Task: Determine the distance from Fort Clinch State Park to Jacksonville.
Action: Mouse moved to (199, 71)
Screenshot: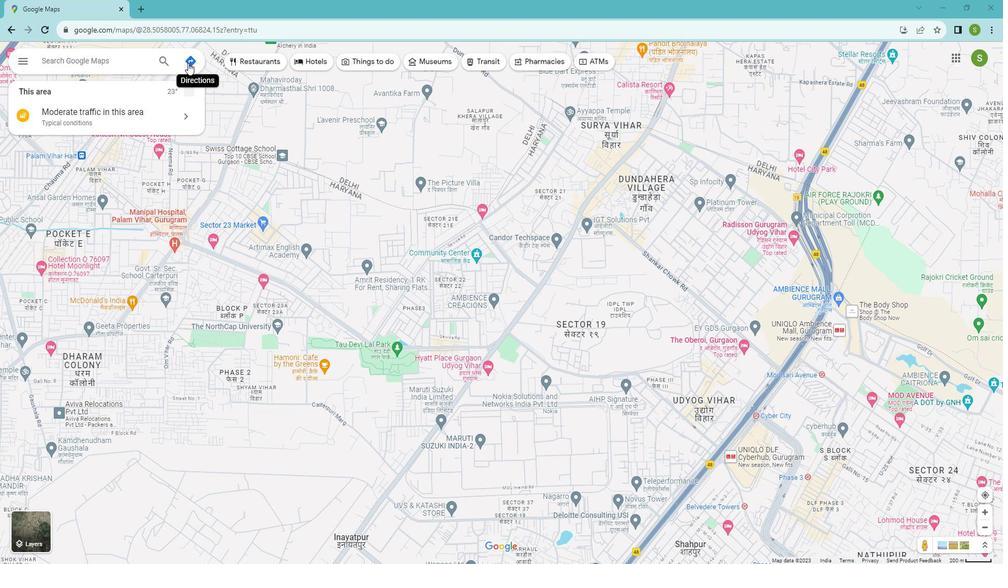 
Action: Mouse pressed left at (199, 71)
Screenshot: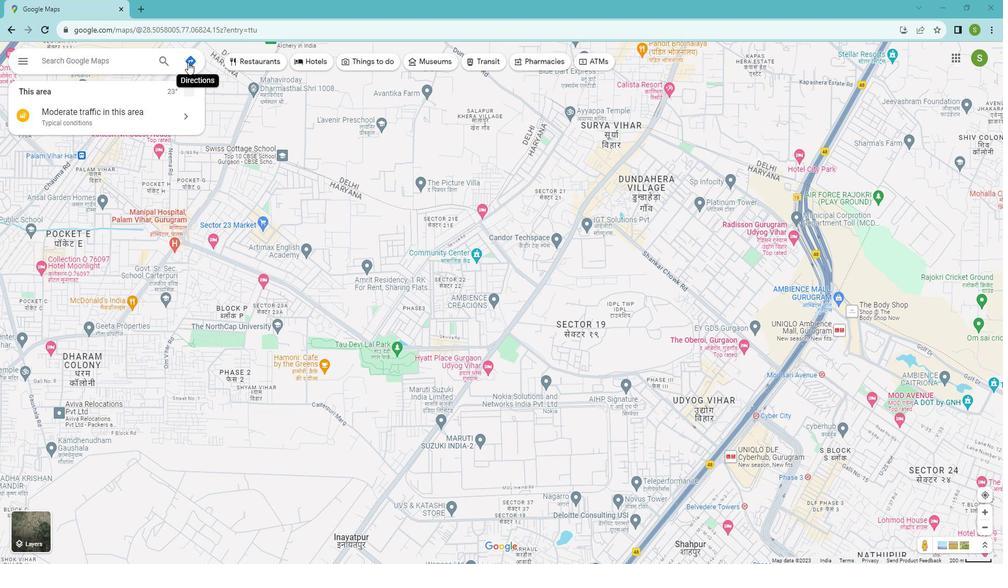 
Action: Mouse moved to (61, 100)
Screenshot: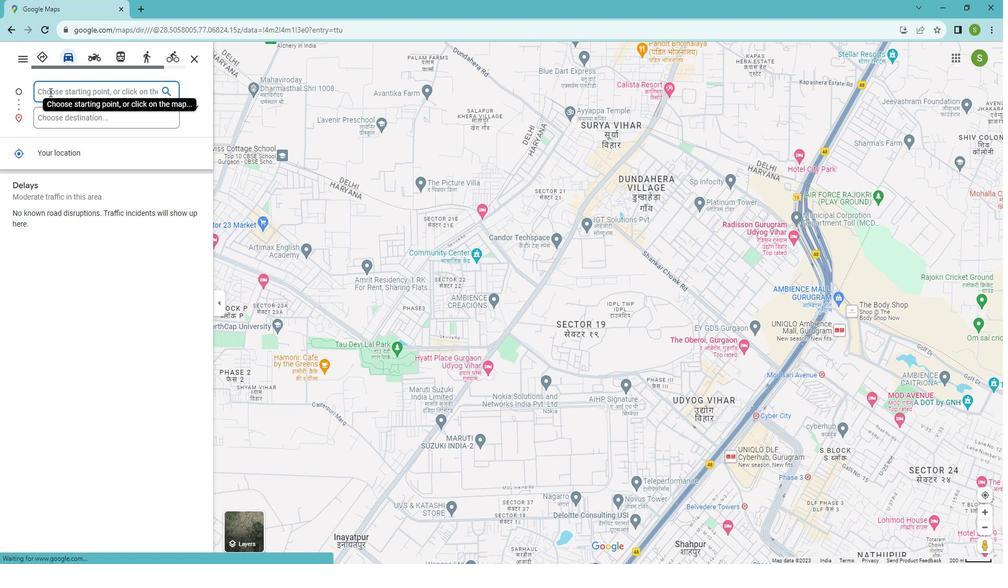 
Action: Mouse pressed left at (61, 100)
Screenshot: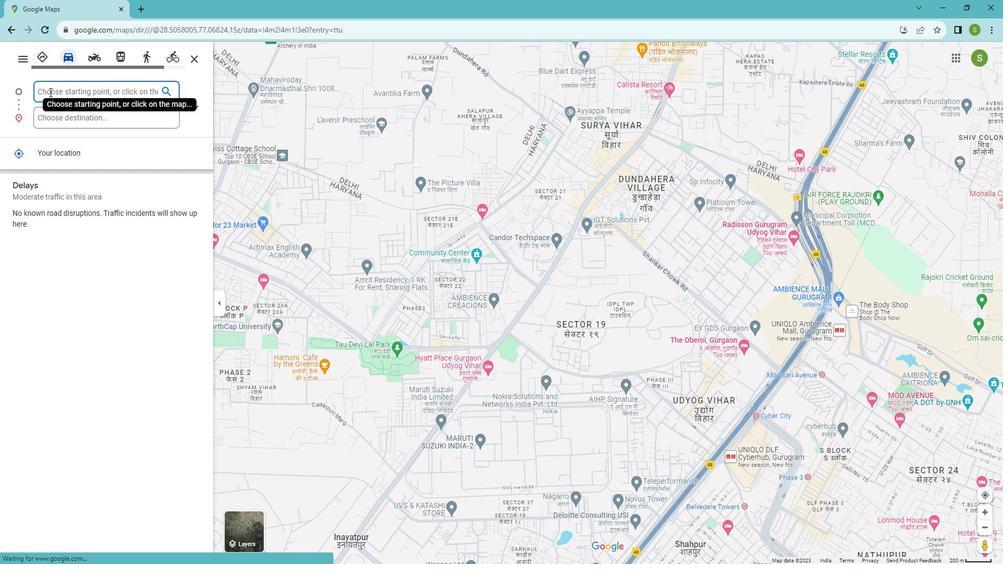 
Action: Key pressed <Key.shift>Jacksonville
Screenshot: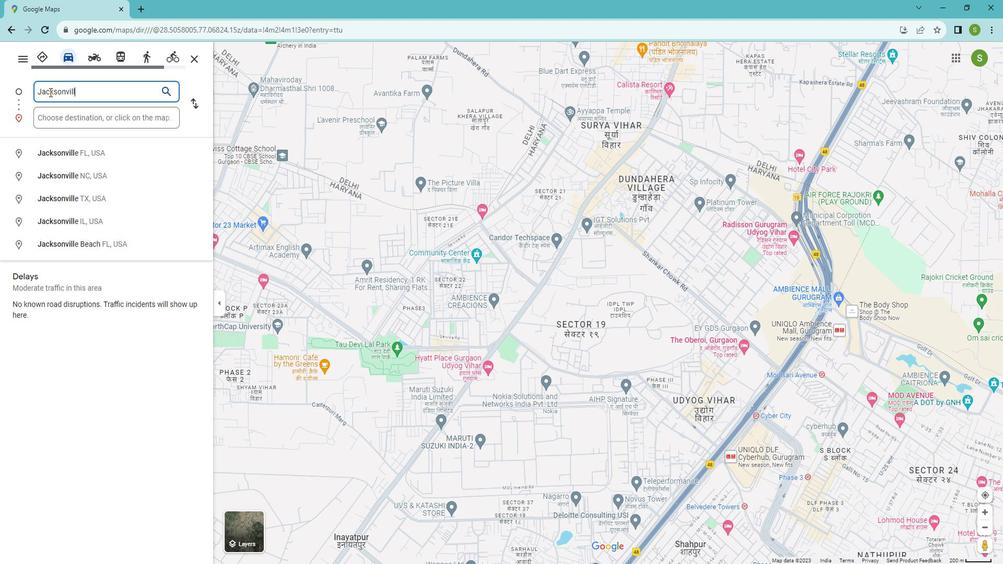 
Action: Mouse moved to (92, 159)
Screenshot: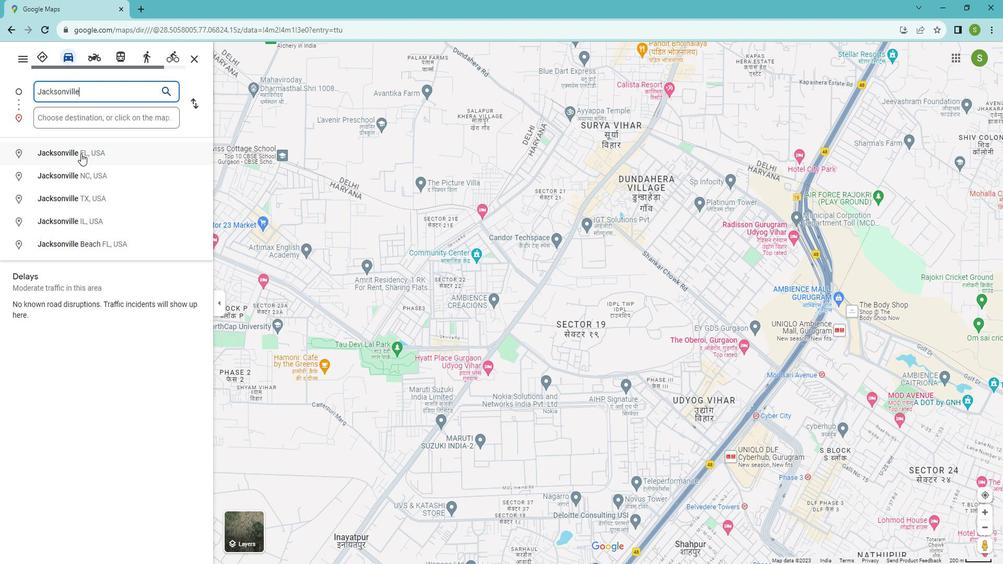 
Action: Mouse pressed left at (92, 159)
Screenshot: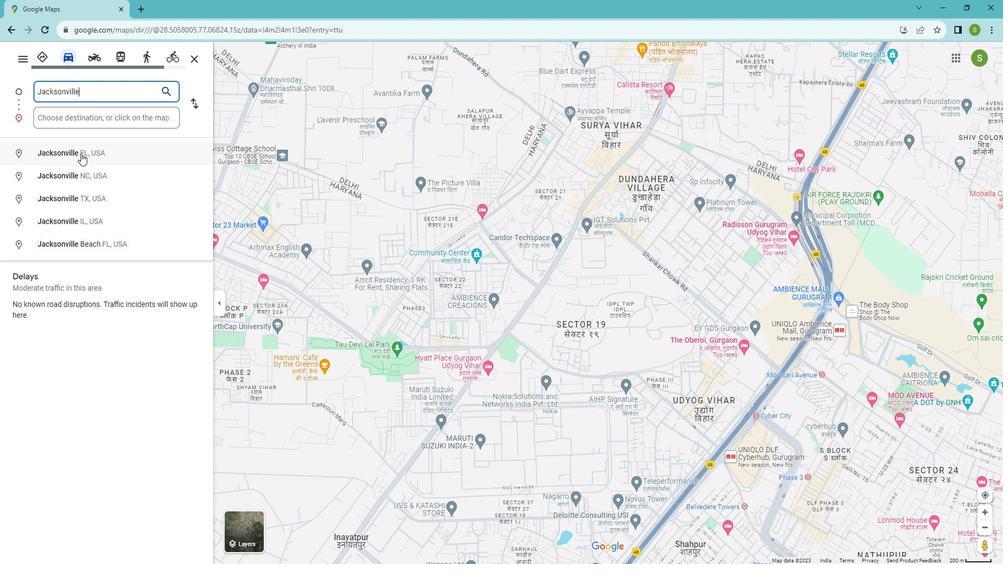 
Action: Mouse moved to (96, 130)
Screenshot: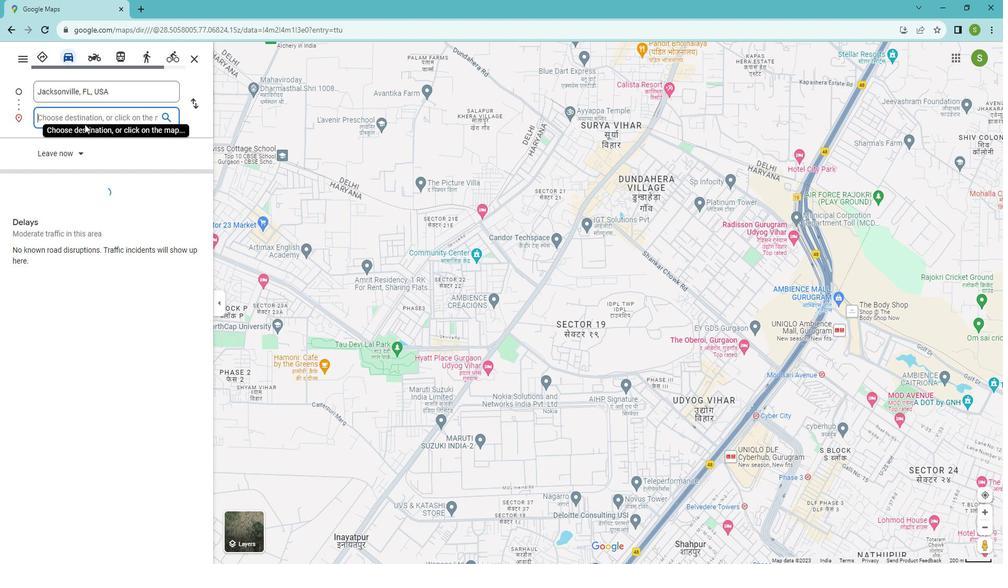 
Action: Mouse pressed left at (96, 130)
Screenshot: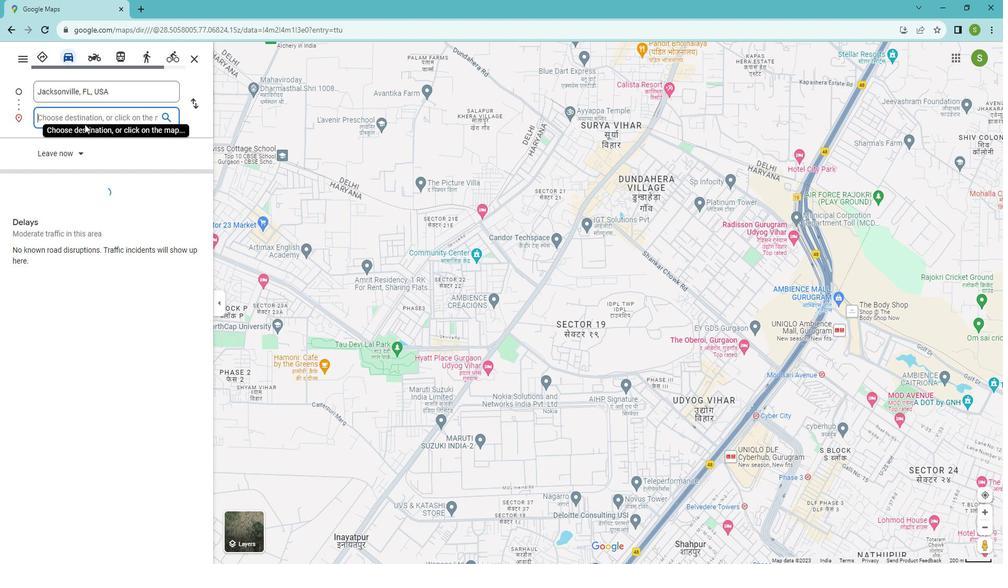
Action: Mouse moved to (96, 125)
Screenshot: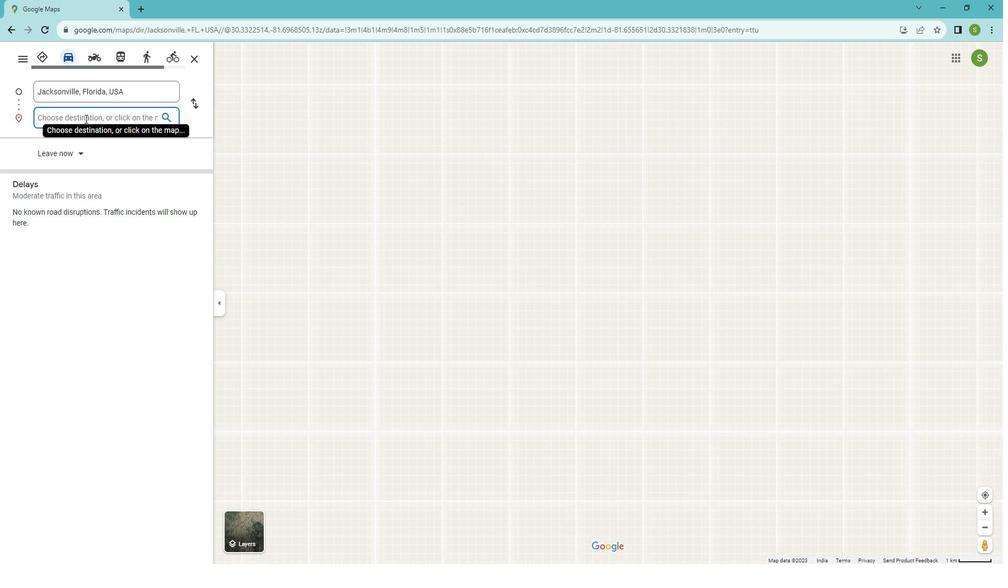 
Action: Mouse pressed left at (96, 125)
Screenshot: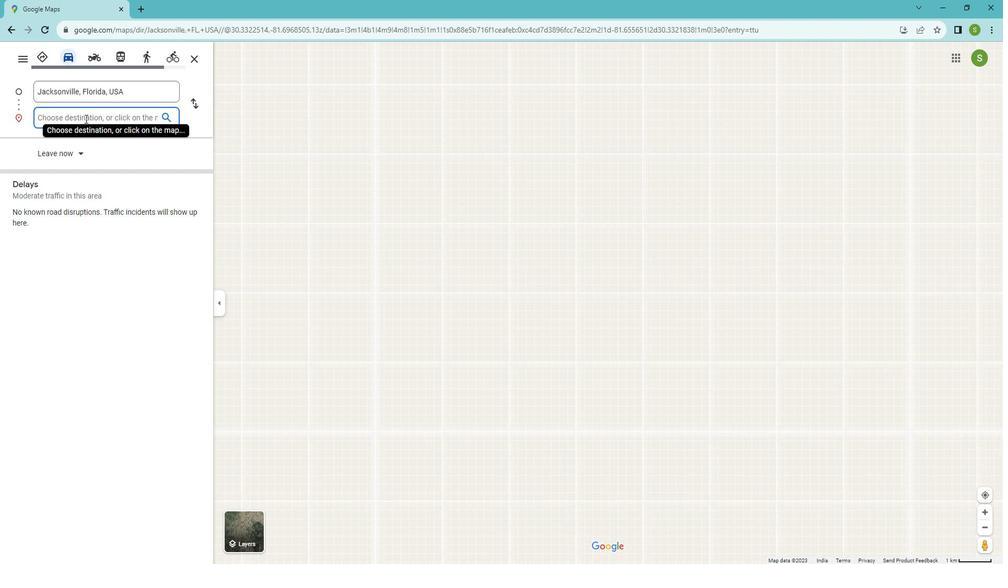 
Action: Key pressed <Key.shift><Key.shift><Key.shift><Key.shift><Key.shift>Fort<Key.space><Key.shift>Clinch<Key.space><Key.shift>State<Key.space><Key.shift>Park
Screenshot: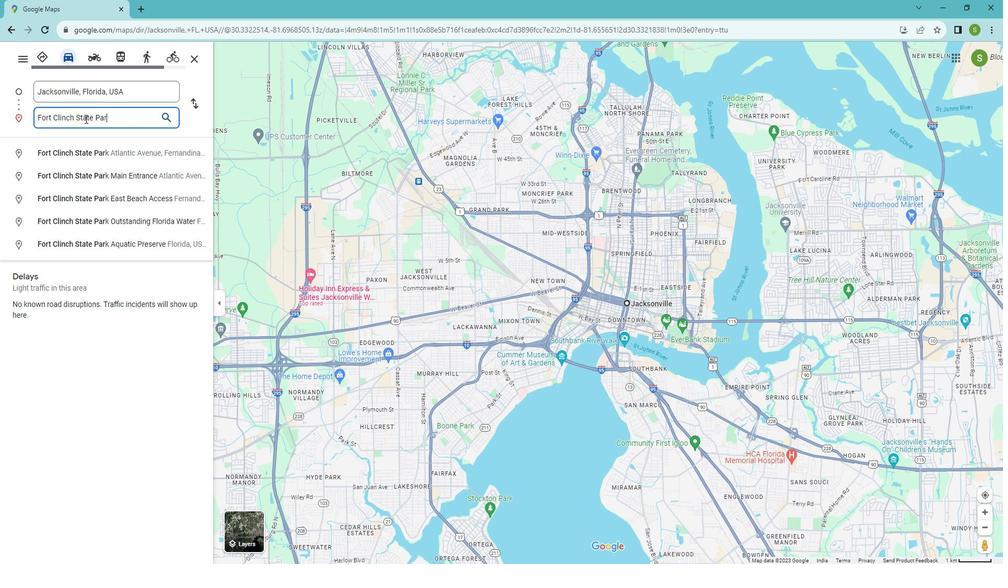 
Action: Mouse moved to (207, 111)
Screenshot: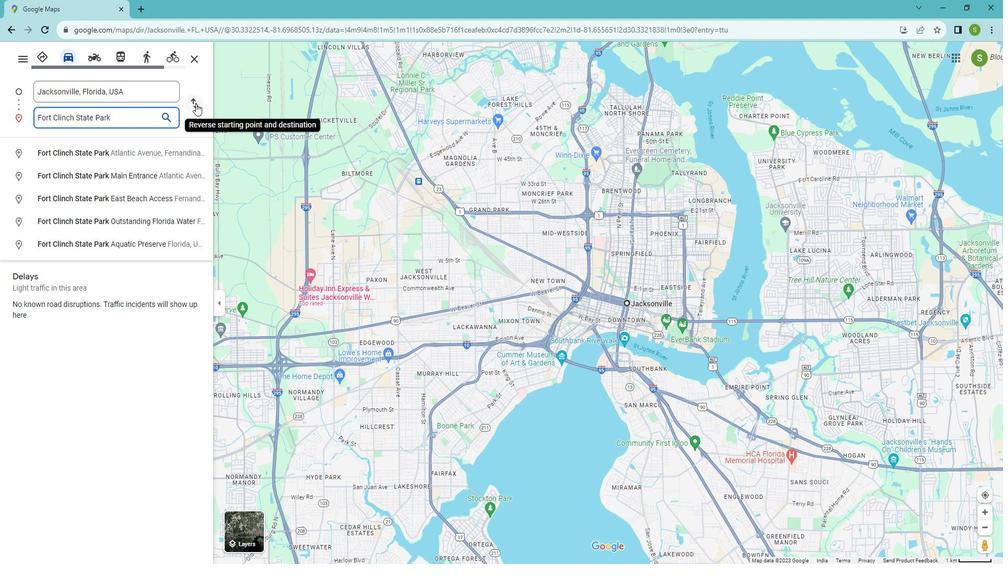
Action: Mouse pressed left at (207, 111)
Screenshot: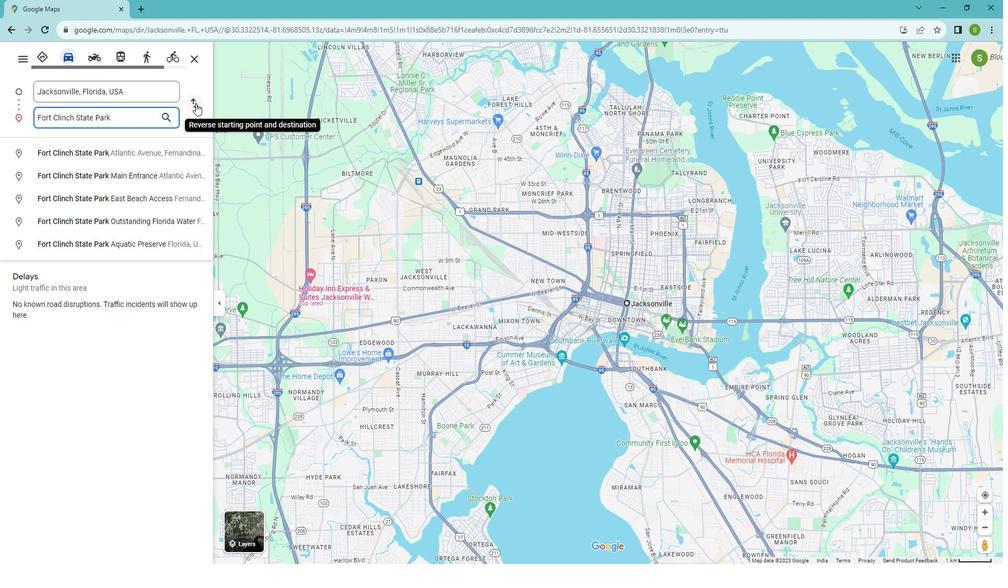 
Action: Mouse moved to (58, 300)
Screenshot: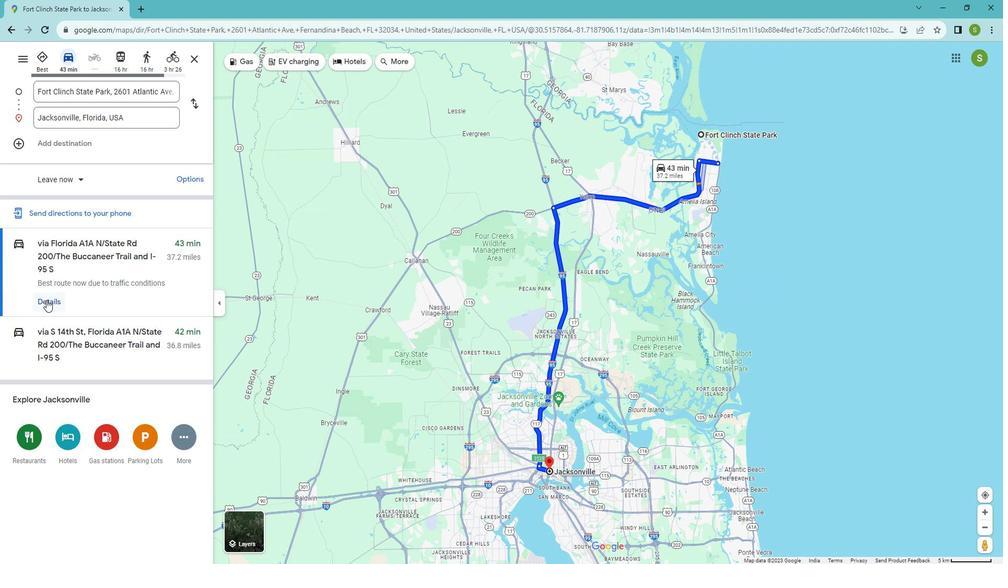 
Action: Mouse pressed left at (58, 300)
Screenshot: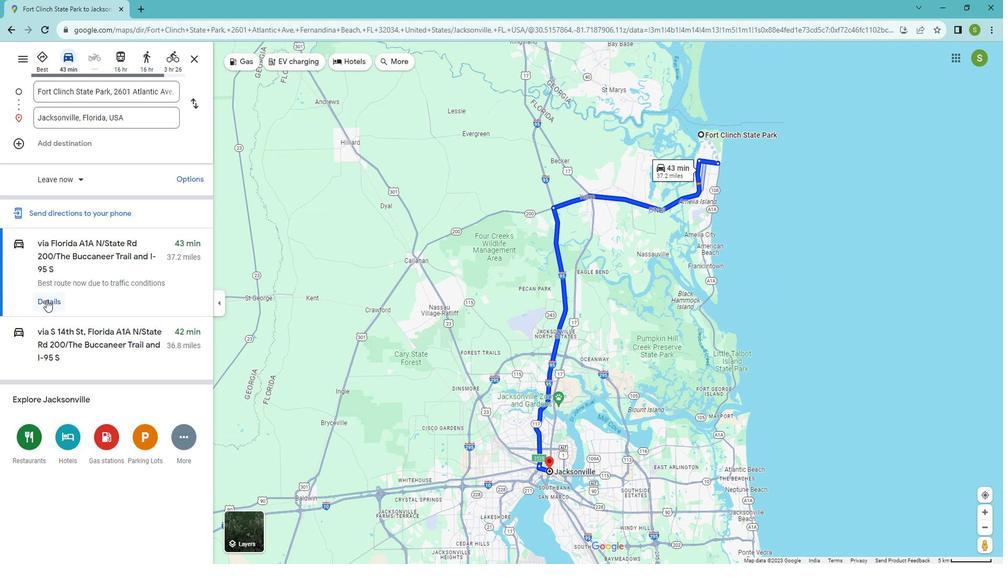 
Action: Mouse moved to (108, 263)
Screenshot: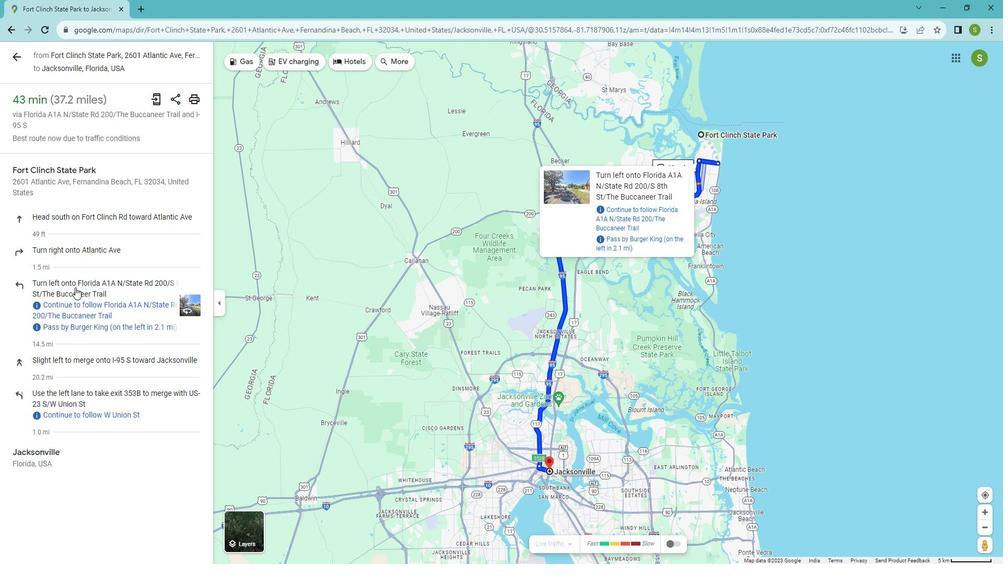 
Action: Mouse scrolled (108, 262) with delta (0, 0)
Screenshot: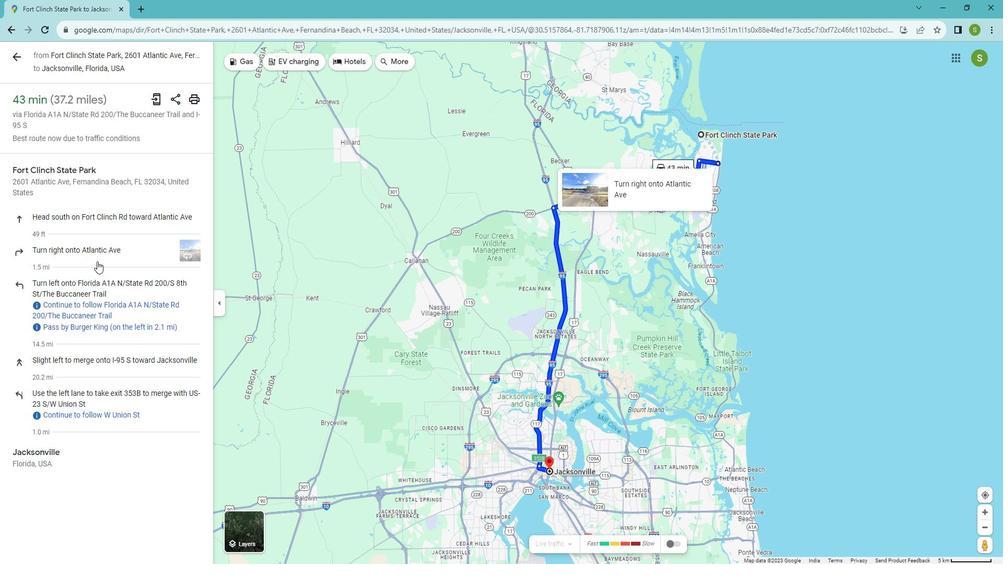 
Action: Mouse moved to (121, 308)
Screenshot: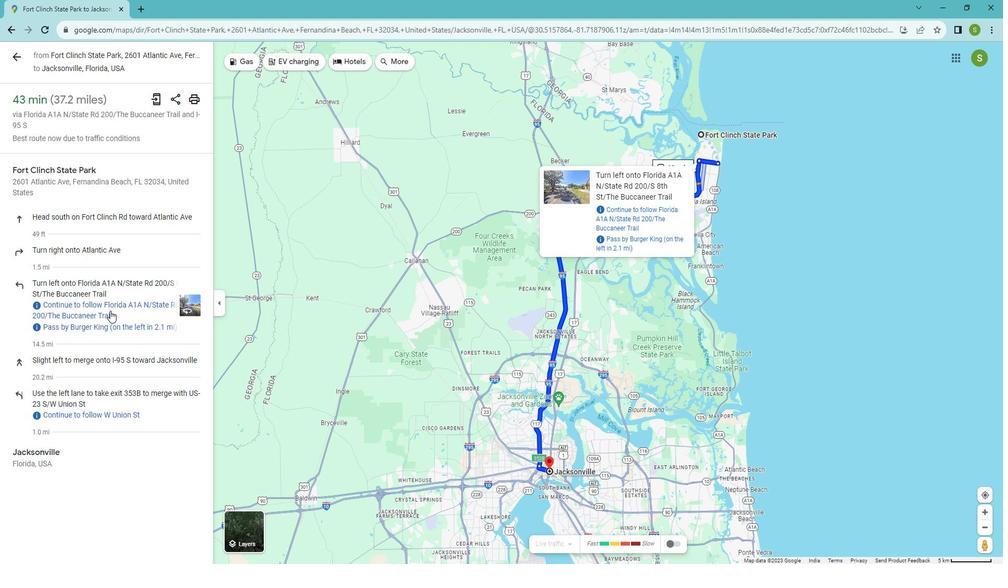 
Action: Mouse scrolled (121, 308) with delta (0, 0)
Screenshot: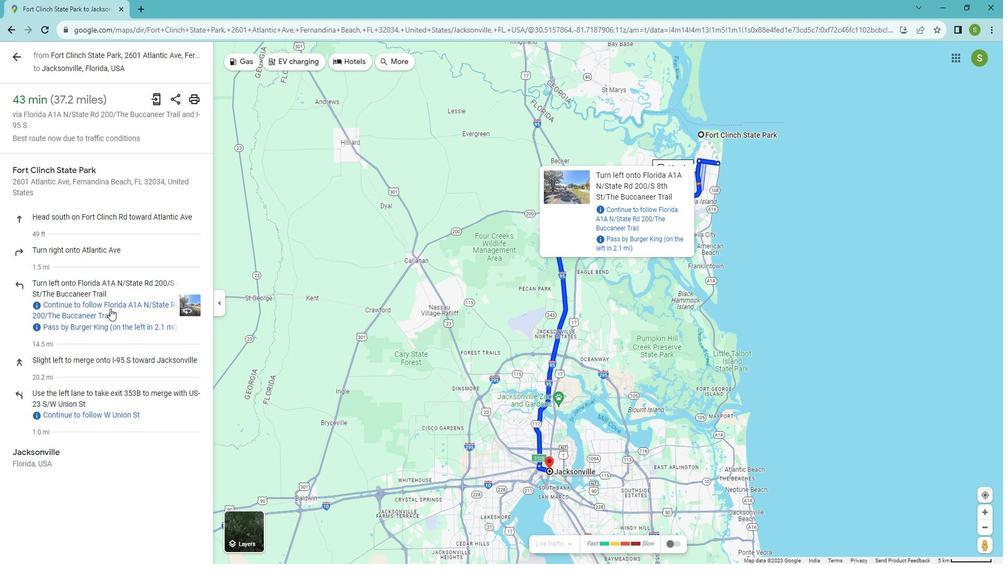 
Action: Mouse moved to (121, 308)
Screenshot: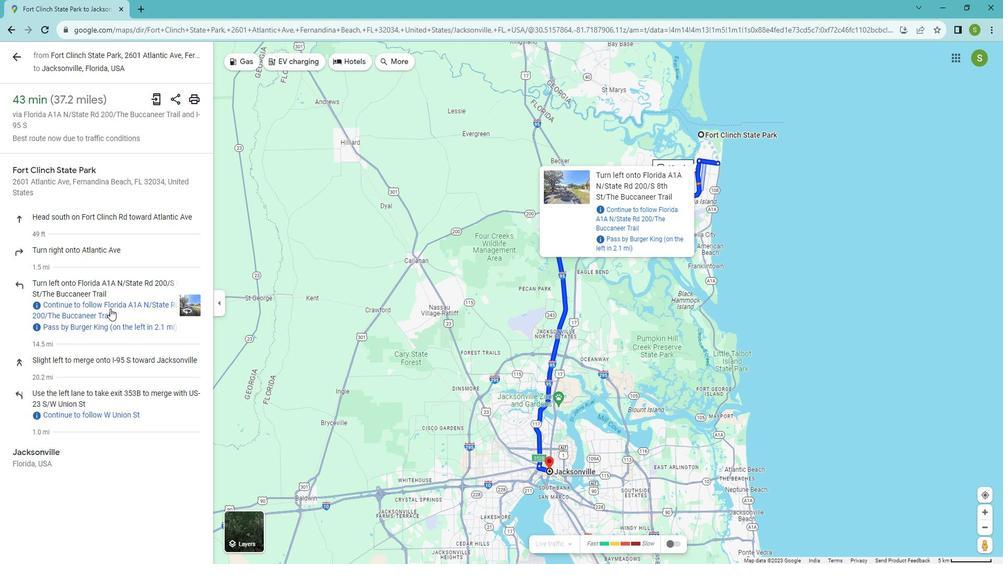 
Action: Mouse scrolled (121, 308) with delta (0, 0)
Screenshot: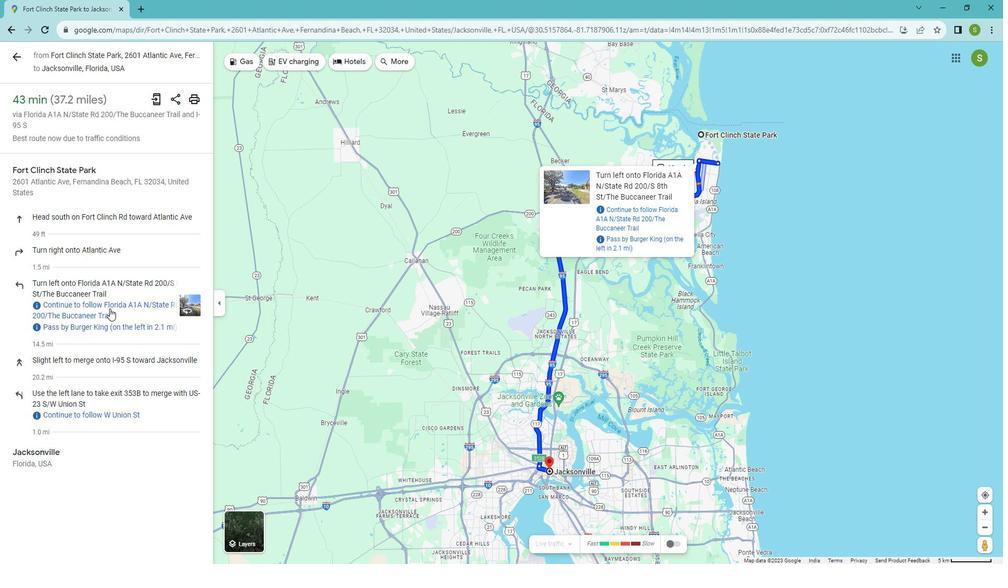 
Action: Mouse moved to (26, 66)
Screenshot: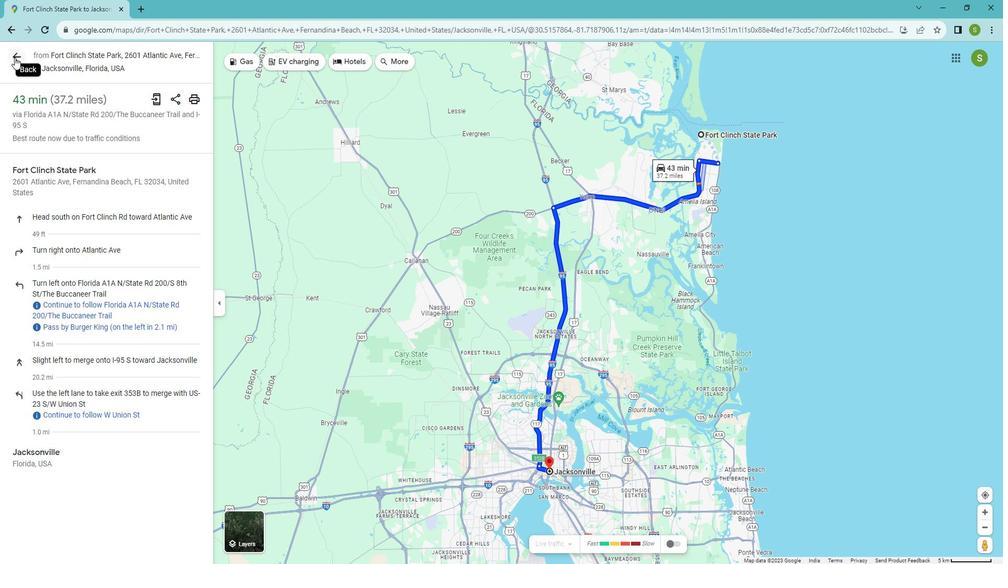 
Action: Mouse pressed left at (26, 66)
Screenshot: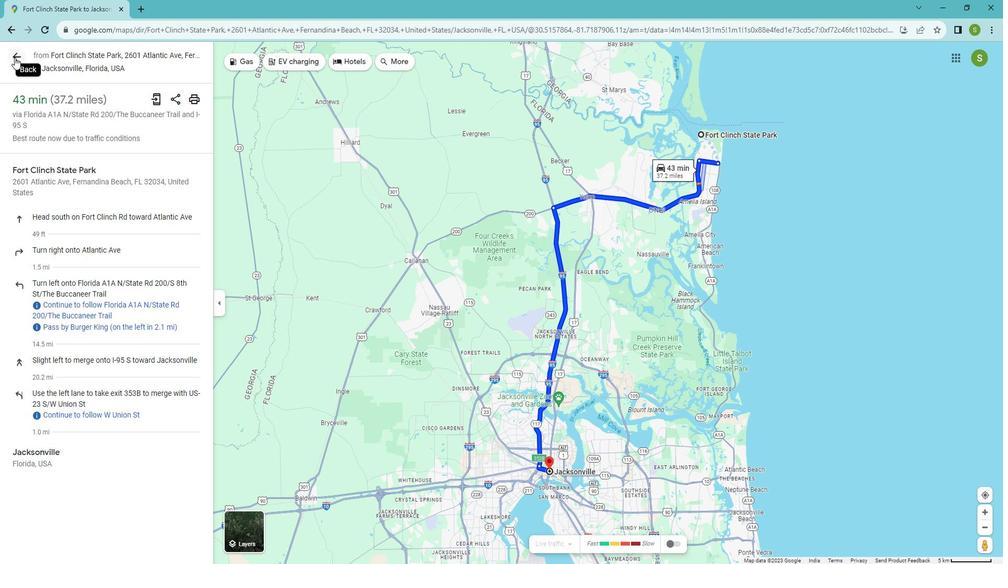 
Action: Mouse moved to (127, 66)
Screenshot: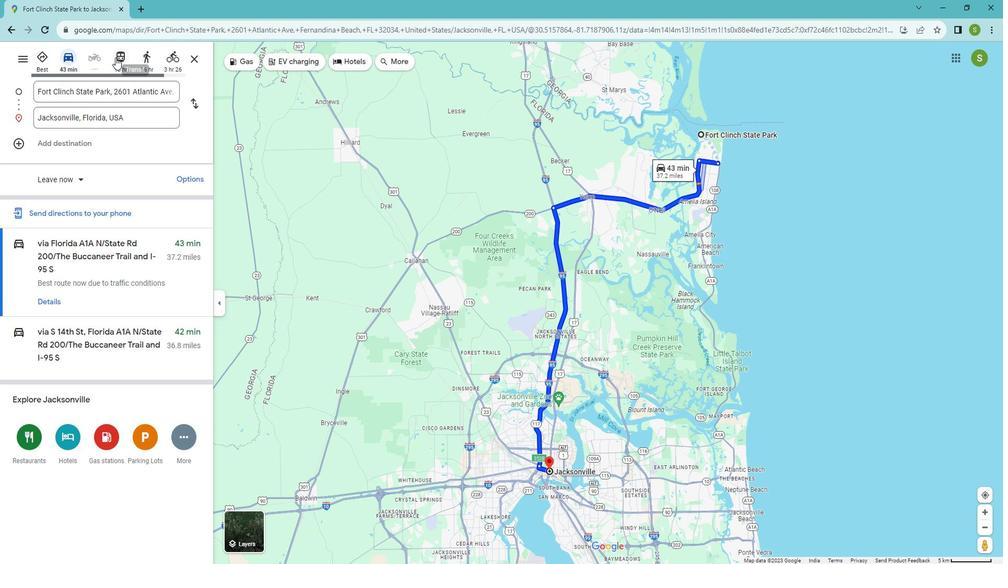 
Action: Mouse pressed left at (127, 66)
Screenshot: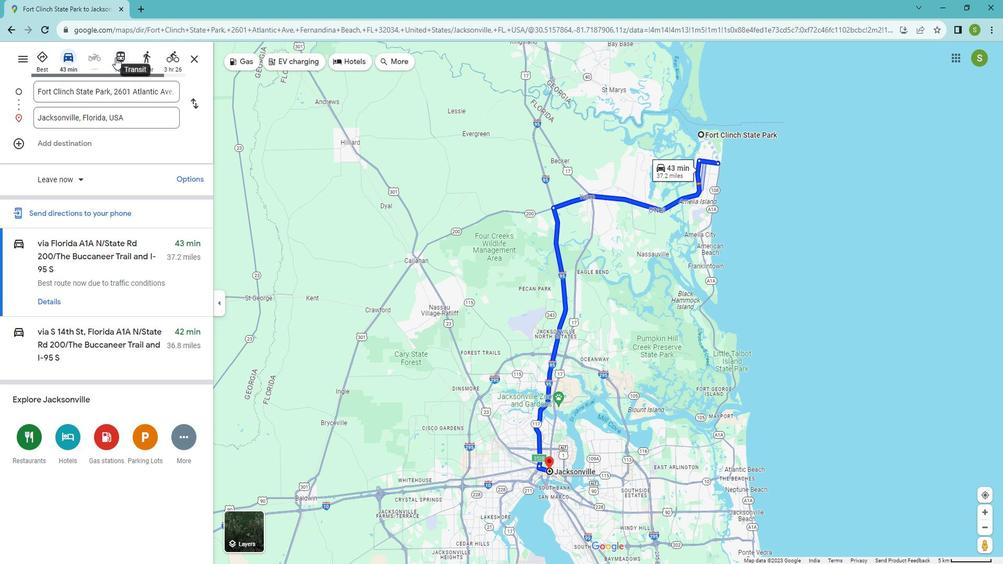 
Action: Mouse moved to (60, 342)
Screenshot: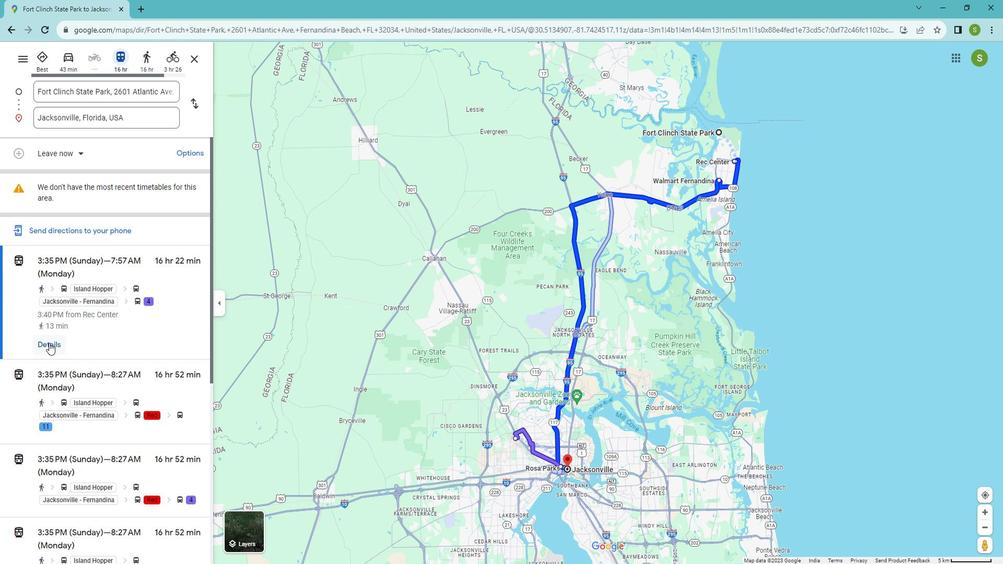 
Action: Mouse pressed left at (60, 342)
Screenshot: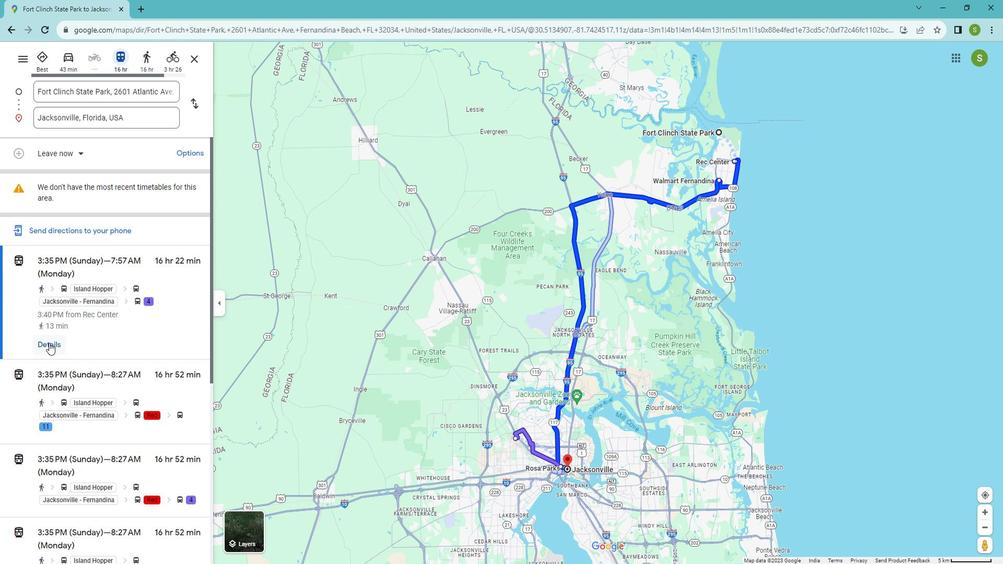 
Action: Mouse moved to (104, 259)
Screenshot: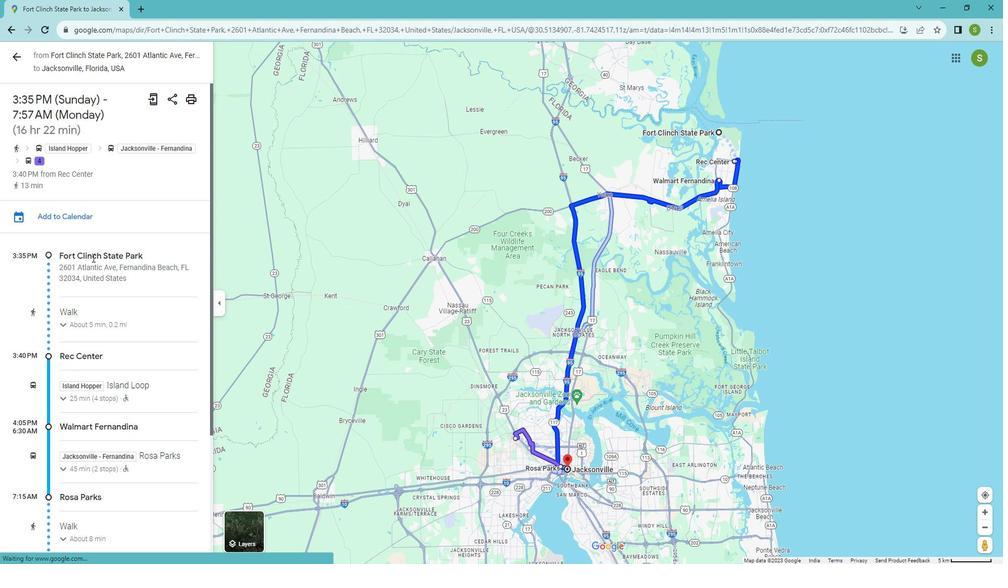 
Action: Mouse scrolled (104, 258) with delta (0, 0)
Screenshot: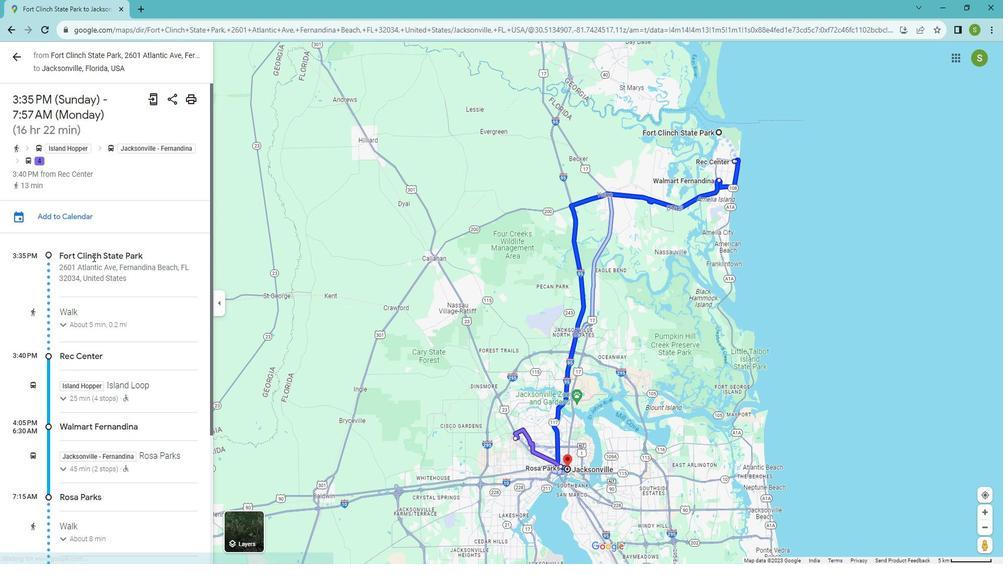 
Action: Mouse scrolled (104, 258) with delta (0, 0)
Screenshot: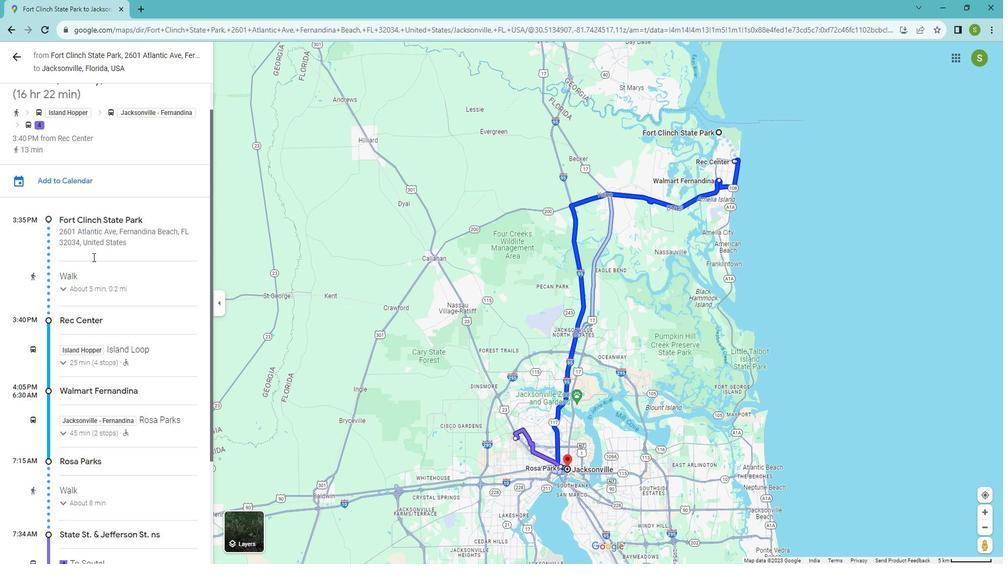 
Action: Mouse scrolled (104, 258) with delta (0, 0)
Screenshot: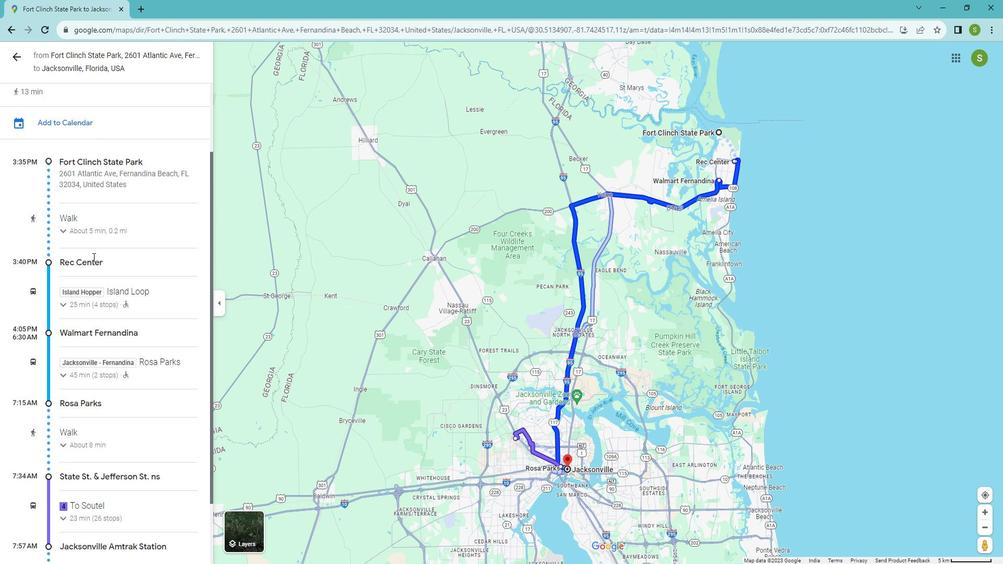 
Action: Mouse moved to (105, 258)
Screenshot: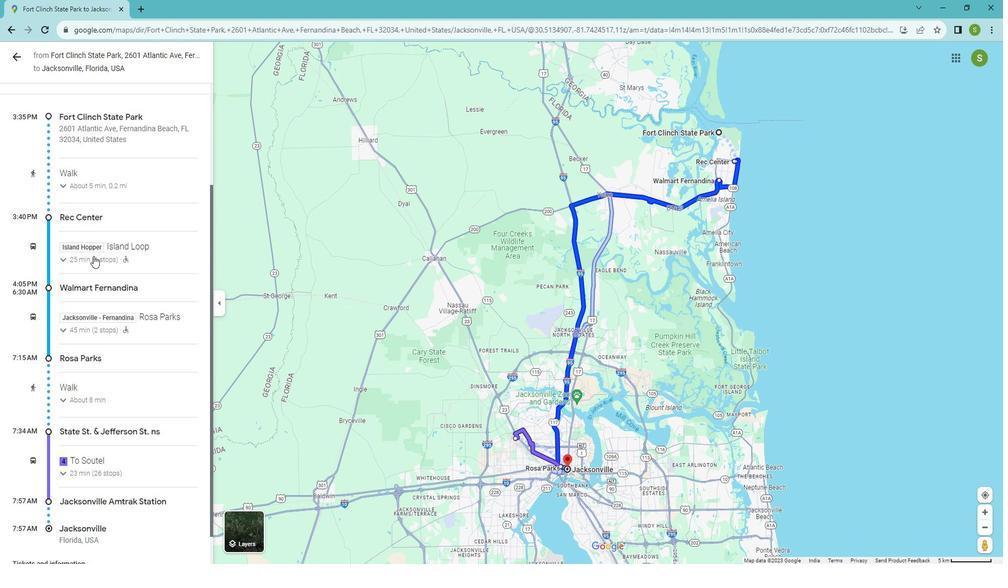 
Action: Mouse scrolled (105, 257) with delta (0, 0)
Screenshot: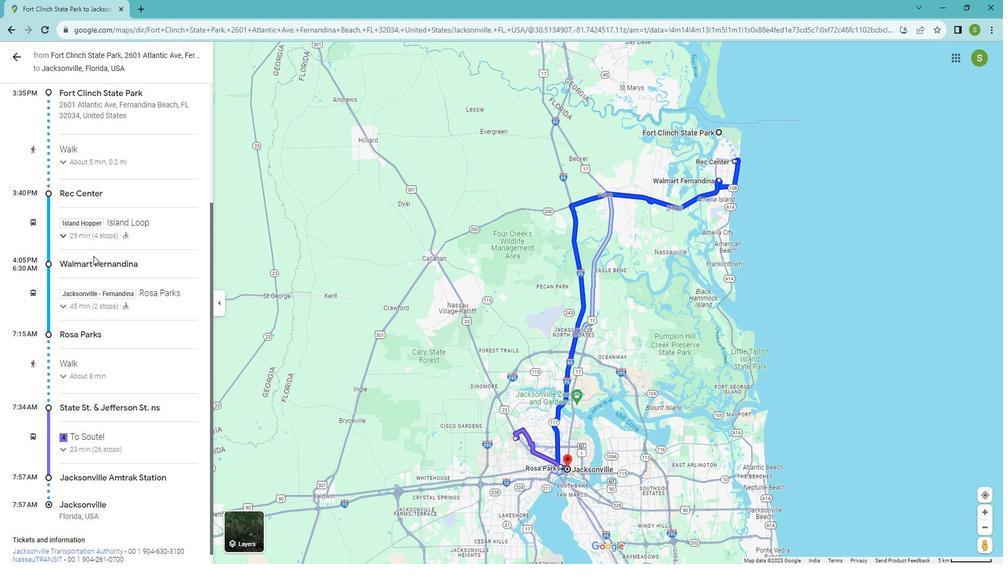 
Action: Mouse scrolled (105, 257) with delta (0, 0)
Screenshot: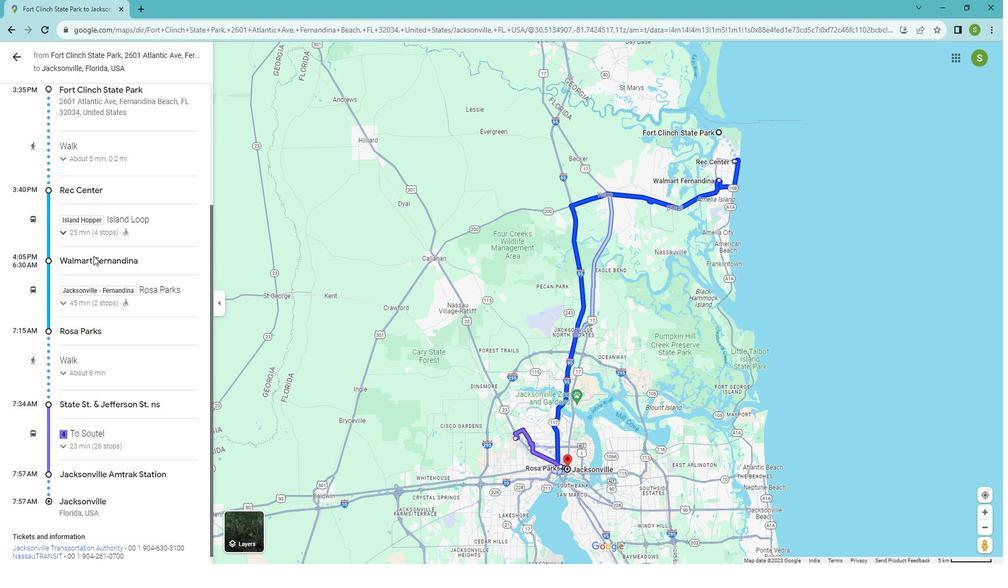 
Action: Mouse scrolled (105, 257) with delta (0, 0)
Screenshot: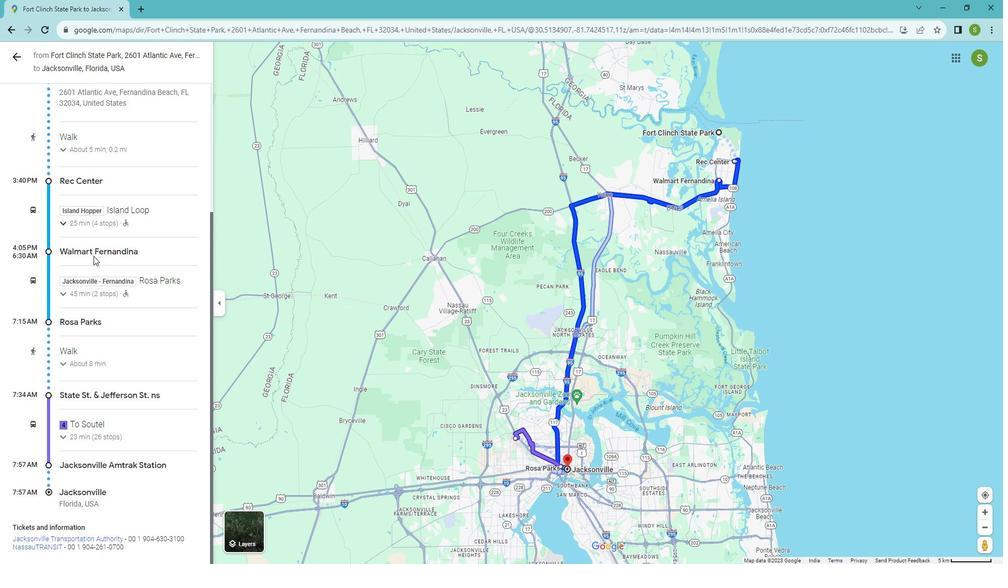 
Action: Mouse moved to (107, 257)
Screenshot: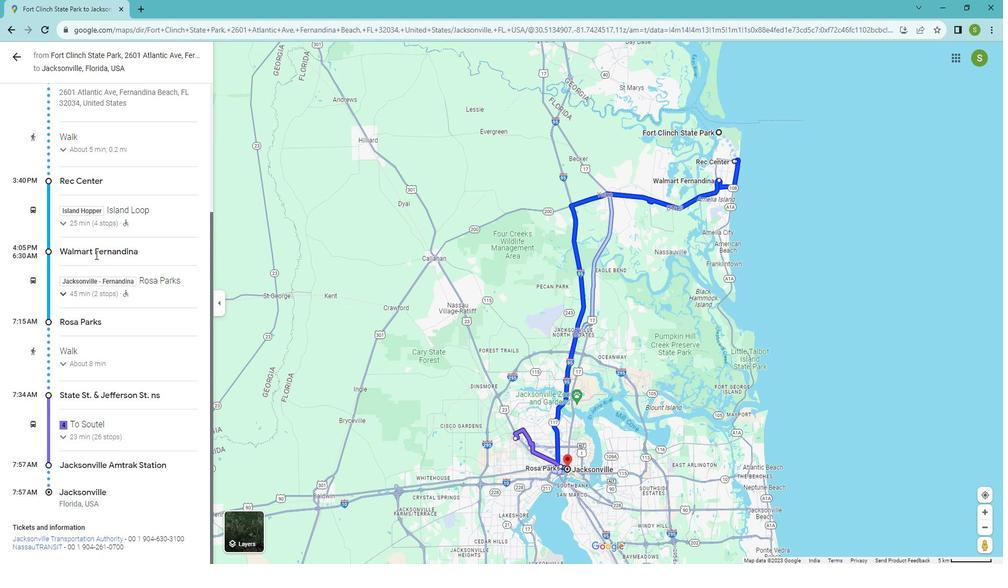 
Action: Mouse scrolled (107, 257) with delta (0, 0)
Screenshot: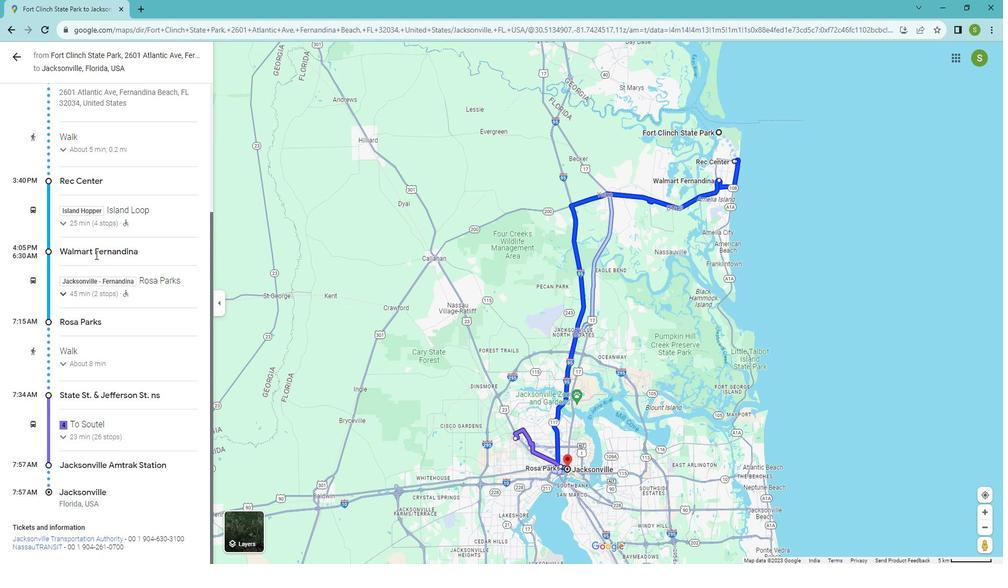 
Action: Mouse scrolled (107, 257) with delta (0, 0)
Screenshot: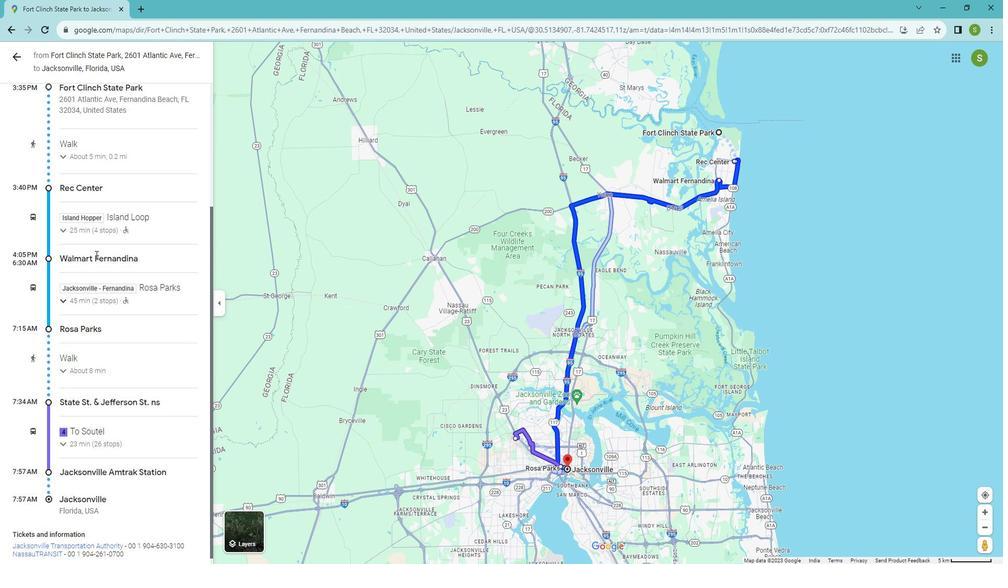 
Action: Mouse scrolled (107, 257) with delta (0, 0)
Screenshot: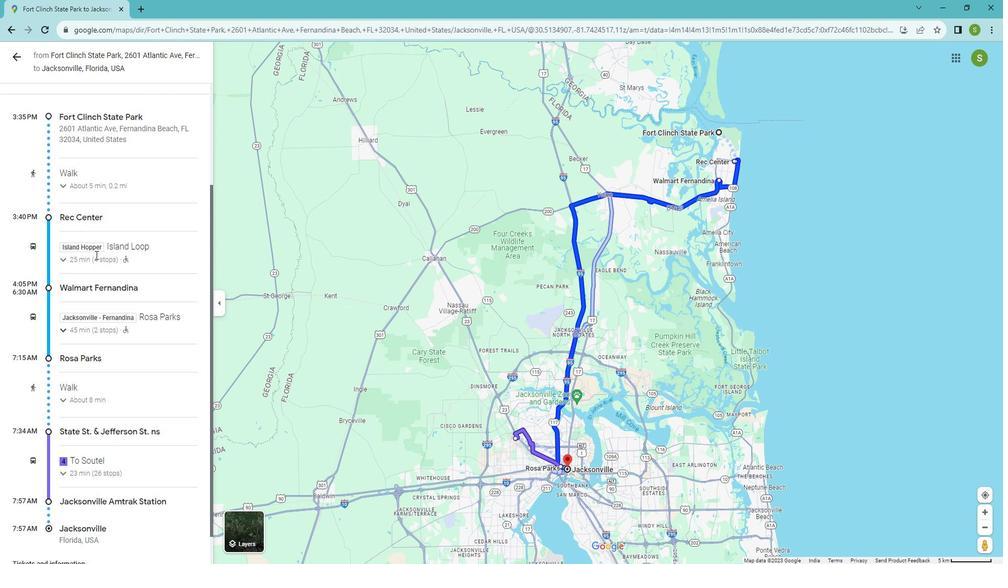 
Action: Mouse scrolled (107, 257) with delta (0, 0)
Screenshot: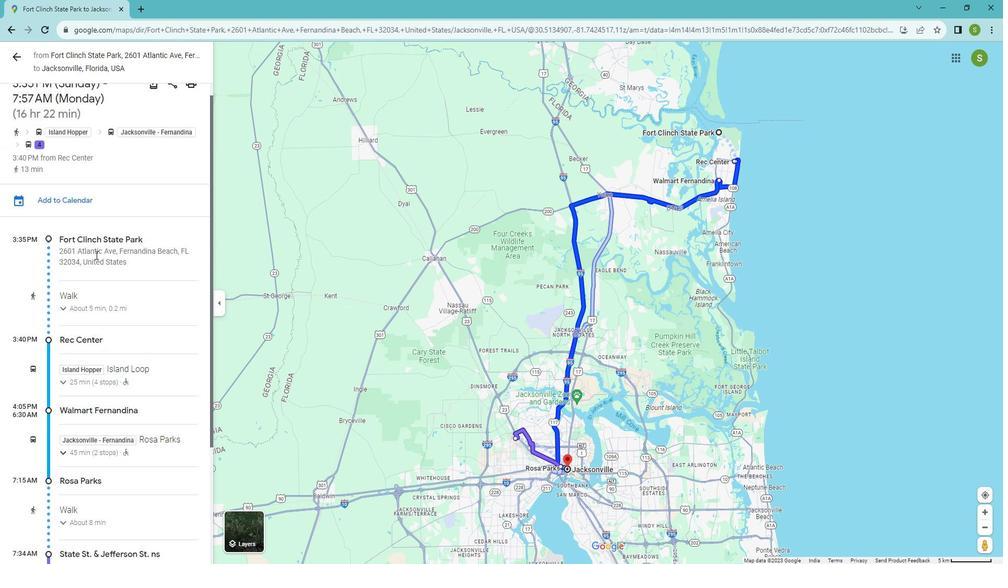 
Action: Mouse scrolled (107, 257) with delta (0, 0)
Screenshot: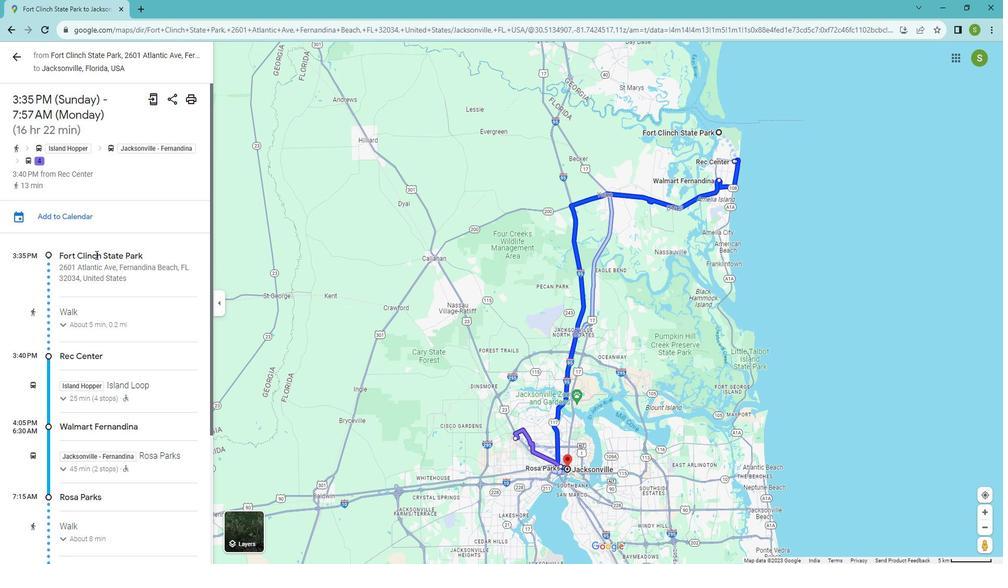 
Action: Mouse moved to (28, 63)
Screenshot: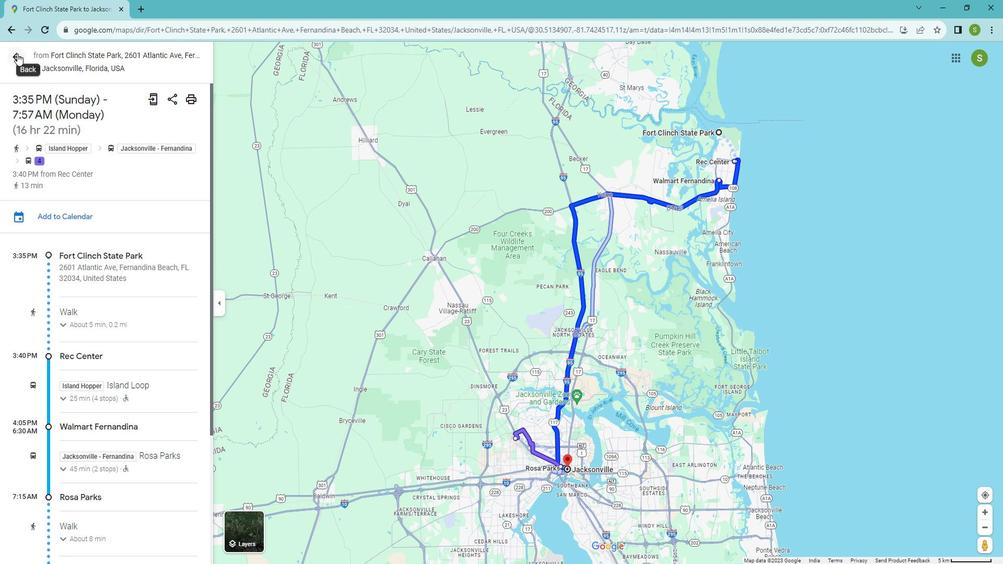 
Action: Mouse pressed left at (28, 63)
Screenshot: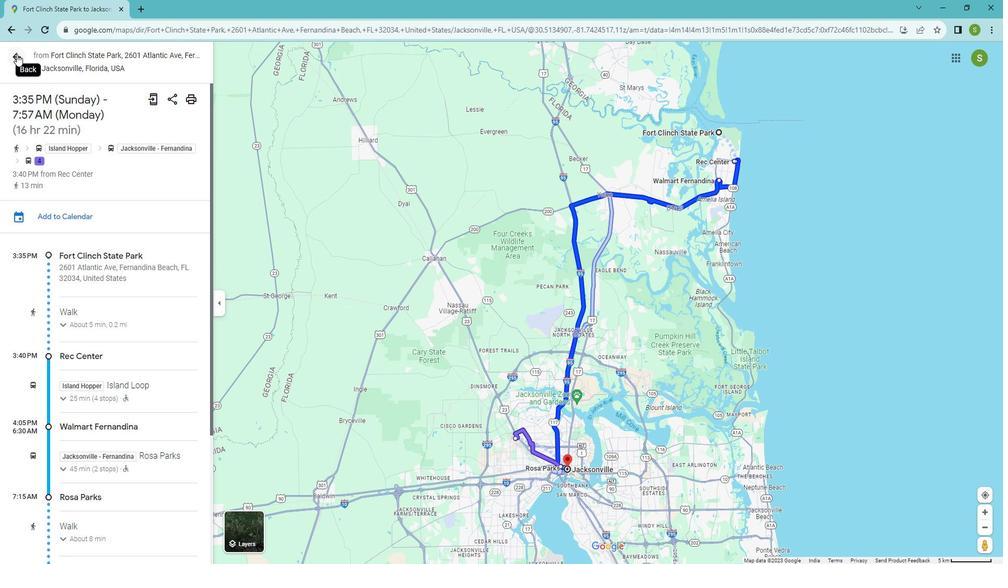 
Action: Mouse moved to (156, 71)
Screenshot: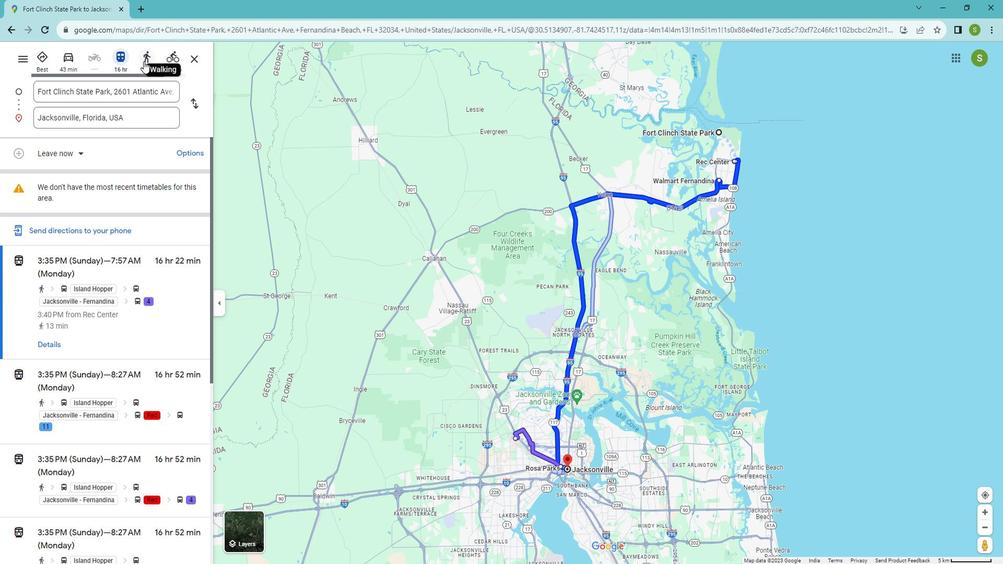 
Action: Mouse pressed left at (156, 71)
Screenshot: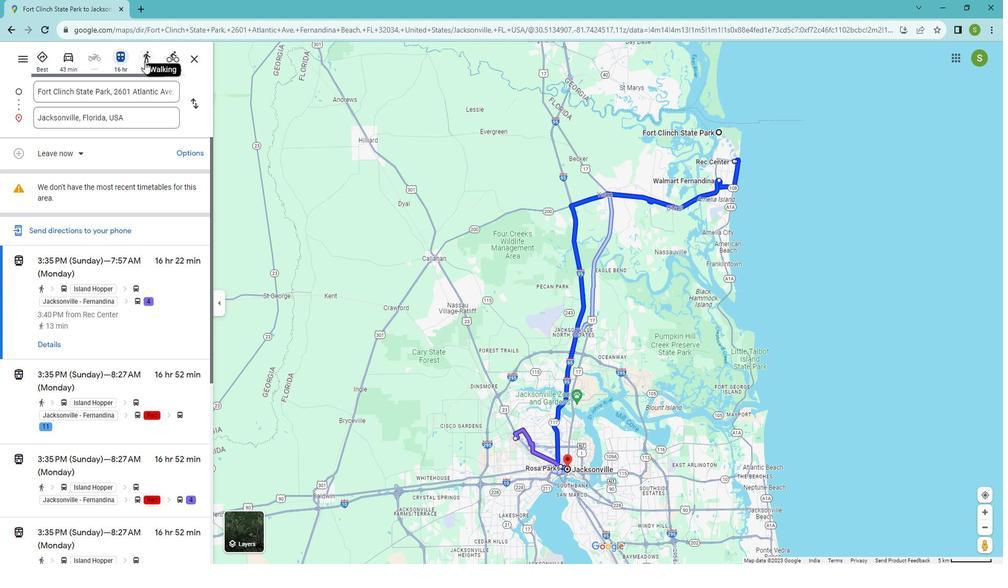
Action: Mouse moved to (61, 275)
Screenshot: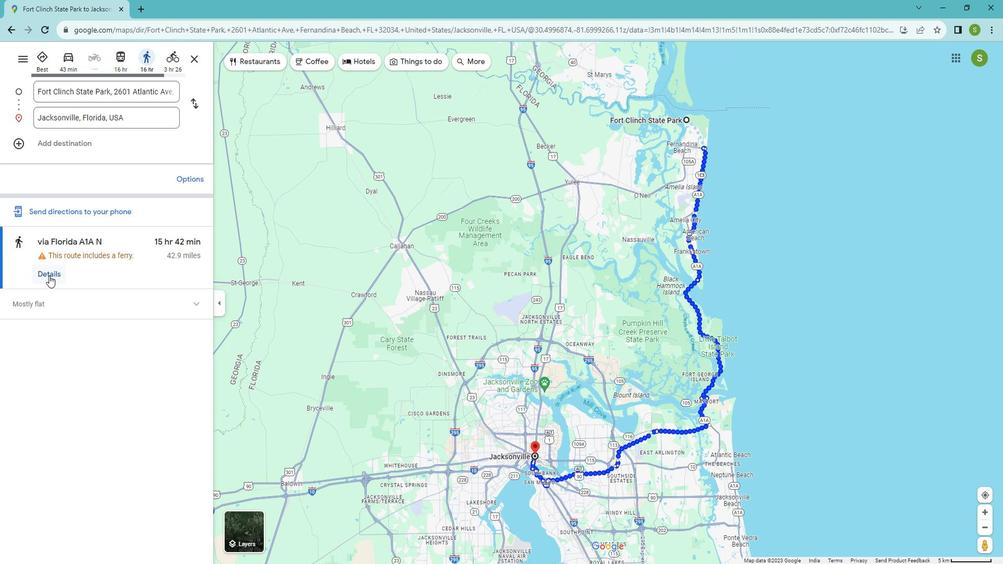 
Action: Mouse pressed left at (61, 275)
Screenshot: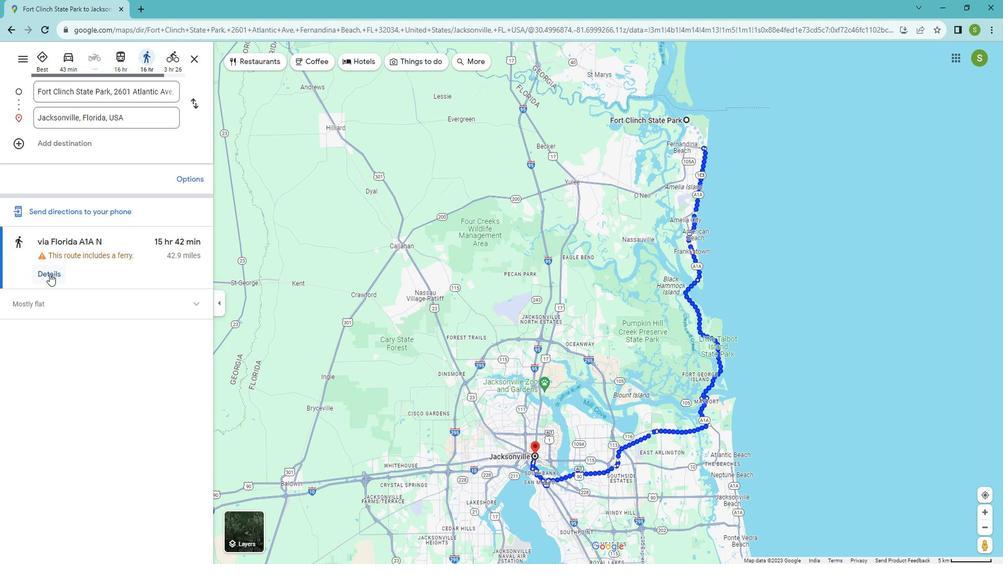 
Action: Mouse moved to (100, 297)
Screenshot: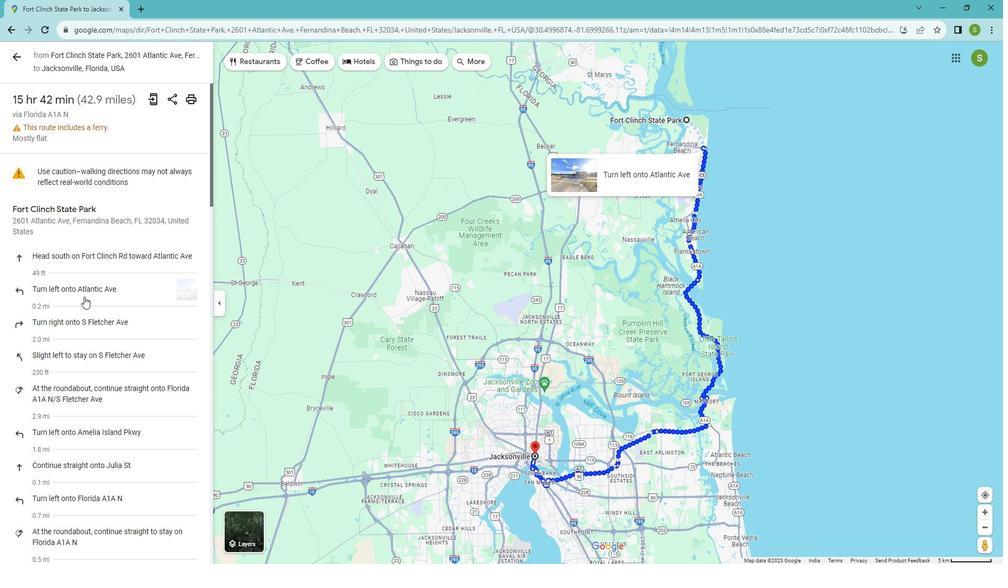 
Action: Mouse scrolled (100, 296) with delta (0, 0)
Screenshot: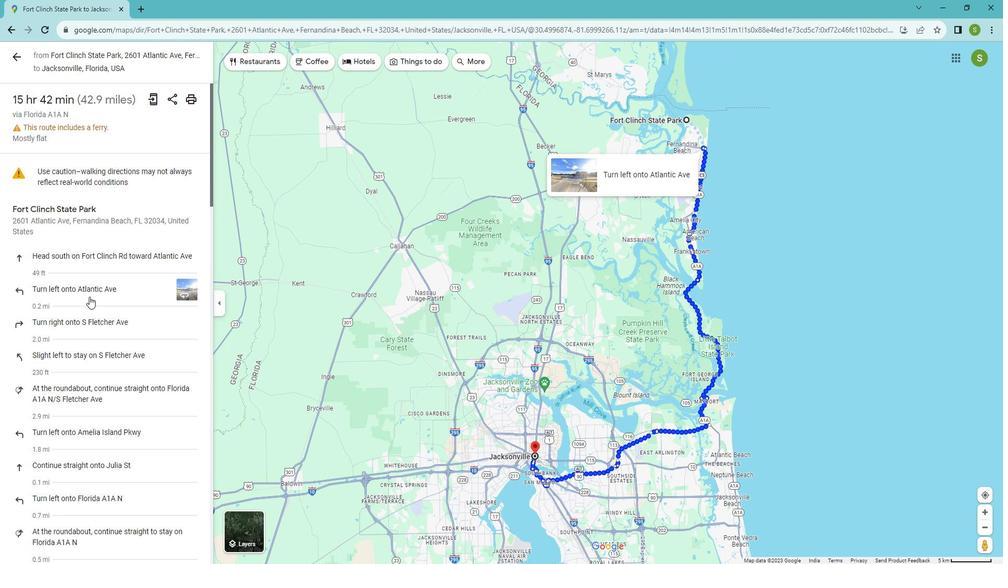 
Action: Mouse scrolled (100, 296) with delta (0, 0)
Screenshot: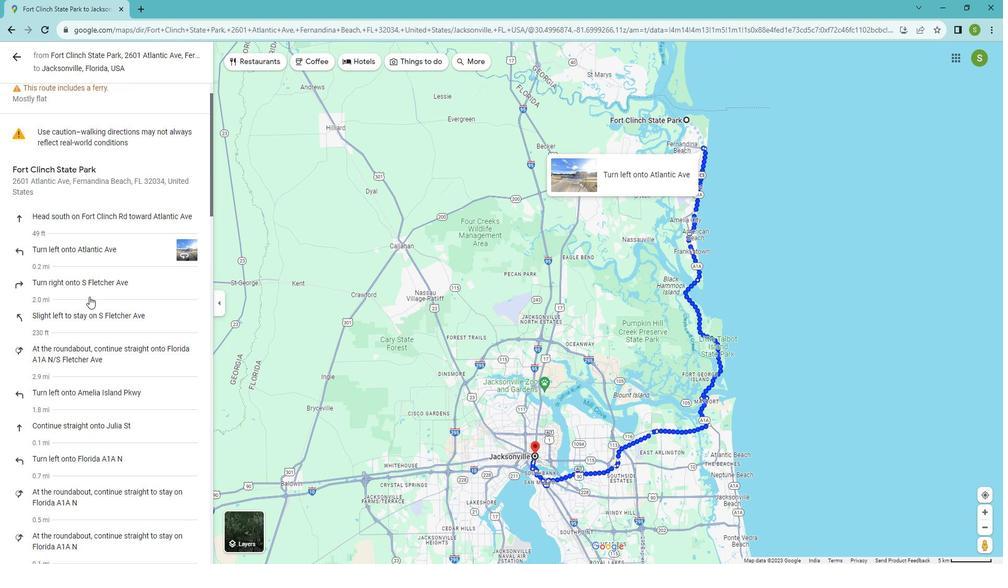 
Action: Mouse scrolled (100, 296) with delta (0, 0)
Screenshot: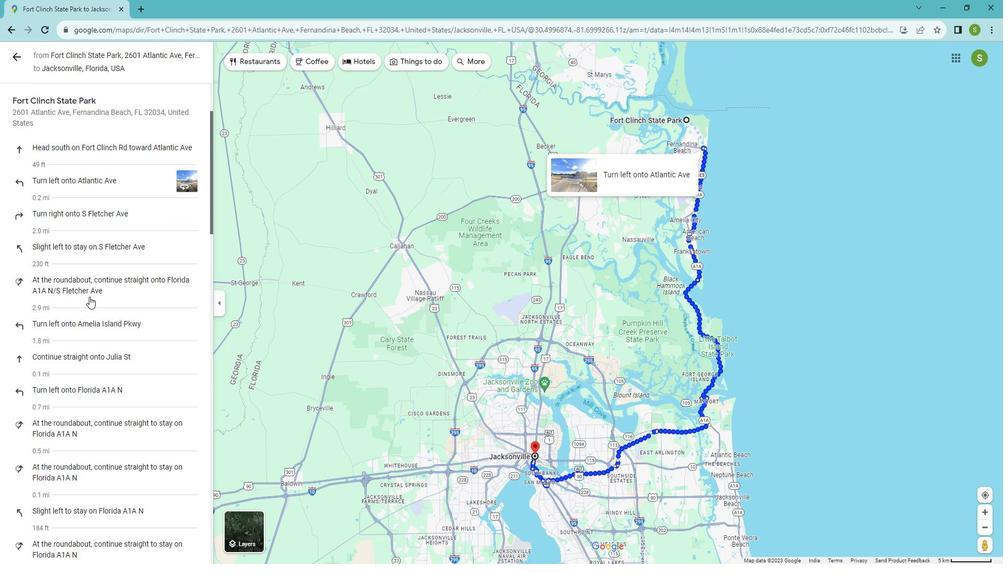 
Action: Mouse scrolled (100, 296) with delta (0, 0)
Screenshot: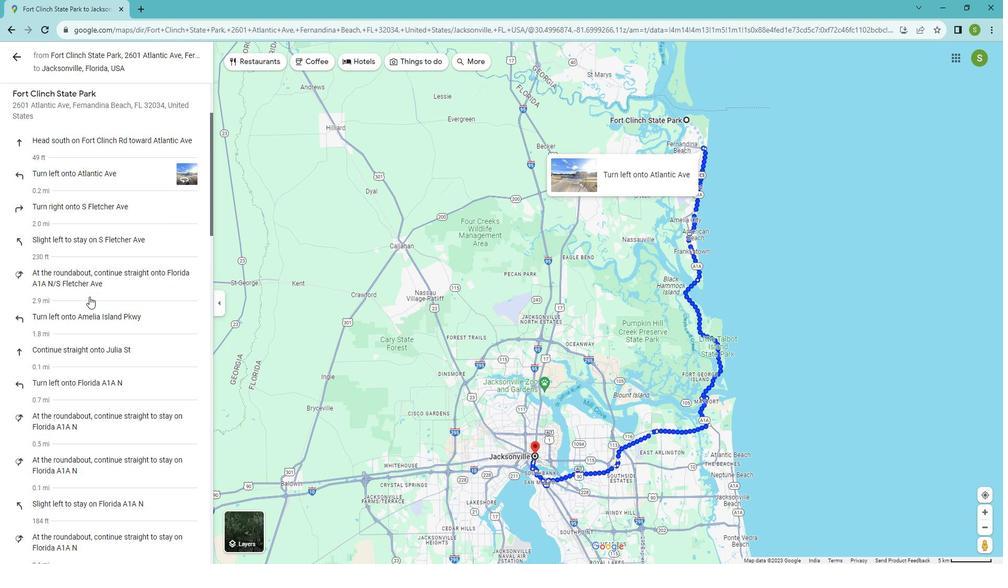 
Action: Mouse scrolled (100, 296) with delta (0, 0)
Screenshot: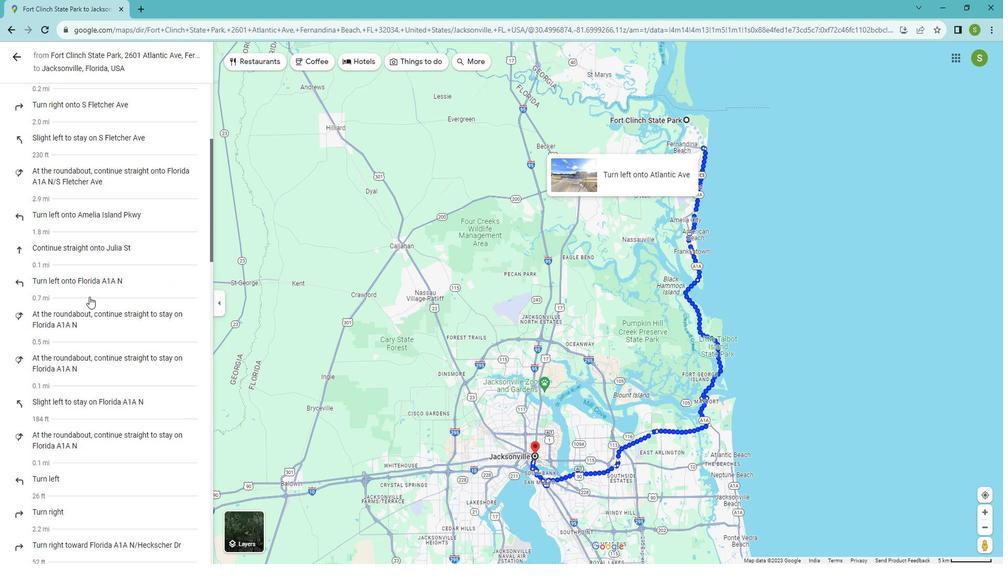 
Action: Mouse scrolled (100, 296) with delta (0, 0)
Screenshot: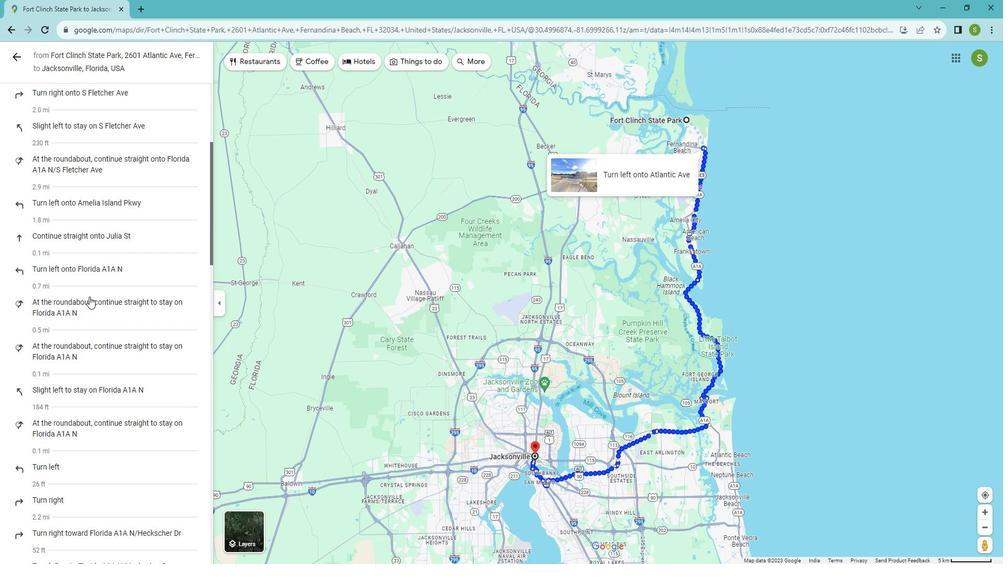 
Action: Mouse scrolled (100, 296) with delta (0, 0)
Screenshot: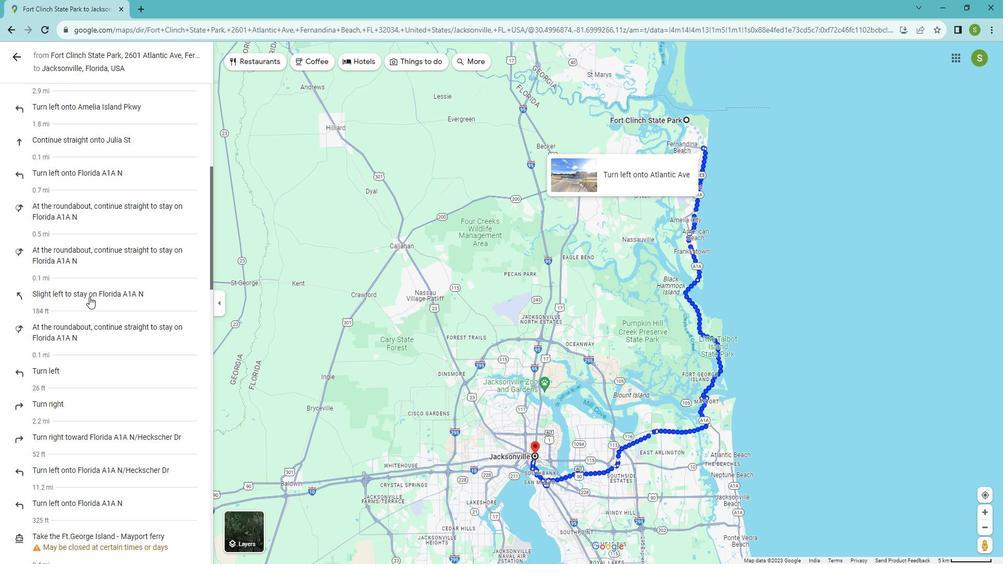 
Action: Mouse scrolled (100, 296) with delta (0, 0)
Screenshot: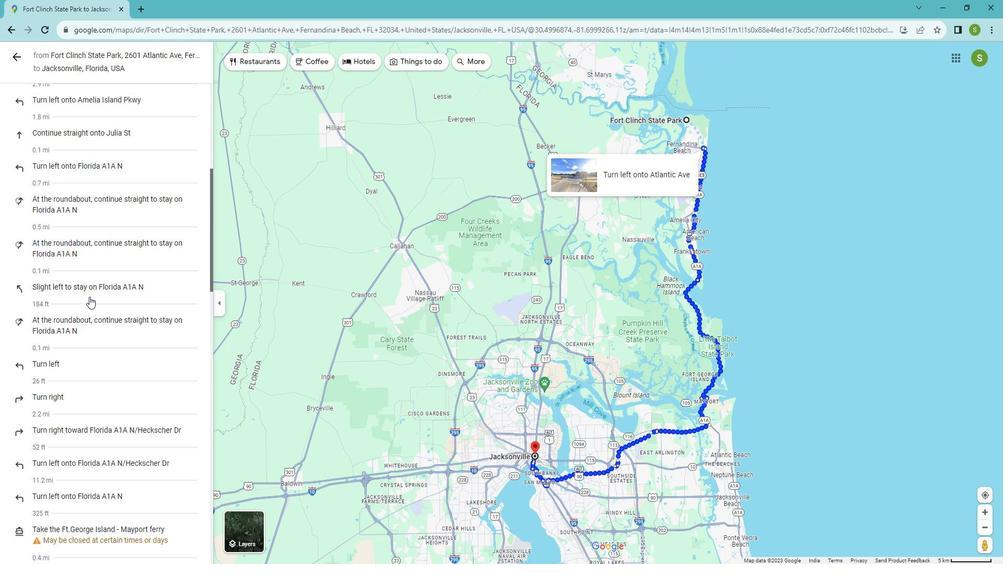 
Action: Mouse moved to (100, 297)
Screenshot: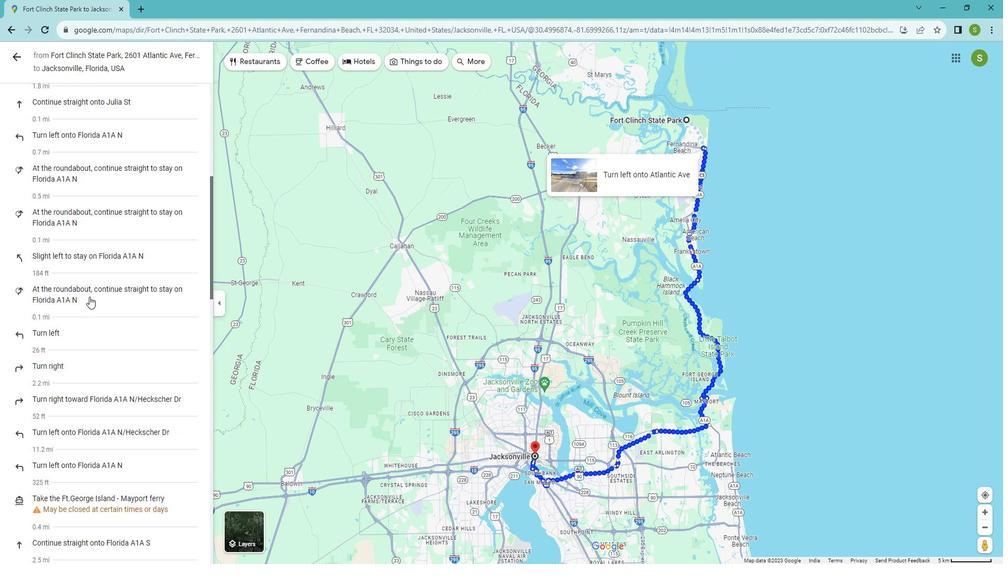 
Action: Mouse scrolled (100, 296) with delta (0, 0)
Screenshot: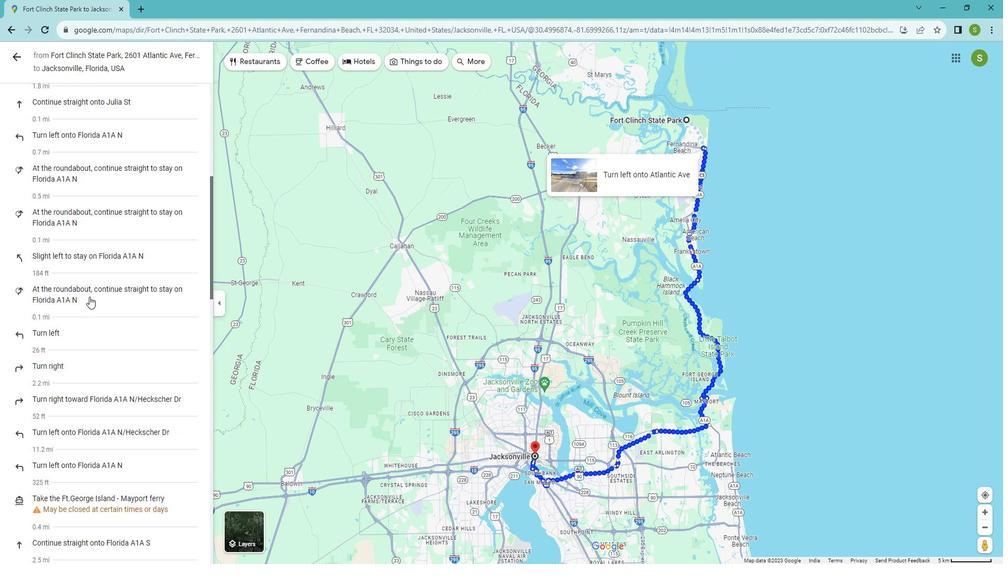 
Action: Mouse moved to (99, 296)
Screenshot: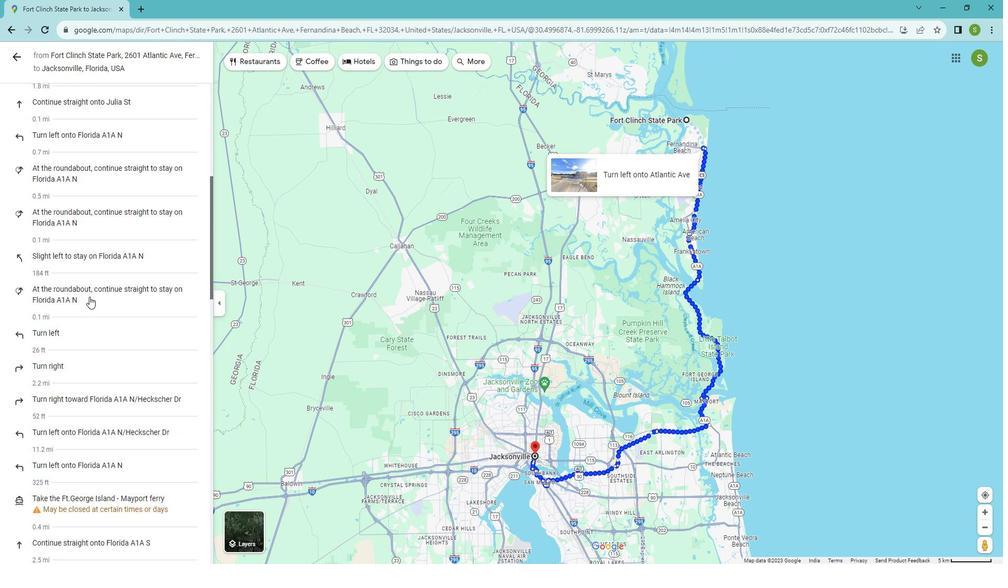 
Action: Mouse scrolled (99, 296) with delta (0, 0)
Screenshot: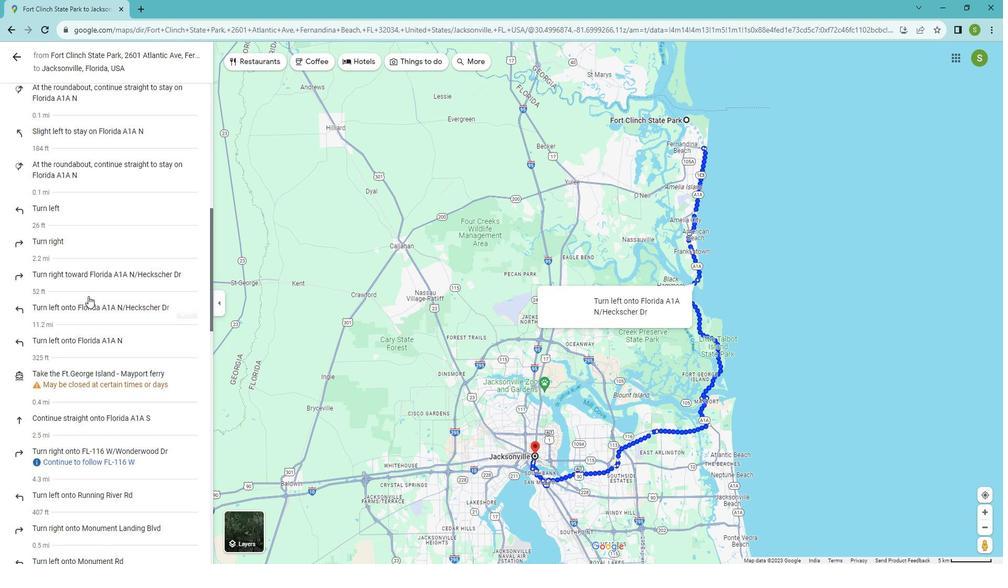 
Action: Mouse scrolled (99, 296) with delta (0, 0)
Screenshot: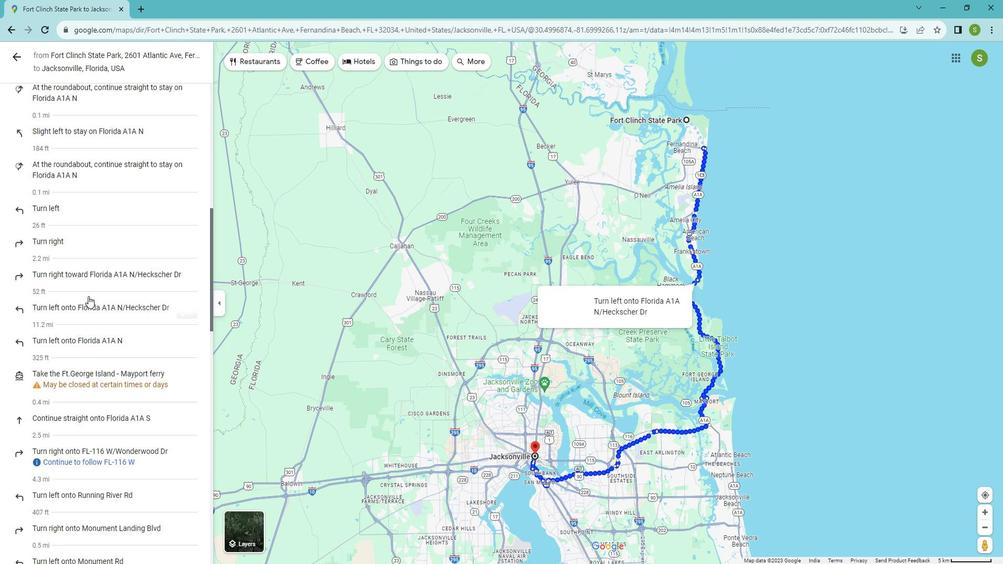 
Action: Mouse scrolled (99, 296) with delta (0, 0)
Screenshot: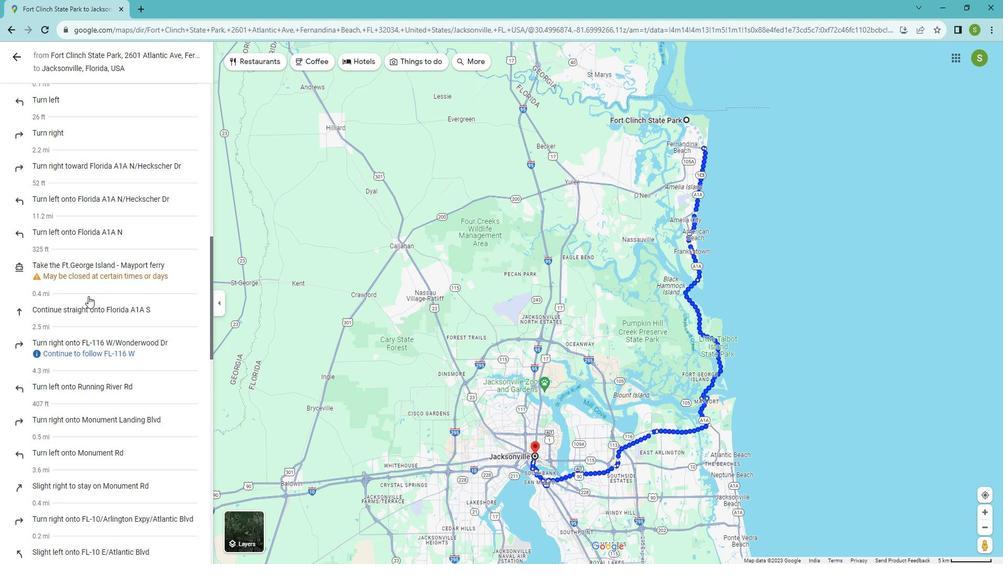 
Action: Mouse scrolled (99, 296) with delta (0, 0)
Screenshot: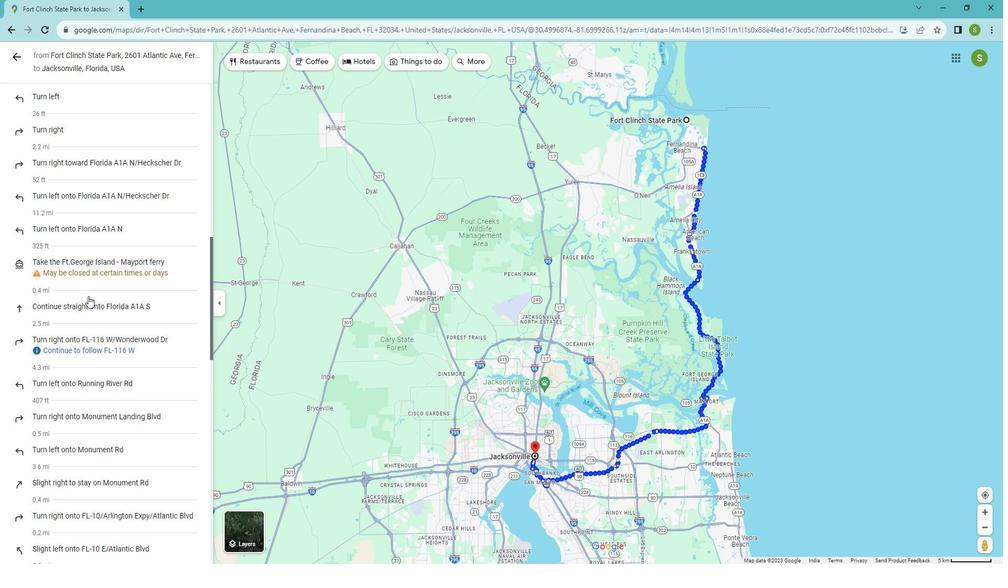 
Action: Mouse scrolled (99, 296) with delta (0, 0)
Screenshot: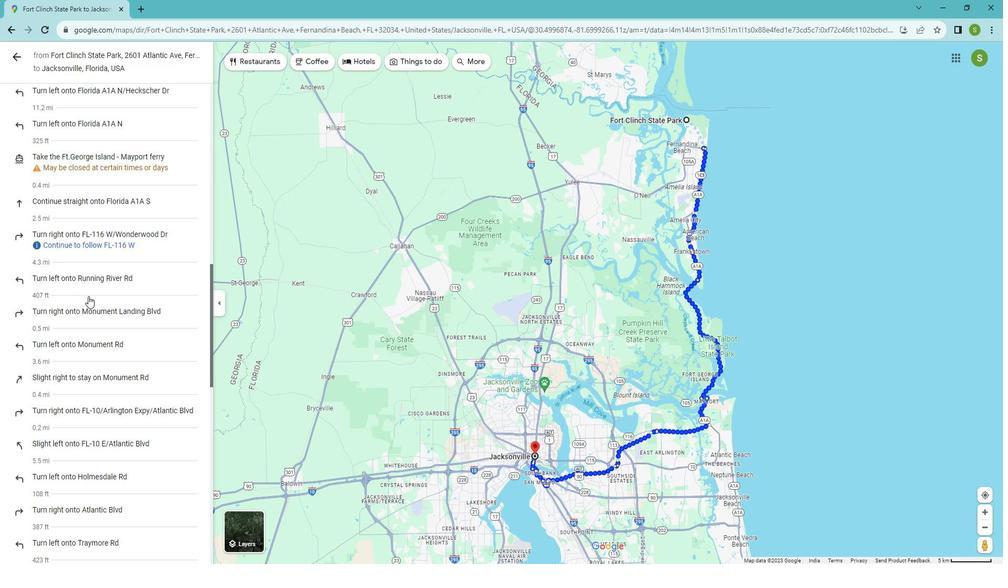
Action: Mouse scrolled (99, 296) with delta (0, 0)
Screenshot: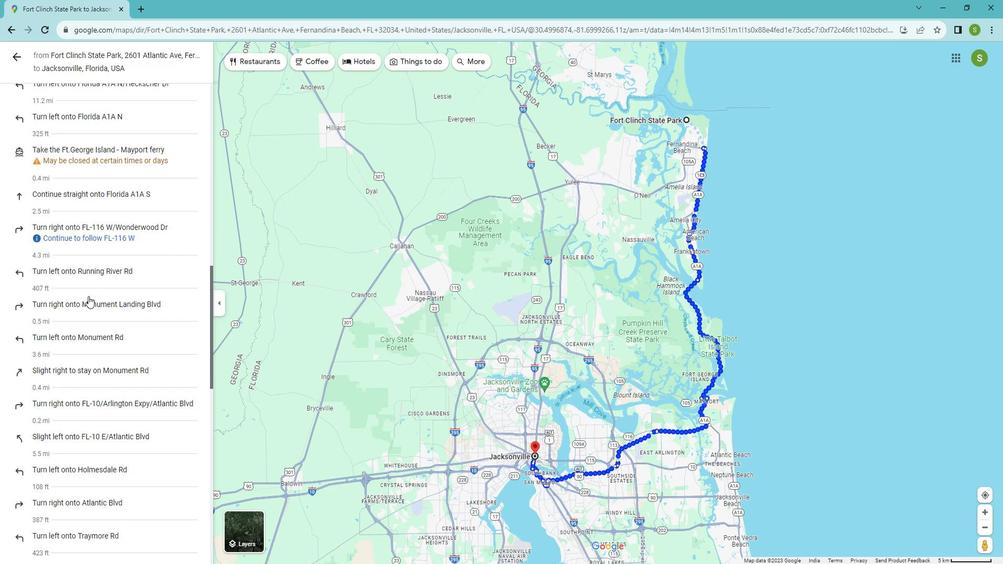 
Action: Mouse scrolled (99, 296) with delta (0, 0)
Screenshot: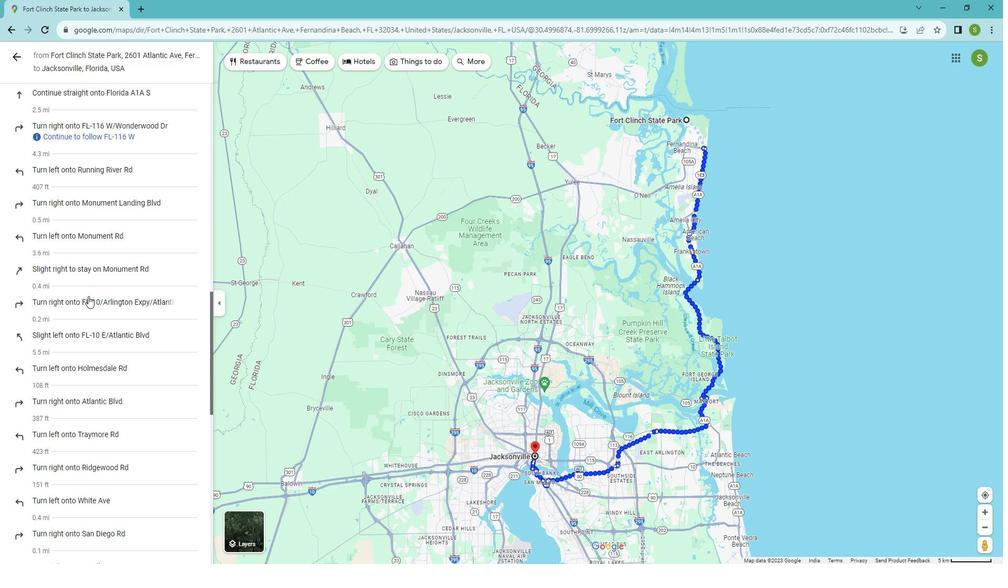 
Action: Mouse scrolled (99, 296) with delta (0, 0)
Screenshot: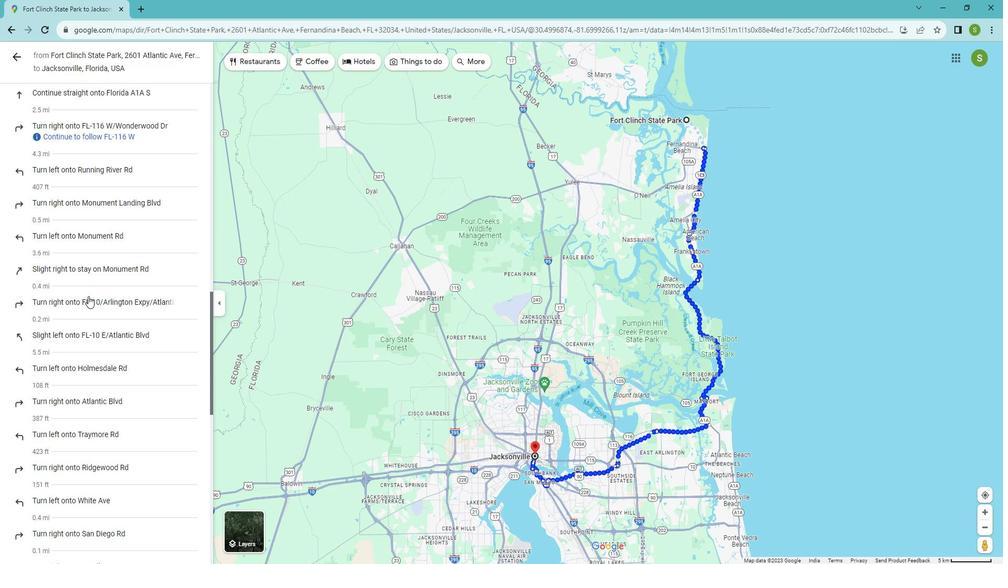 
Action: Mouse scrolled (99, 296) with delta (0, 0)
Screenshot: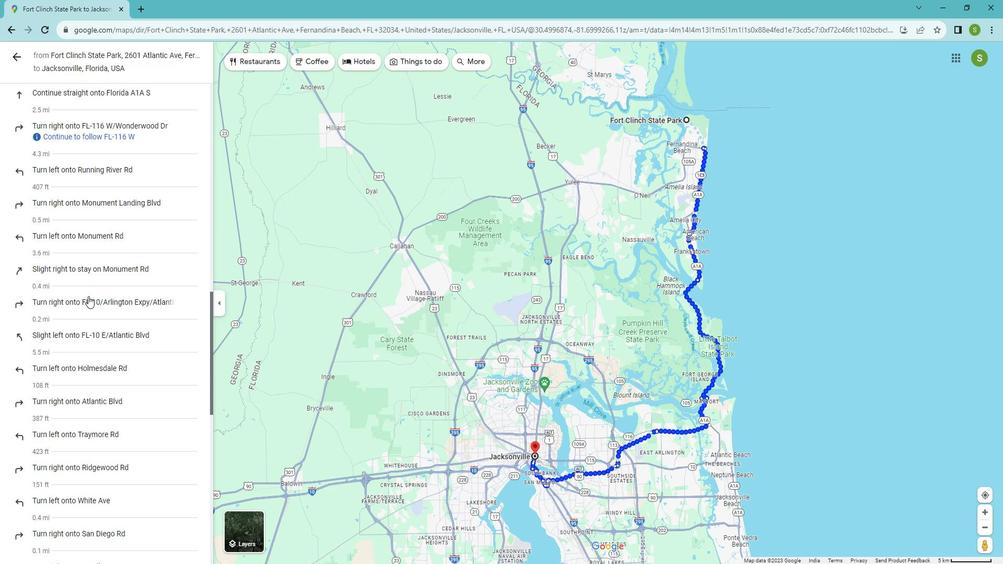 
Action: Mouse scrolled (99, 296) with delta (0, 0)
Screenshot: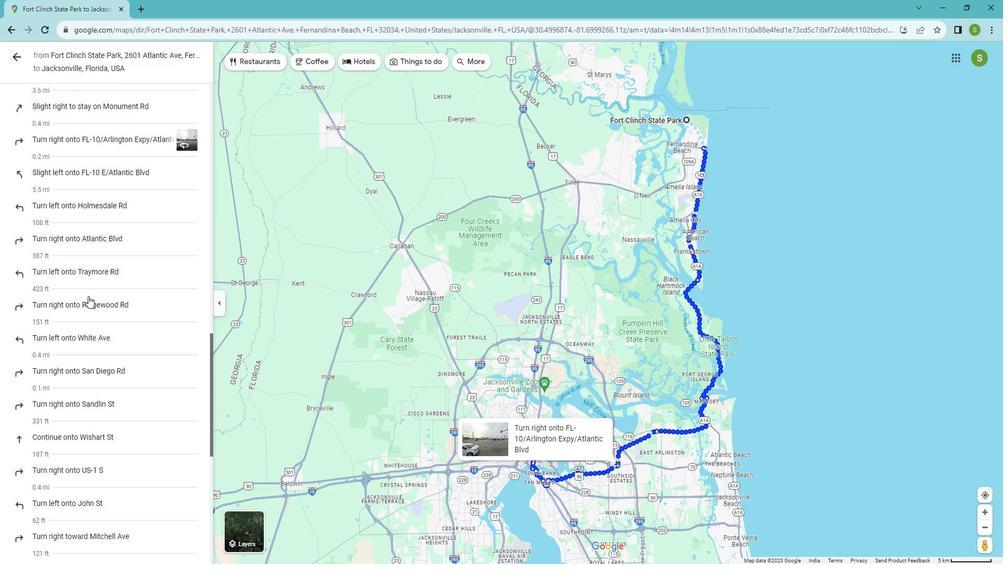 
Action: Mouse scrolled (99, 296) with delta (0, 0)
Screenshot: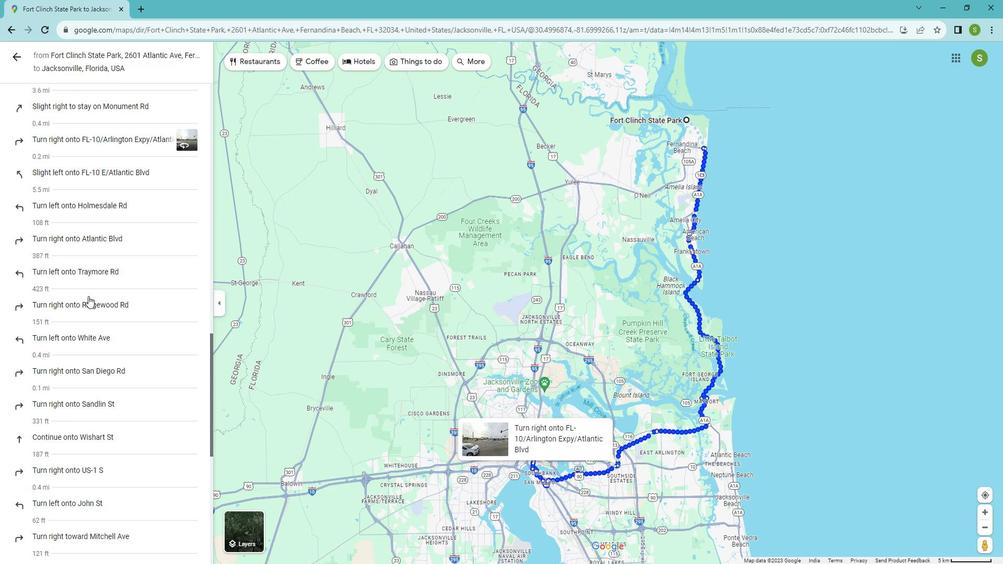 
Action: Mouse scrolled (99, 296) with delta (0, 0)
Screenshot: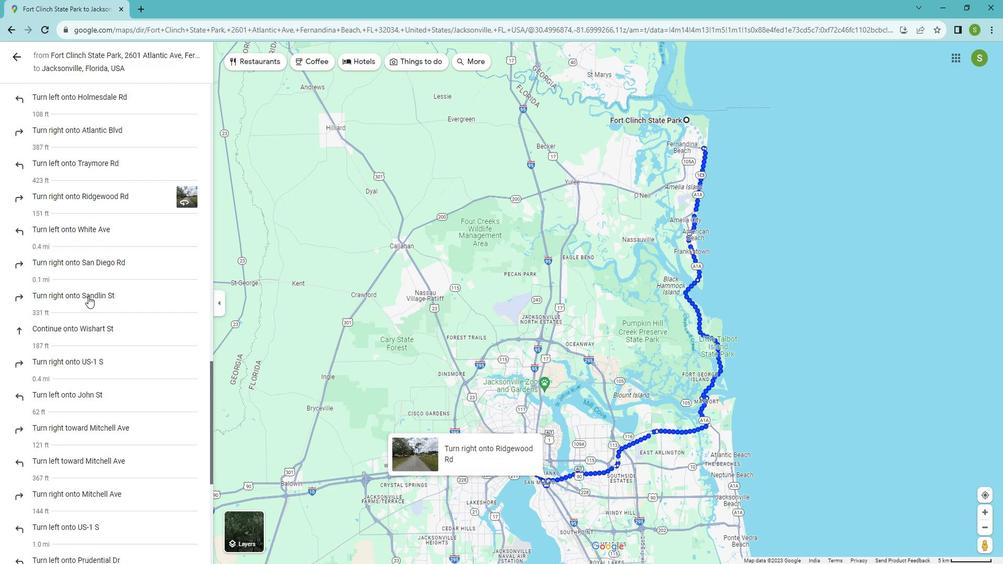 
Action: Mouse scrolled (99, 296) with delta (0, 0)
Screenshot: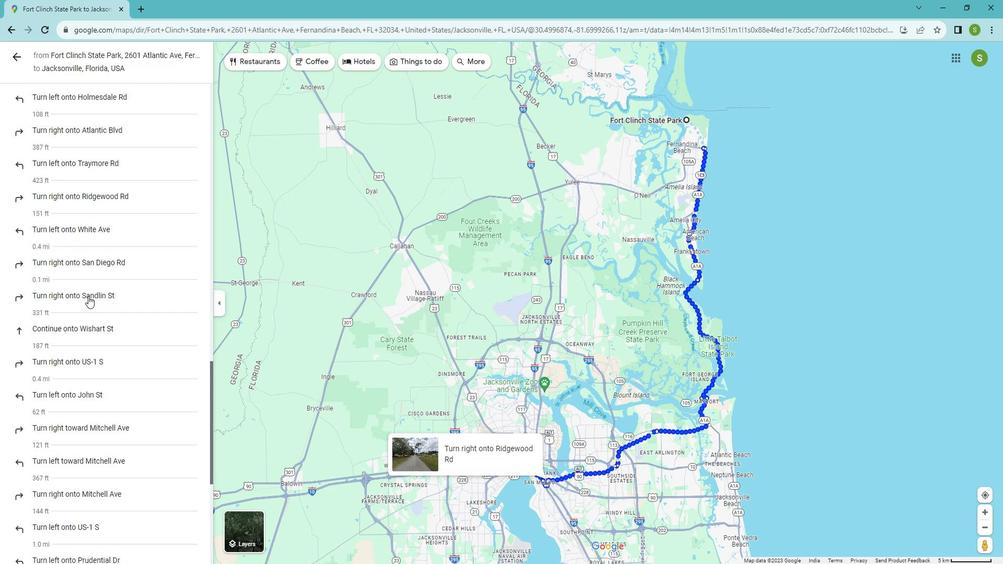 
Action: Mouse scrolled (99, 296) with delta (0, 0)
Screenshot: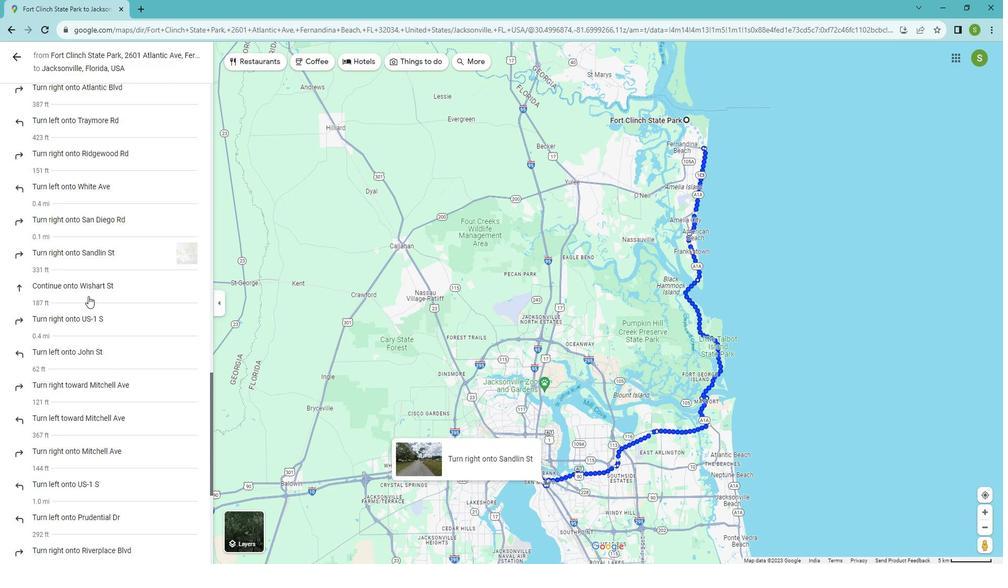 
Action: Mouse scrolled (99, 296) with delta (0, 0)
Screenshot: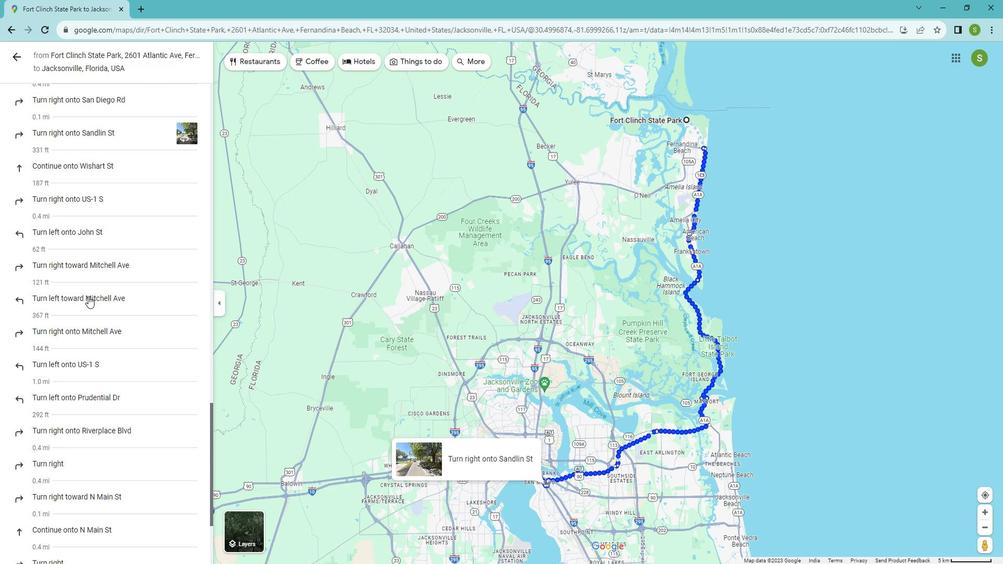 
Action: Mouse scrolled (99, 296) with delta (0, 0)
Screenshot: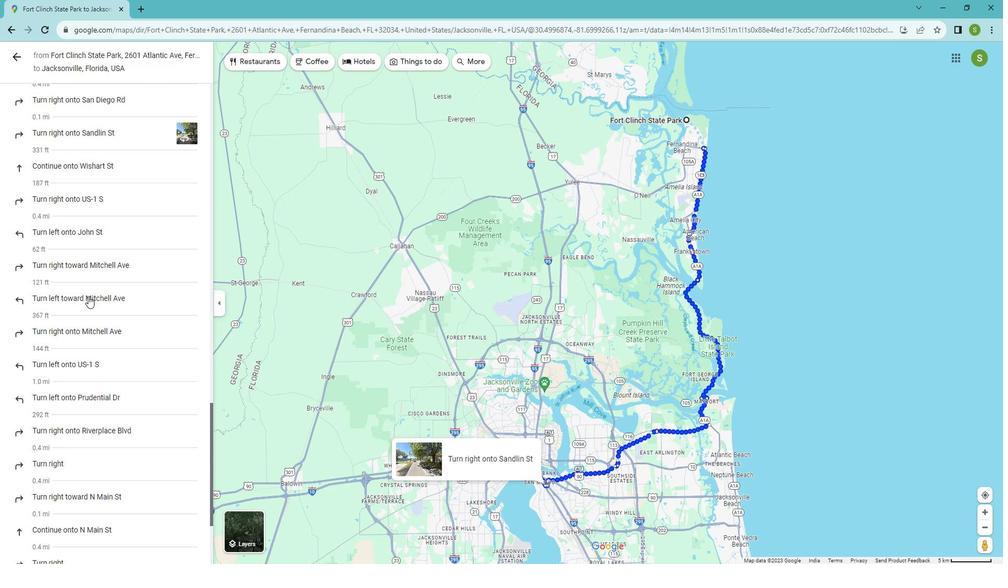 
Action: Mouse scrolled (99, 296) with delta (0, 0)
Screenshot: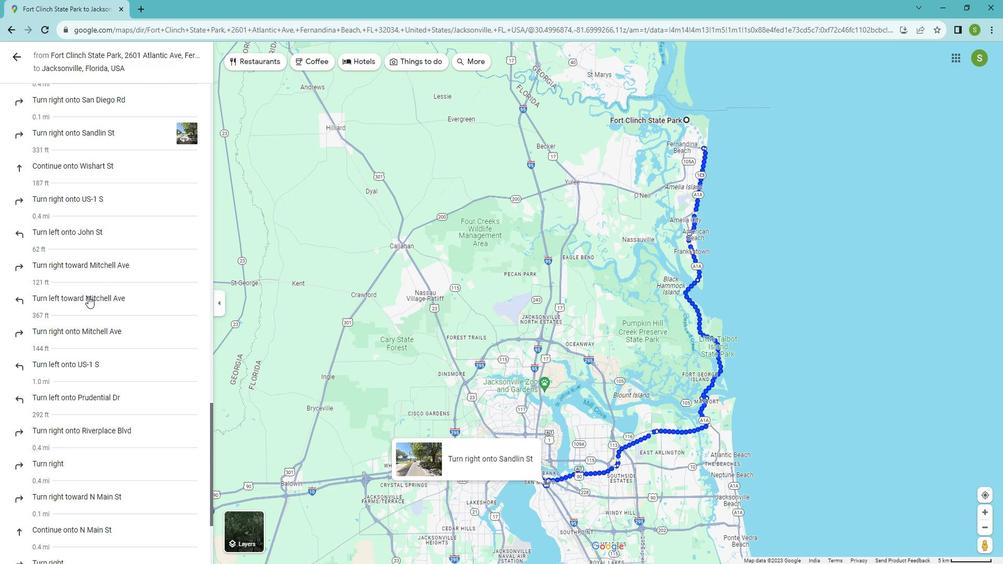 
Action: Mouse scrolled (99, 296) with delta (0, 0)
Screenshot: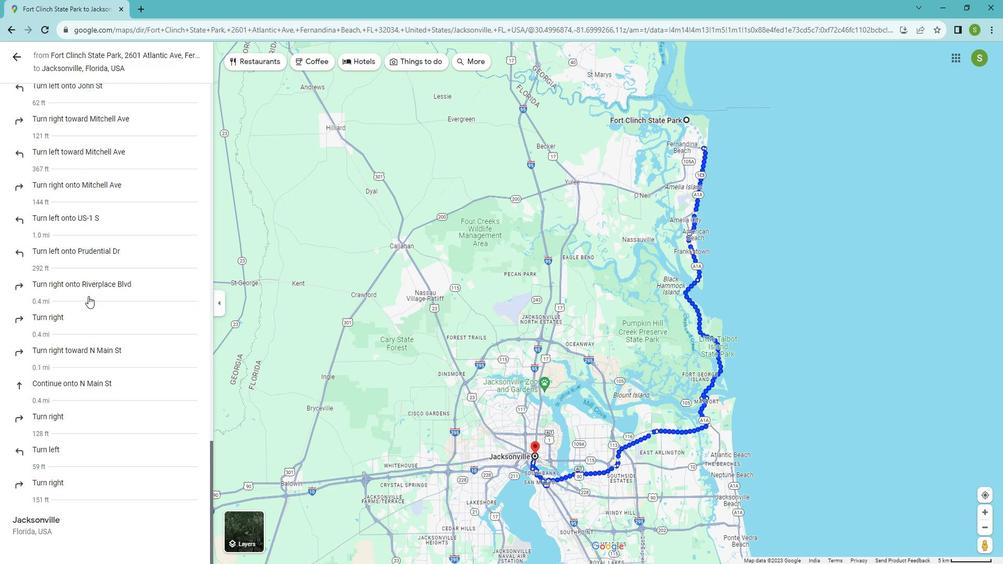 
Action: Mouse scrolled (99, 296) with delta (0, 0)
Screenshot: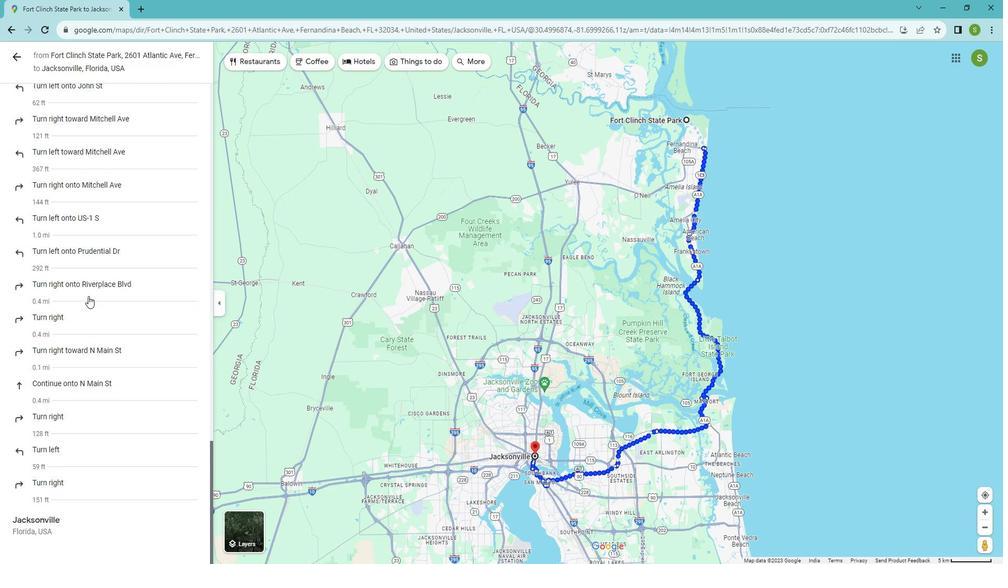
Action: Mouse scrolled (99, 296) with delta (0, 0)
Screenshot: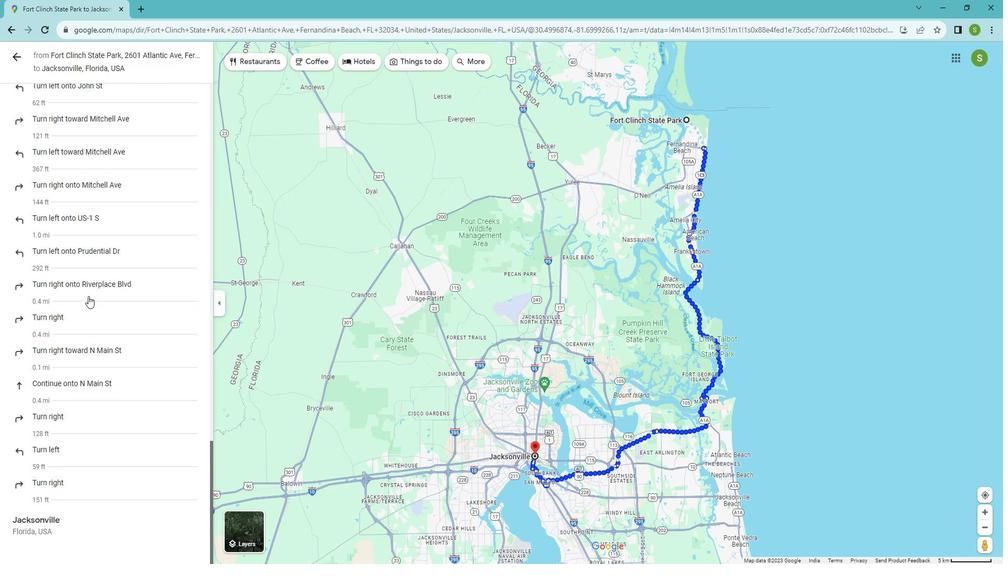 
Action: Mouse scrolled (99, 296) with delta (0, 0)
Screenshot: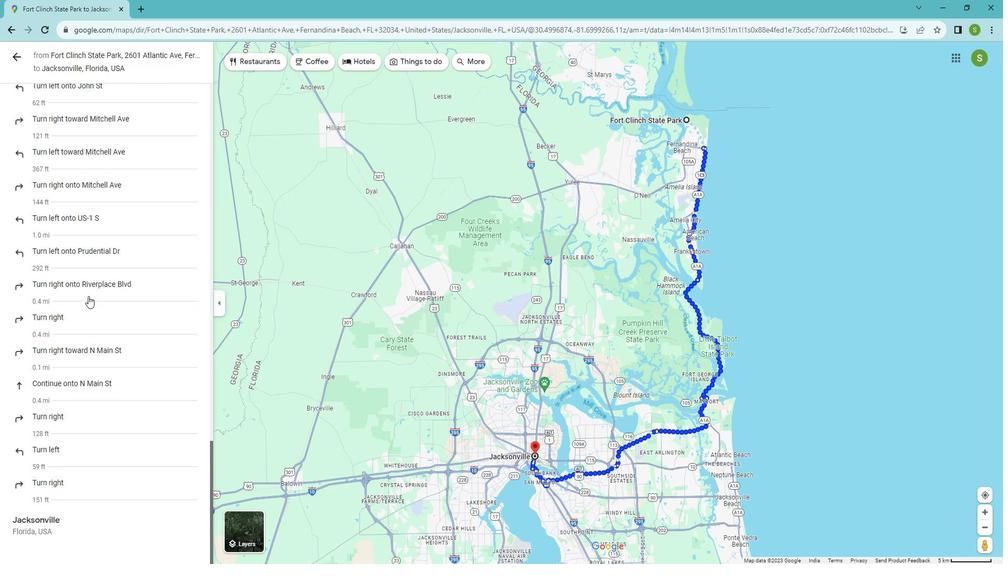 
Action: Mouse moved to (25, 68)
Screenshot: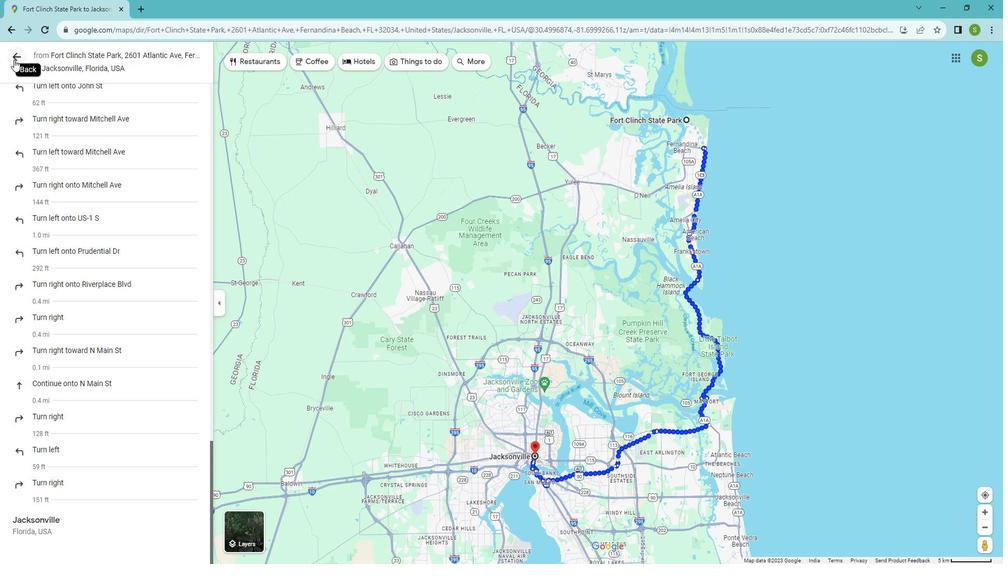 
Action: Mouse pressed left at (25, 68)
Screenshot: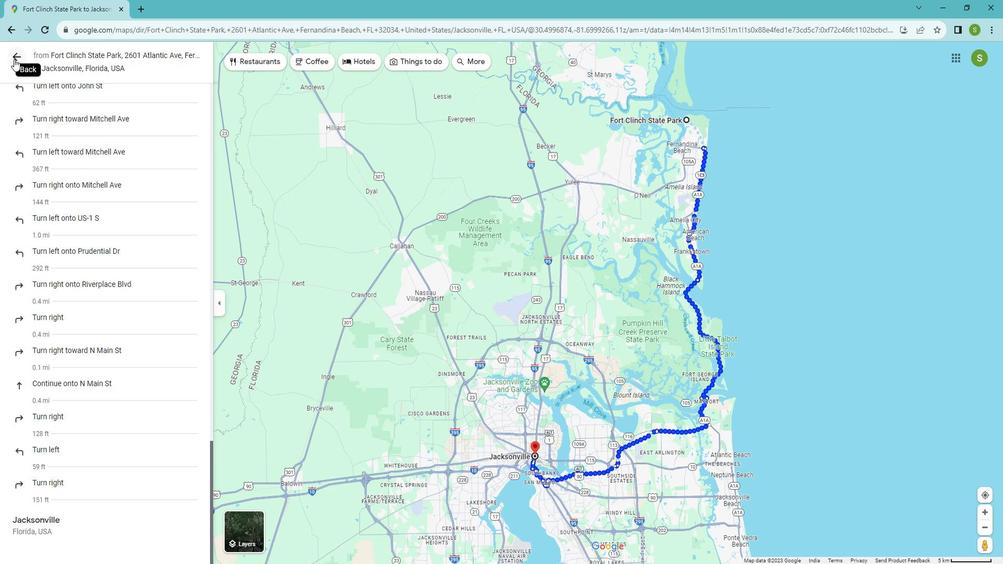 
Action: Mouse moved to (182, 66)
Screenshot: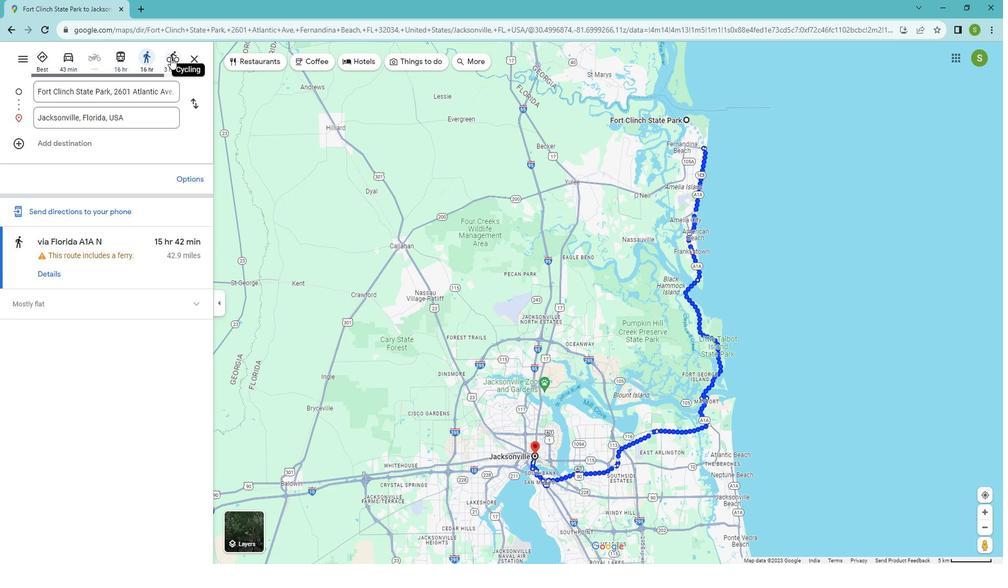 
Action: Mouse pressed left at (182, 66)
Screenshot: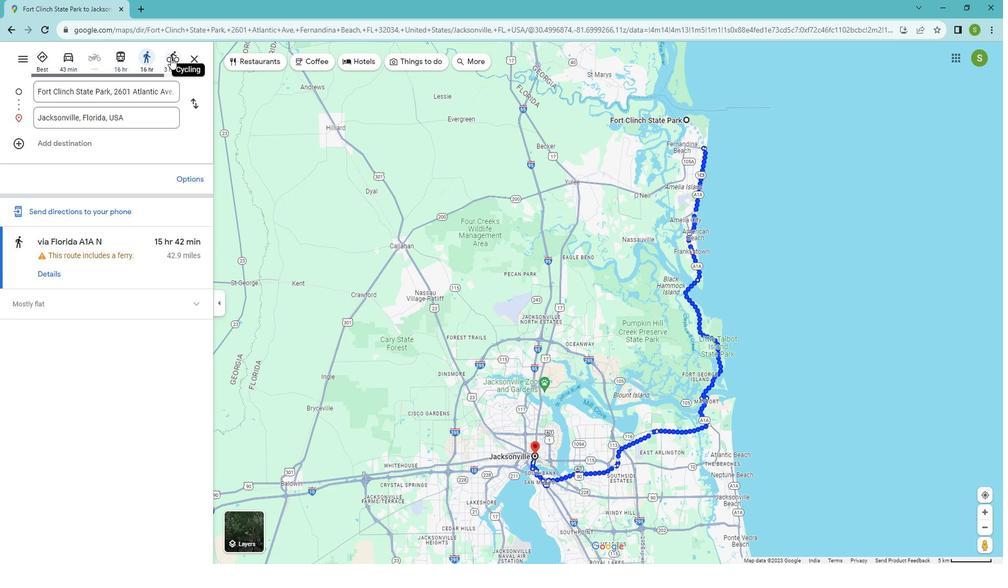 
Action: Mouse moved to (63, 279)
Screenshot: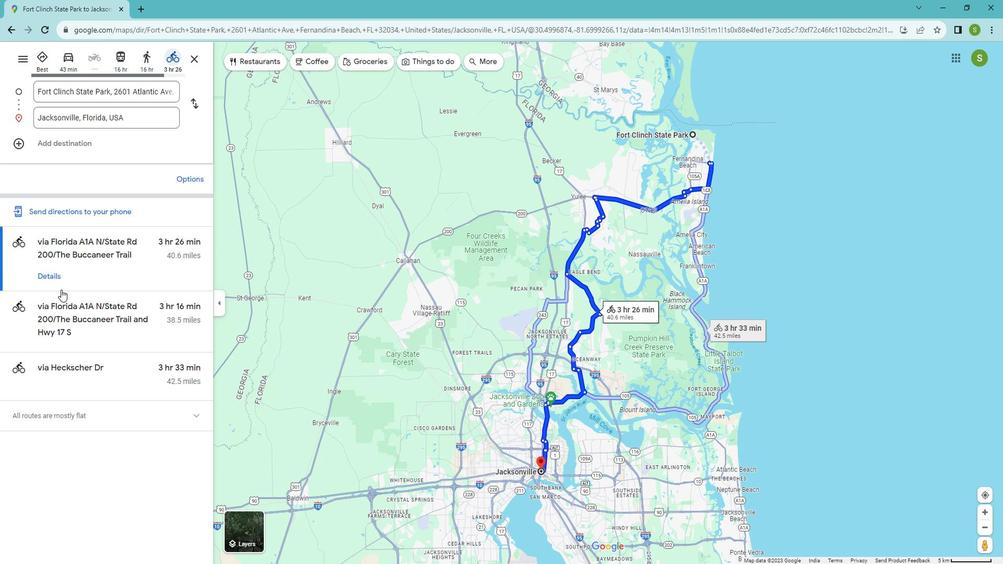 
Action: Mouse pressed left at (63, 279)
Screenshot: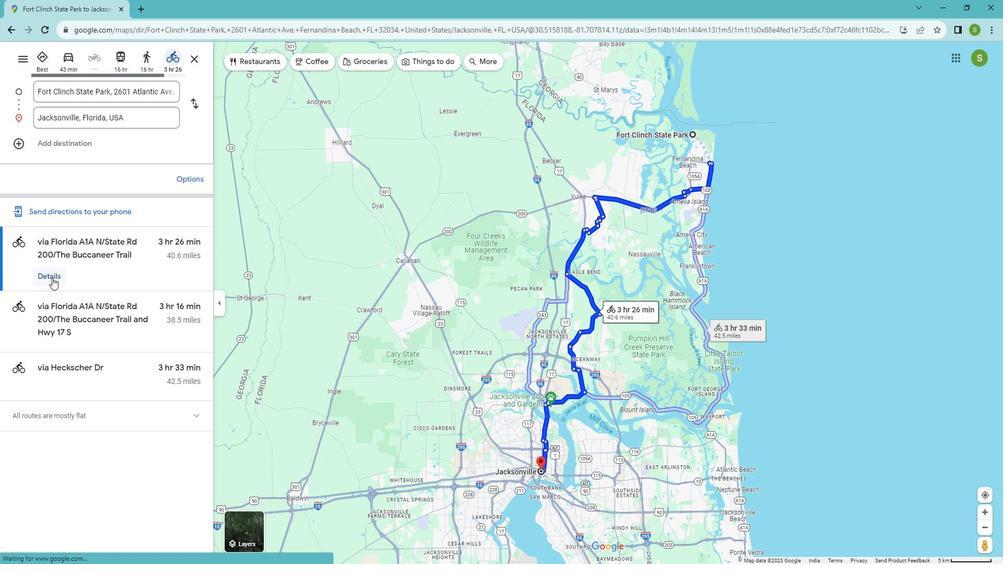 
Action: Mouse moved to (63, 278)
Screenshot: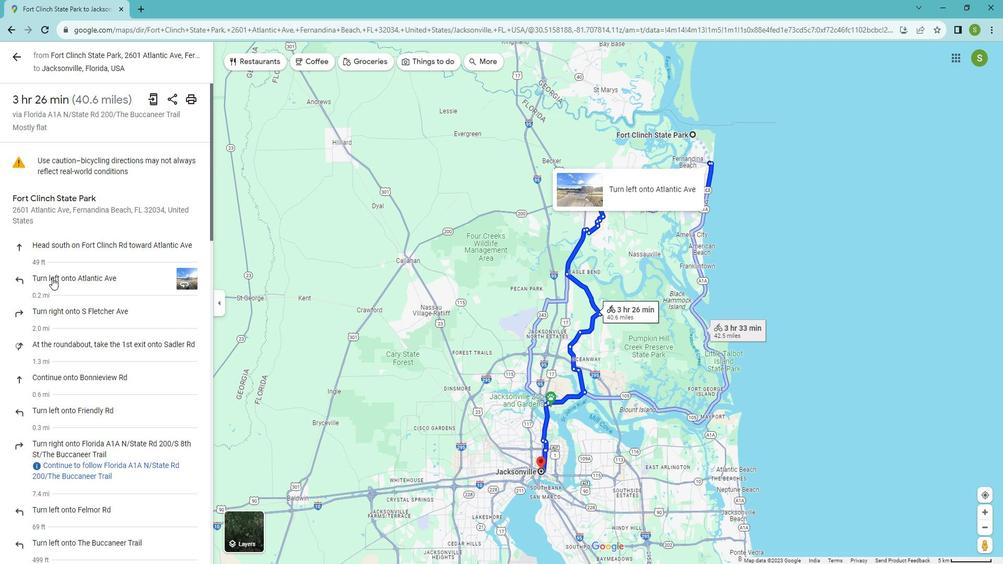 
Action: Mouse scrolled (63, 278) with delta (0, 0)
Screenshot: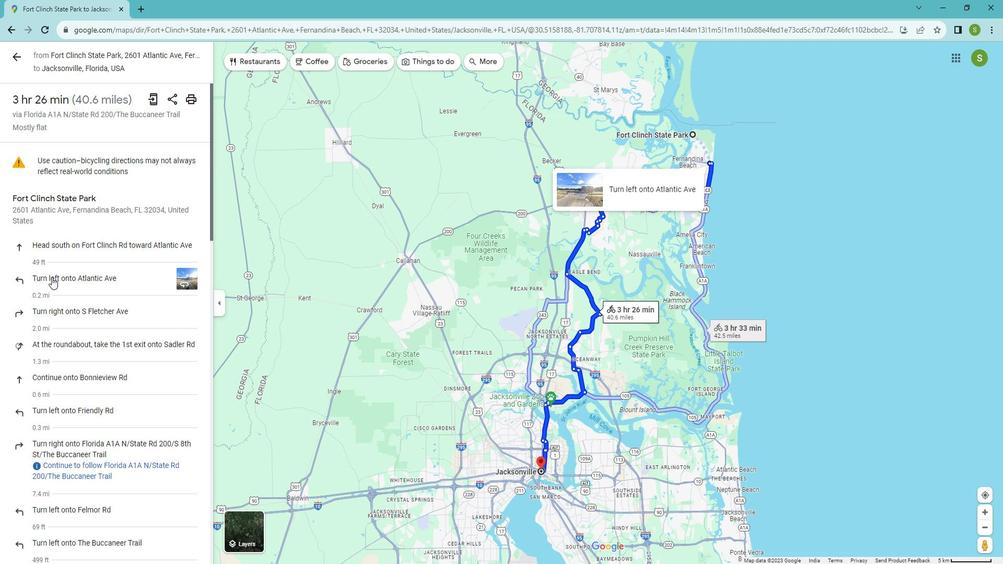 
Action: Mouse scrolled (63, 278) with delta (0, 0)
Screenshot: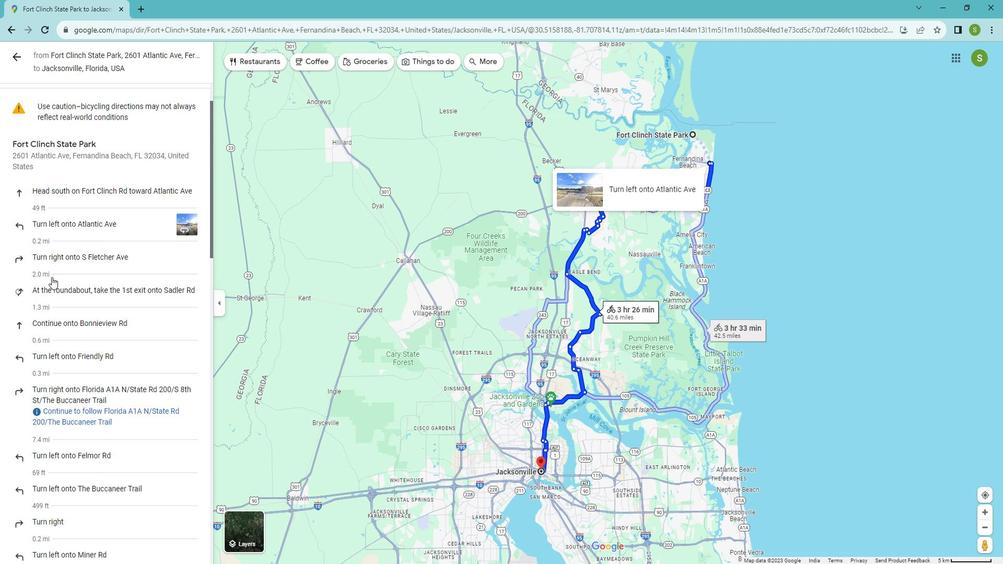 
Action: Mouse scrolled (63, 278) with delta (0, 0)
Screenshot: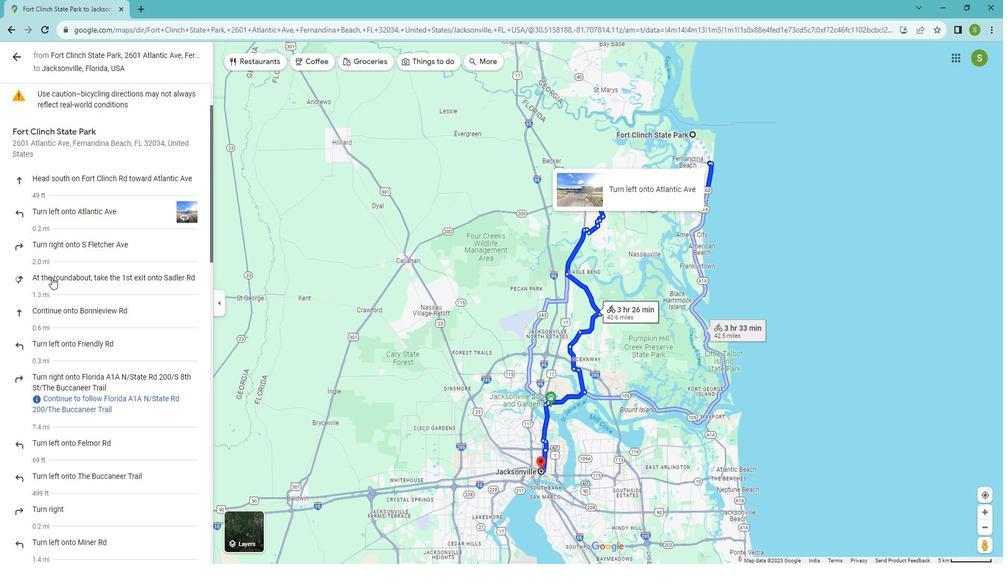 
Action: Mouse scrolled (63, 278) with delta (0, 0)
Screenshot: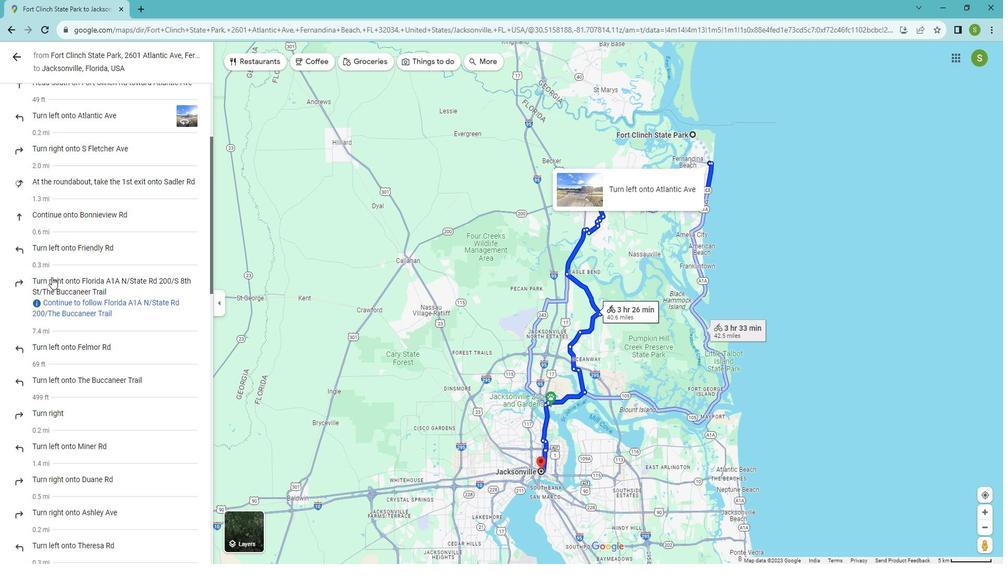 
Action: Mouse scrolled (63, 278) with delta (0, 0)
Screenshot: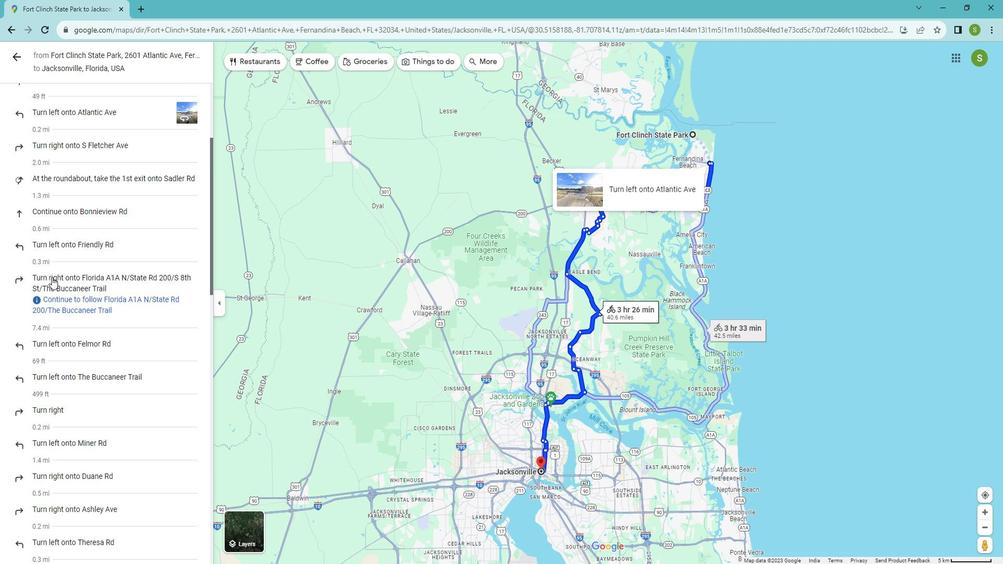 
Action: Mouse scrolled (63, 278) with delta (0, 0)
Screenshot: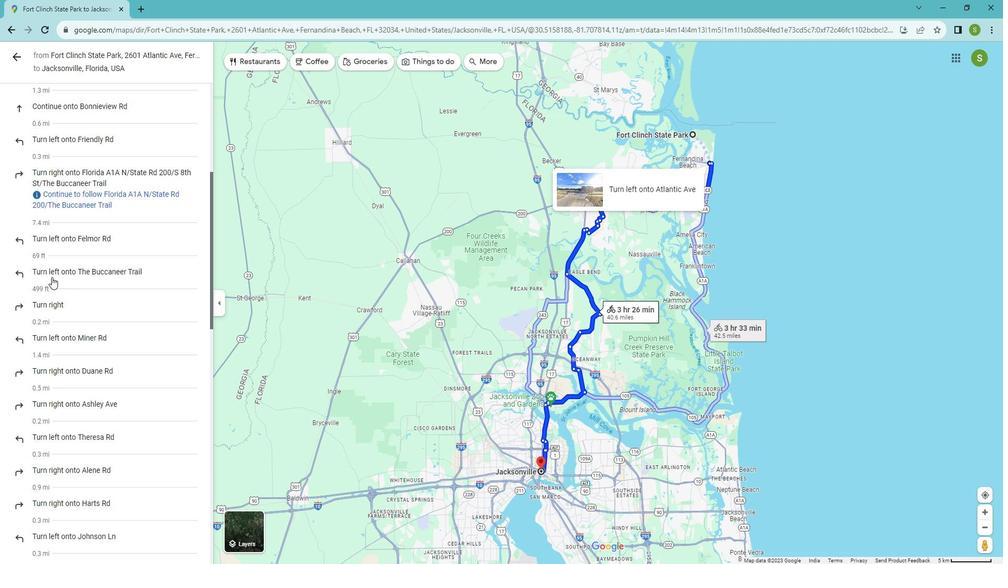 
Action: Mouse scrolled (63, 278) with delta (0, 0)
Screenshot: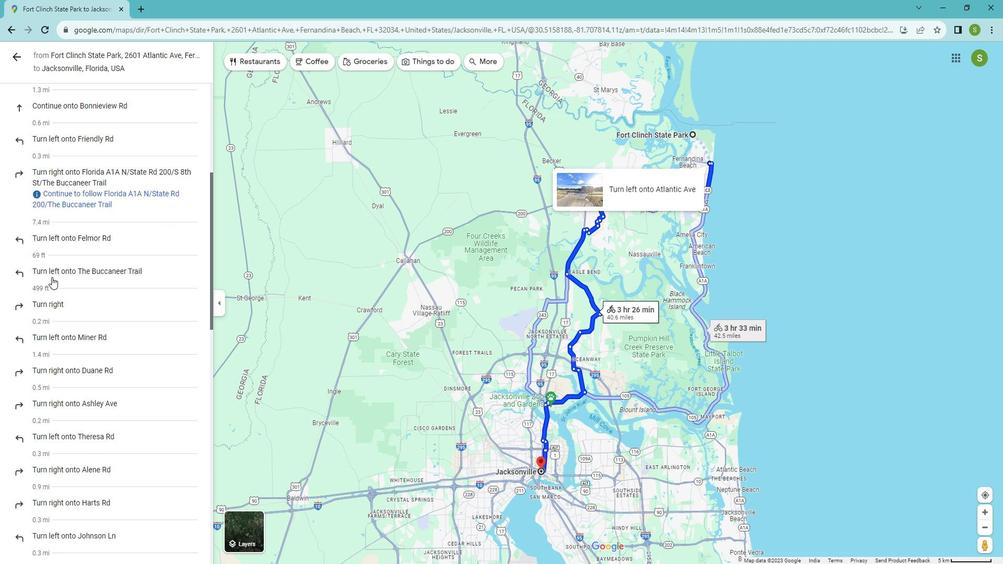 
Action: Mouse scrolled (63, 278) with delta (0, 0)
Screenshot: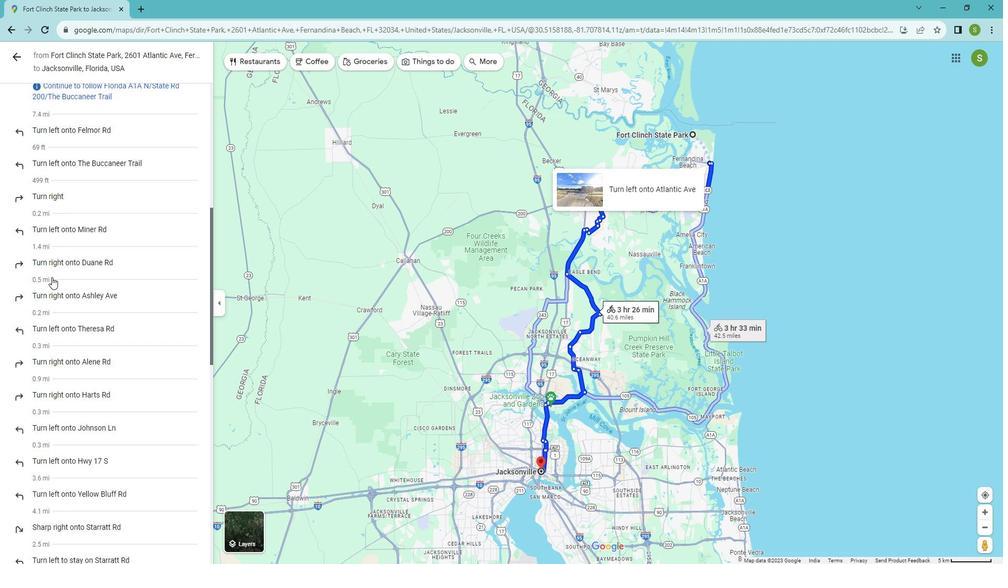 
Action: Mouse scrolled (63, 278) with delta (0, 0)
Screenshot: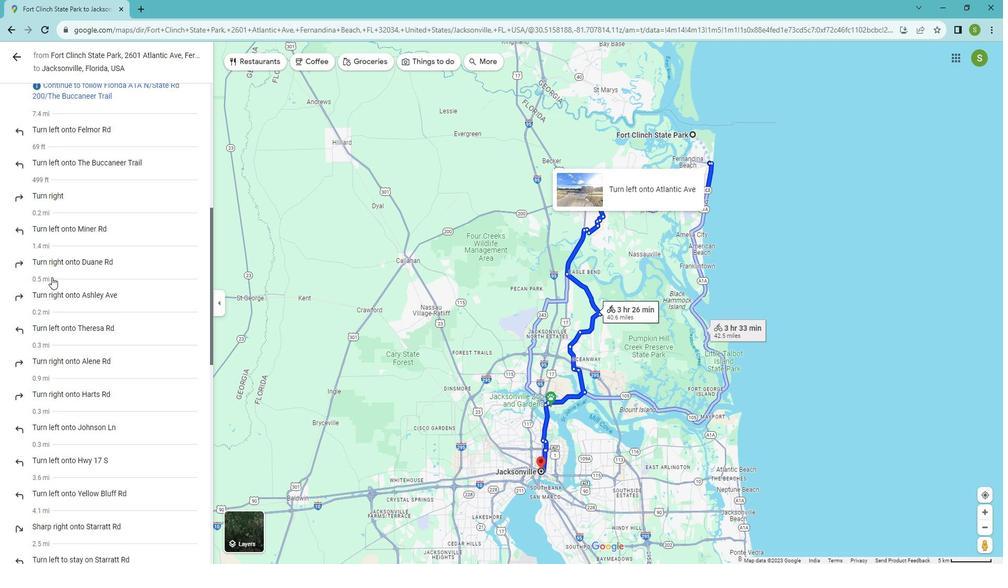 
Action: Mouse scrolled (63, 278) with delta (0, 0)
Screenshot: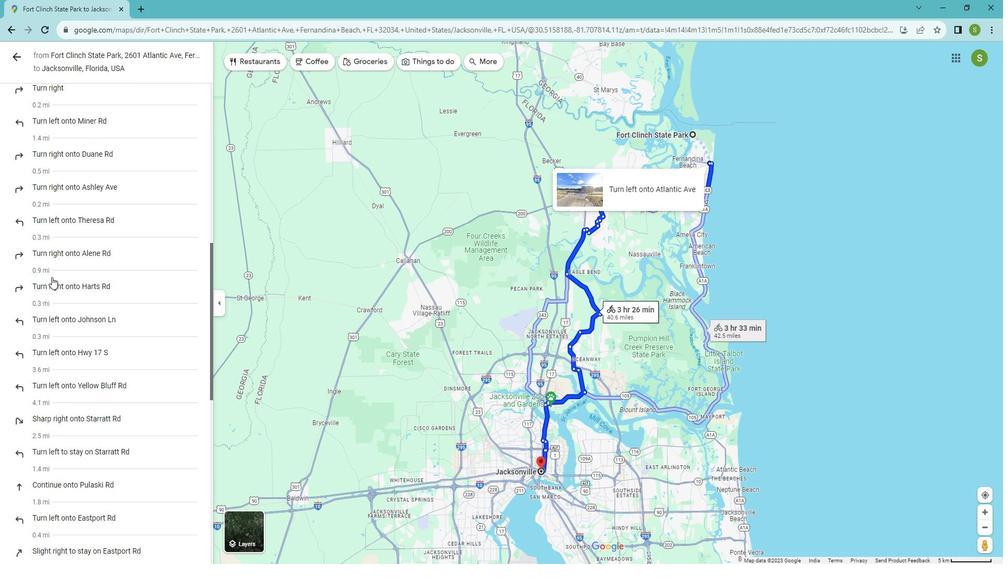 
Action: Mouse scrolled (63, 278) with delta (0, 0)
Screenshot: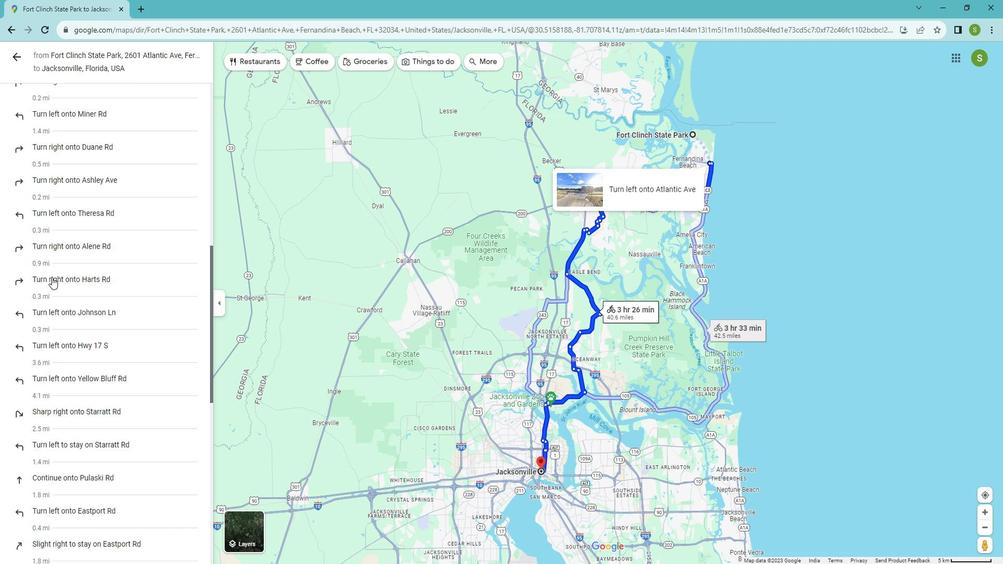 
Action: Mouse scrolled (63, 278) with delta (0, 0)
Screenshot: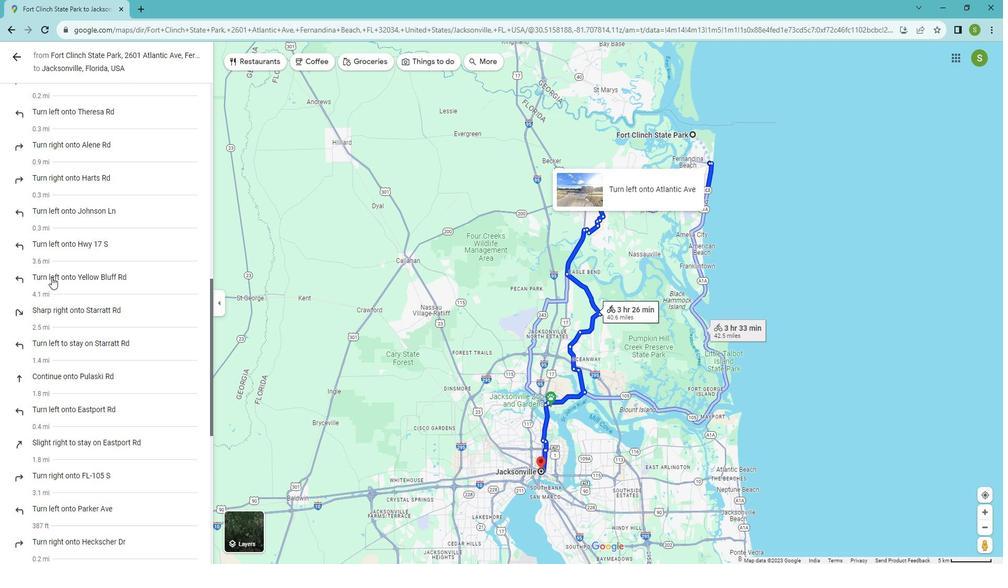 
Action: Mouse scrolled (63, 278) with delta (0, 0)
Screenshot: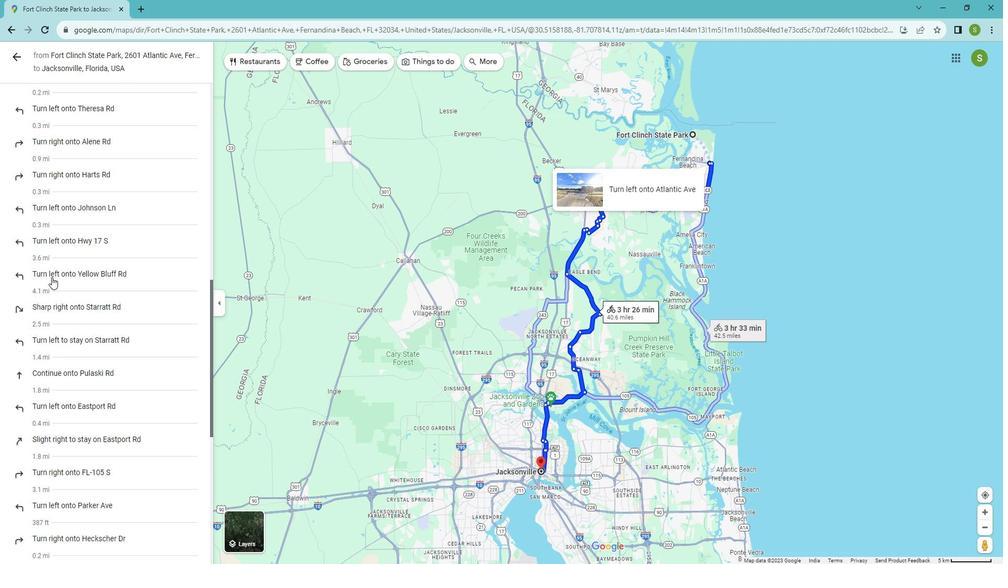 
Action: Mouse scrolled (63, 278) with delta (0, 0)
Screenshot: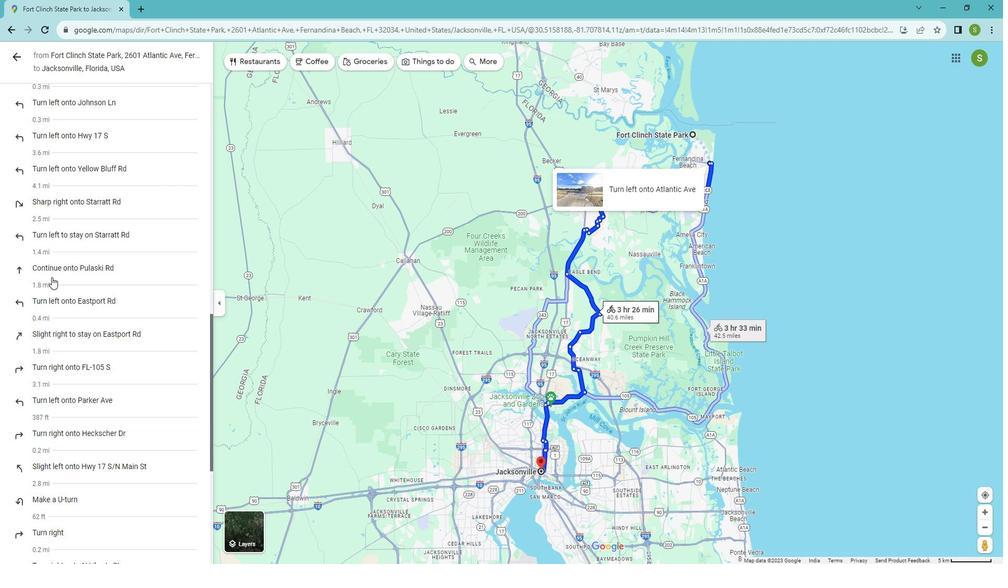 
Action: Mouse scrolled (63, 278) with delta (0, 0)
Screenshot: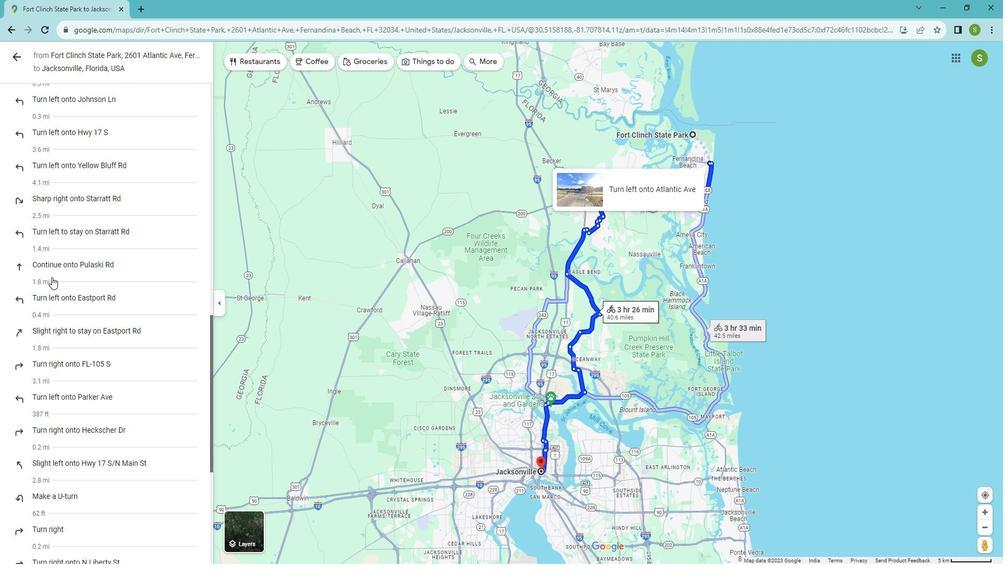 
Action: Mouse scrolled (63, 278) with delta (0, 0)
Screenshot: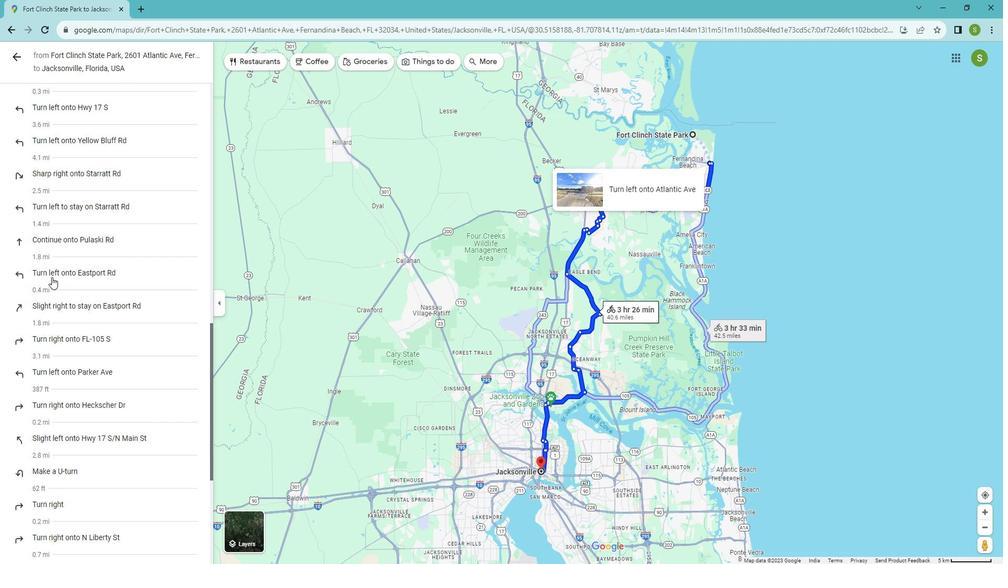 
Action: Mouse scrolled (63, 278) with delta (0, 0)
Screenshot: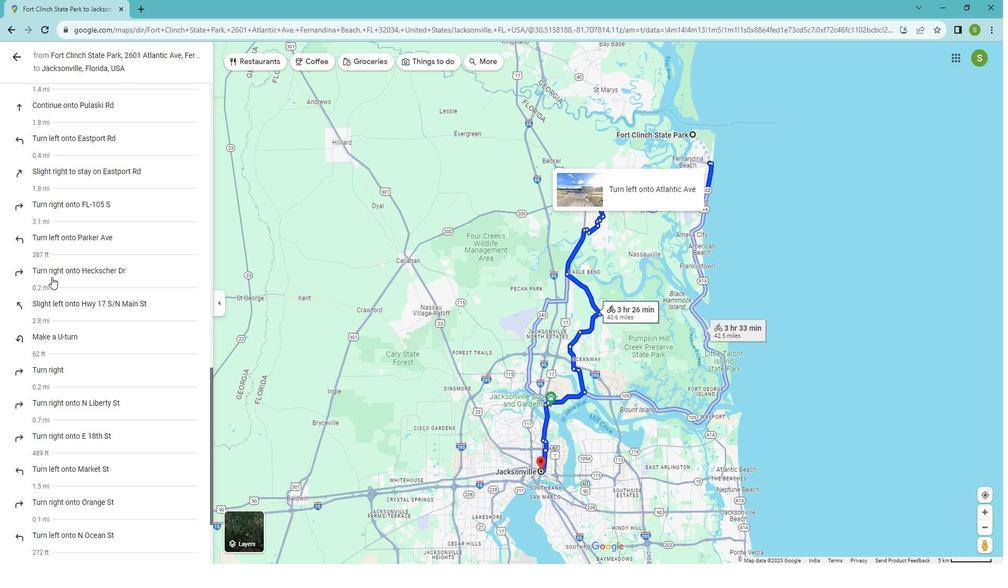 
Action: Mouse scrolled (63, 278) with delta (0, 0)
Screenshot: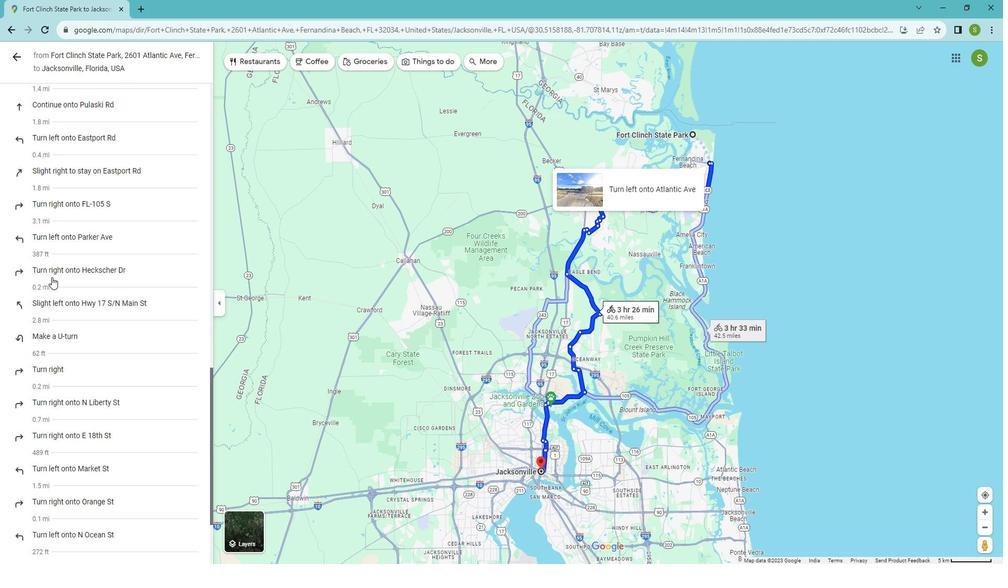 
Action: Mouse scrolled (63, 278) with delta (0, 0)
Screenshot: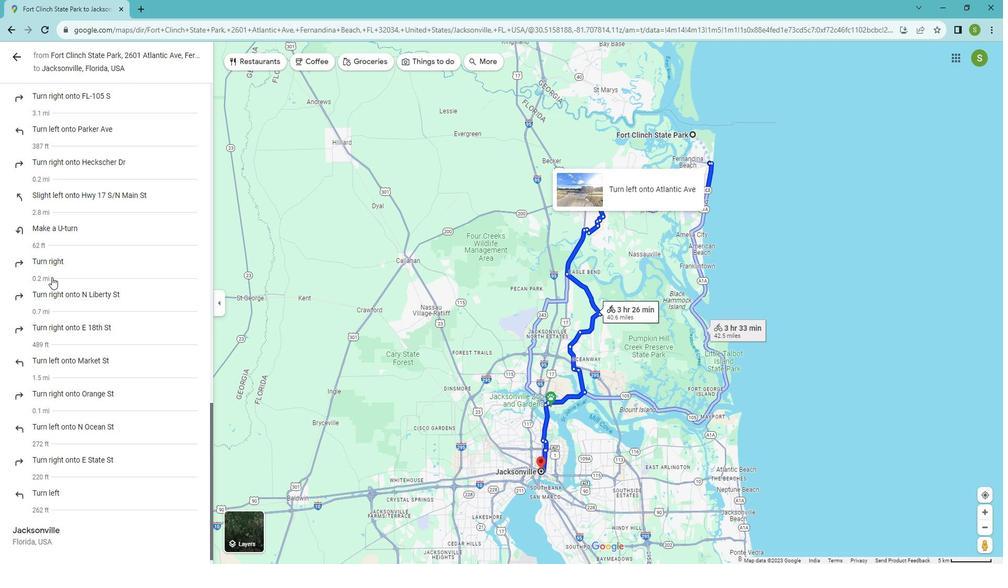 
Action: Mouse scrolled (63, 278) with delta (0, 0)
Screenshot: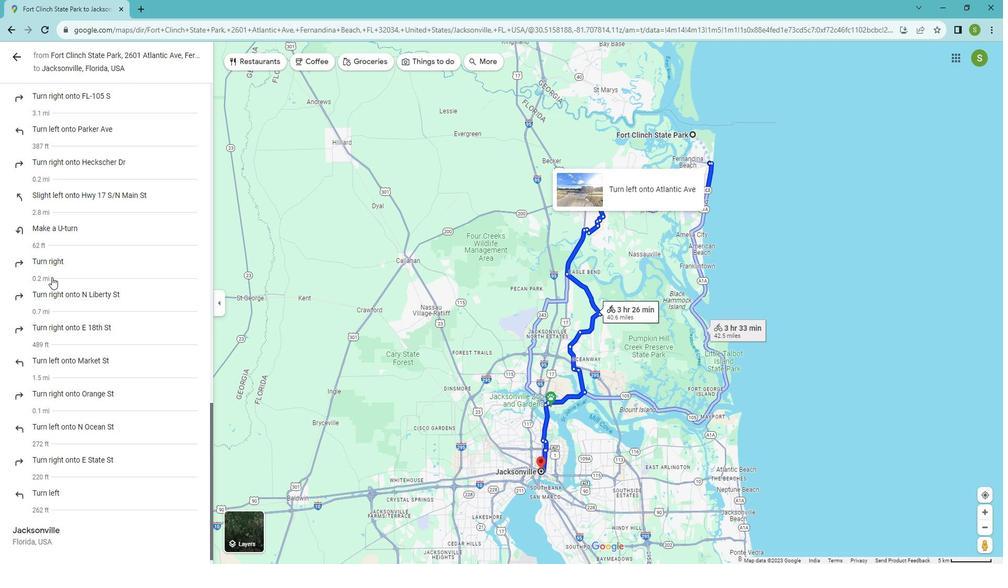 
Action: Mouse scrolled (63, 278) with delta (0, 0)
Screenshot: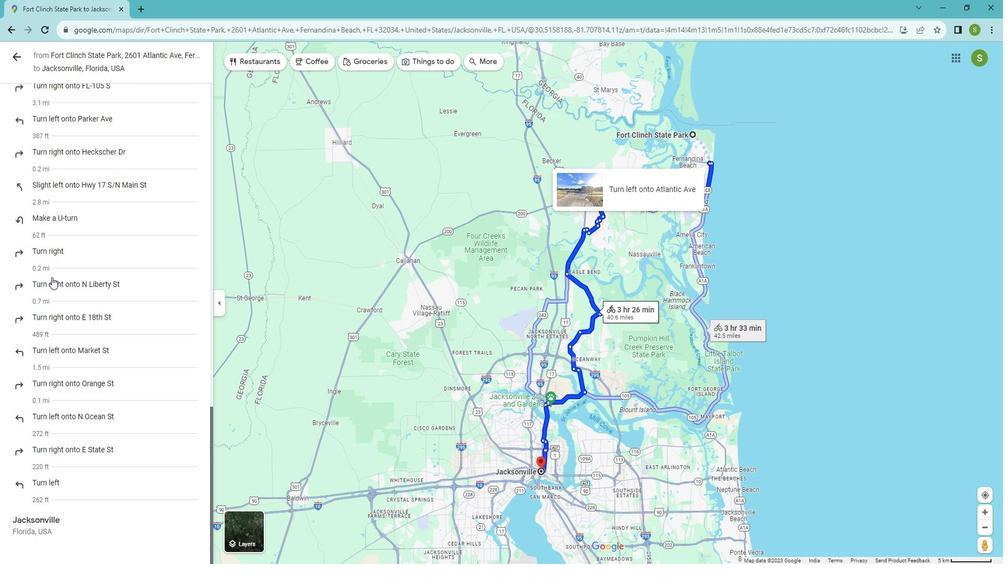 
Action: Mouse scrolled (63, 278) with delta (0, 0)
Screenshot: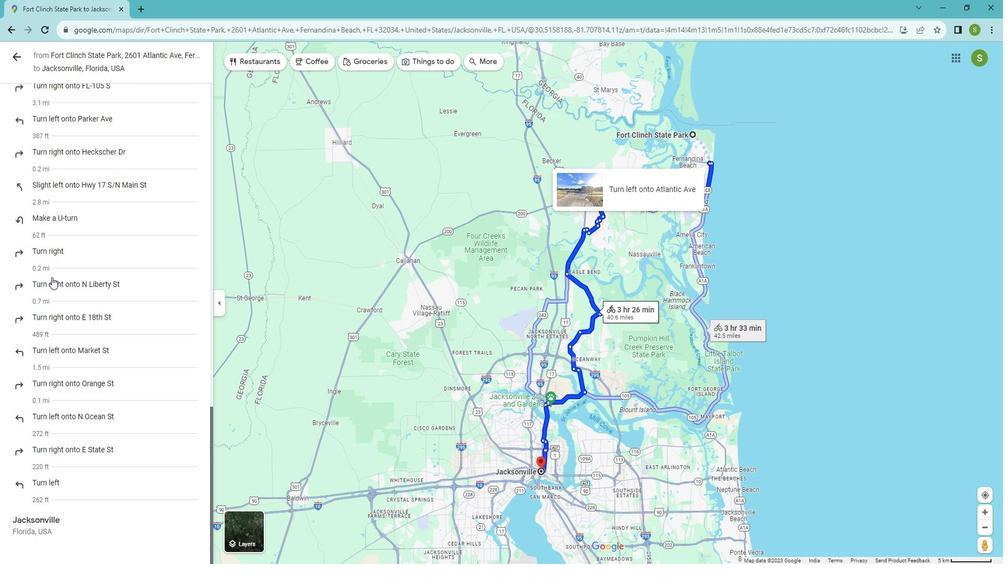 
Action: Mouse scrolled (63, 279) with delta (0, 0)
Screenshot: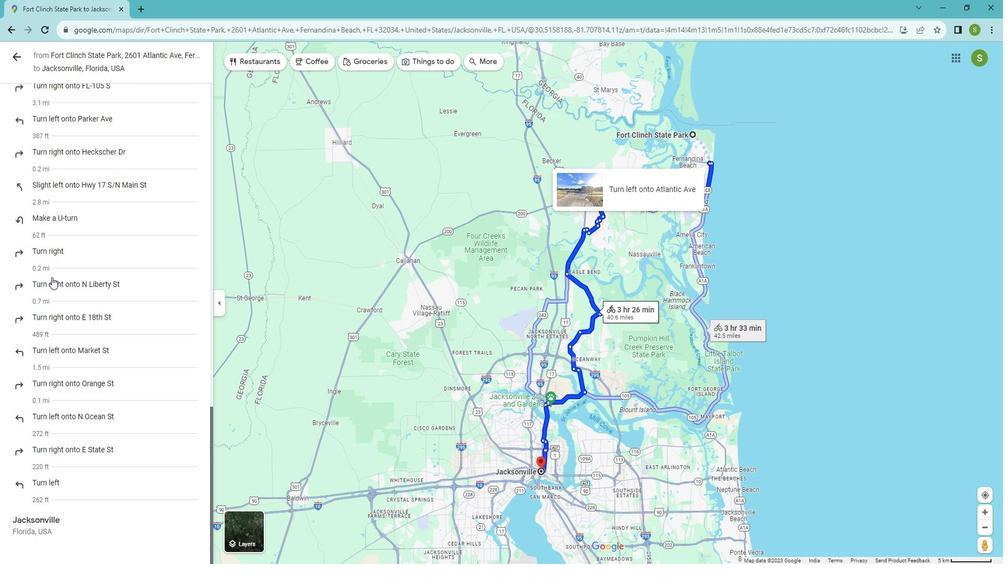 
Action: Mouse scrolled (63, 279) with delta (0, 0)
Screenshot: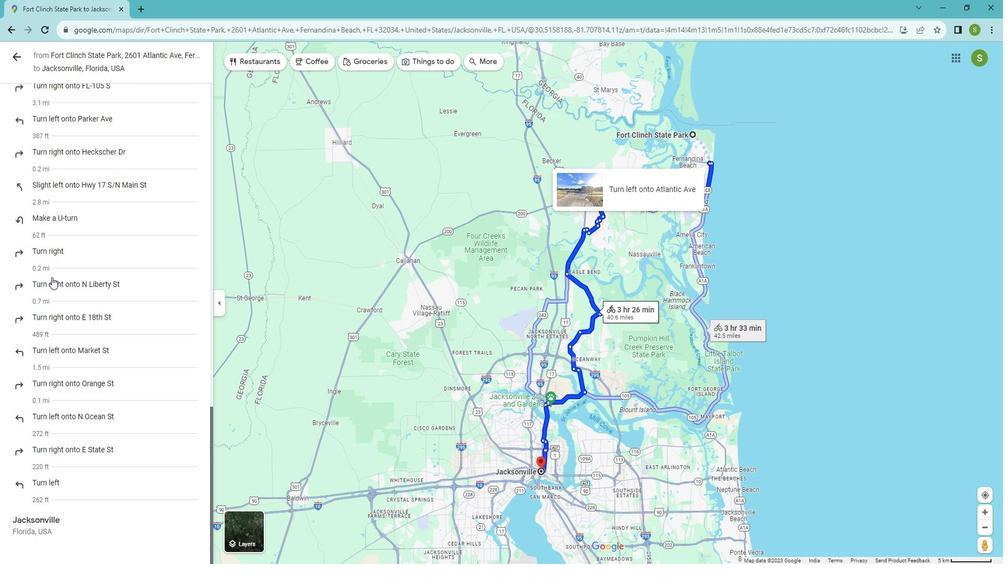 
Action: Mouse scrolled (63, 279) with delta (0, 0)
Screenshot: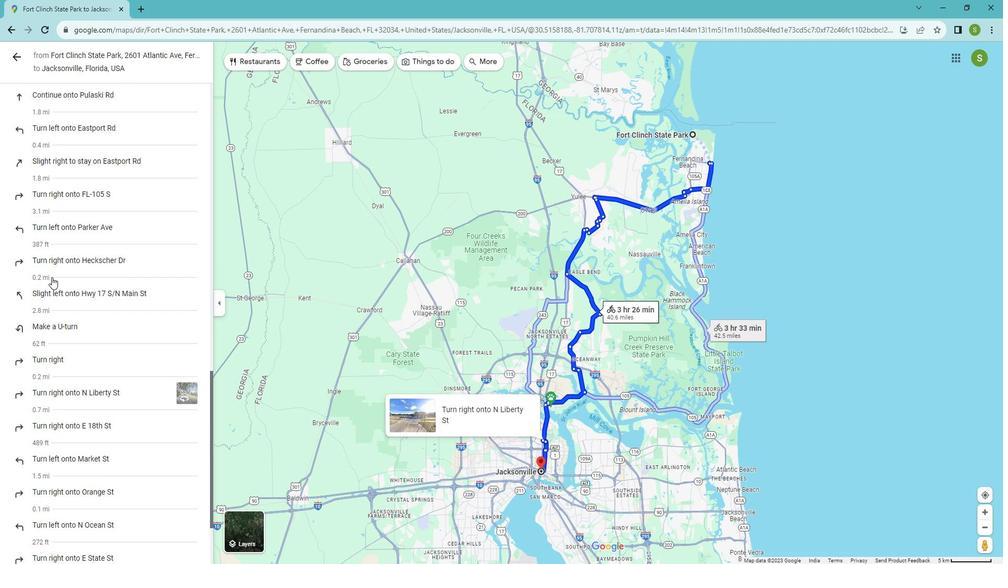 
Action: Mouse scrolled (63, 279) with delta (0, 0)
Screenshot: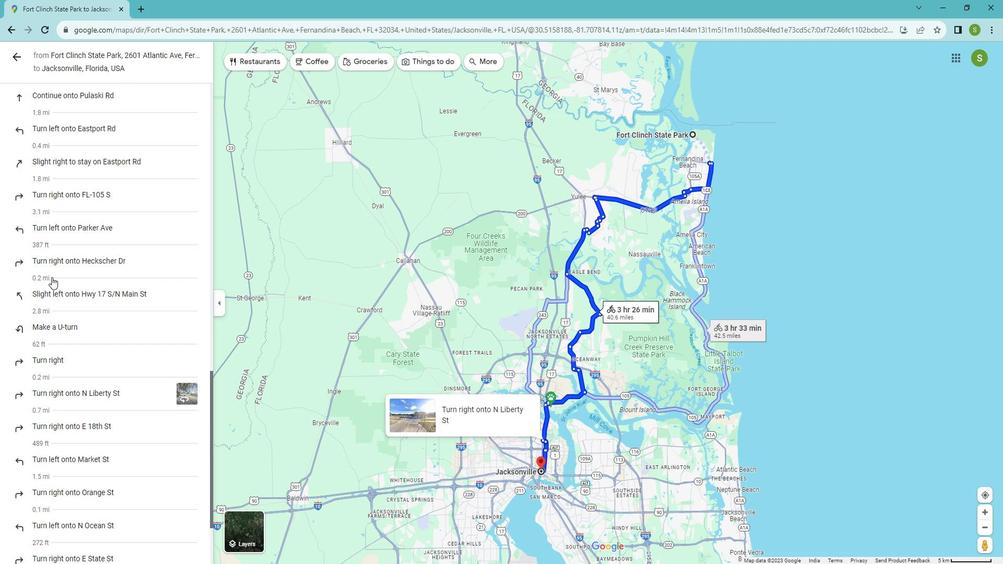 
Action: Mouse scrolled (63, 279) with delta (0, 0)
Screenshot: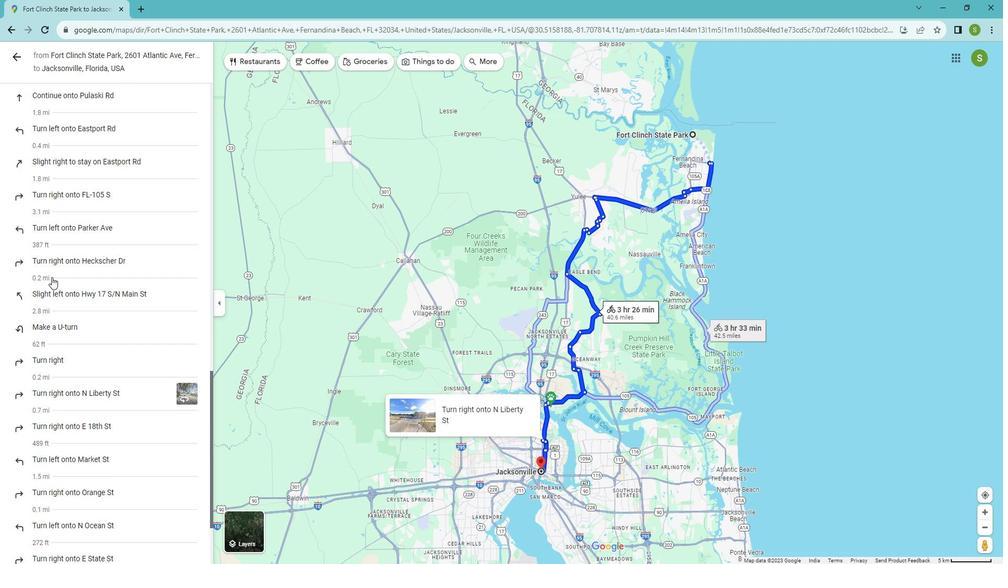 
Action: Mouse scrolled (63, 279) with delta (0, 0)
Screenshot: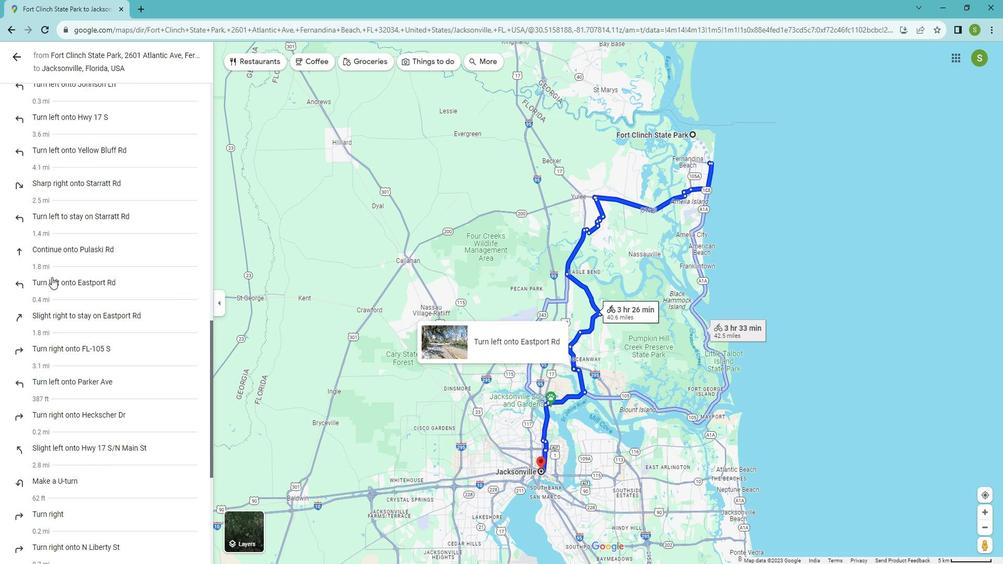 
Action: Mouse scrolled (63, 279) with delta (0, 0)
Screenshot: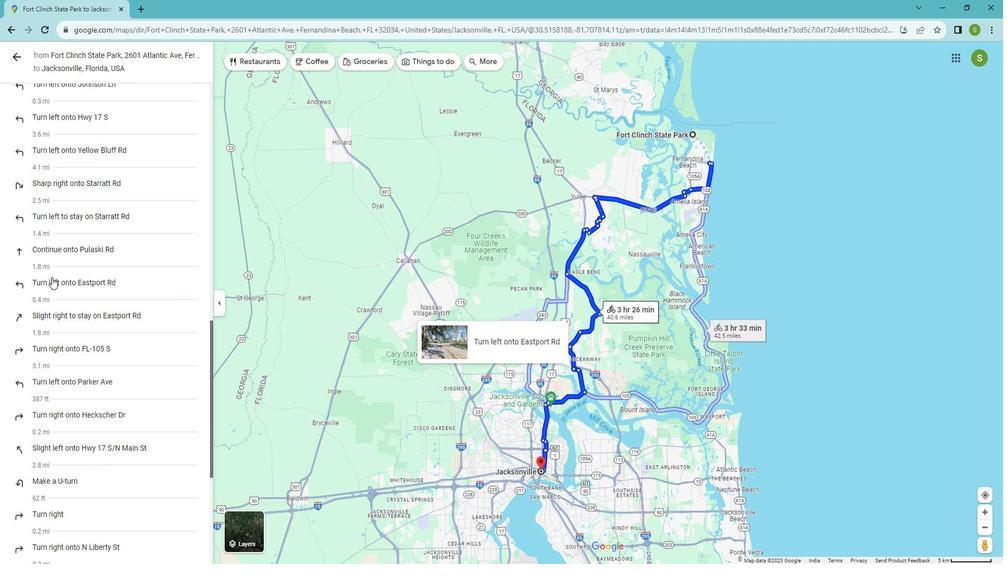 
Action: Mouse scrolled (63, 279) with delta (0, 0)
Screenshot: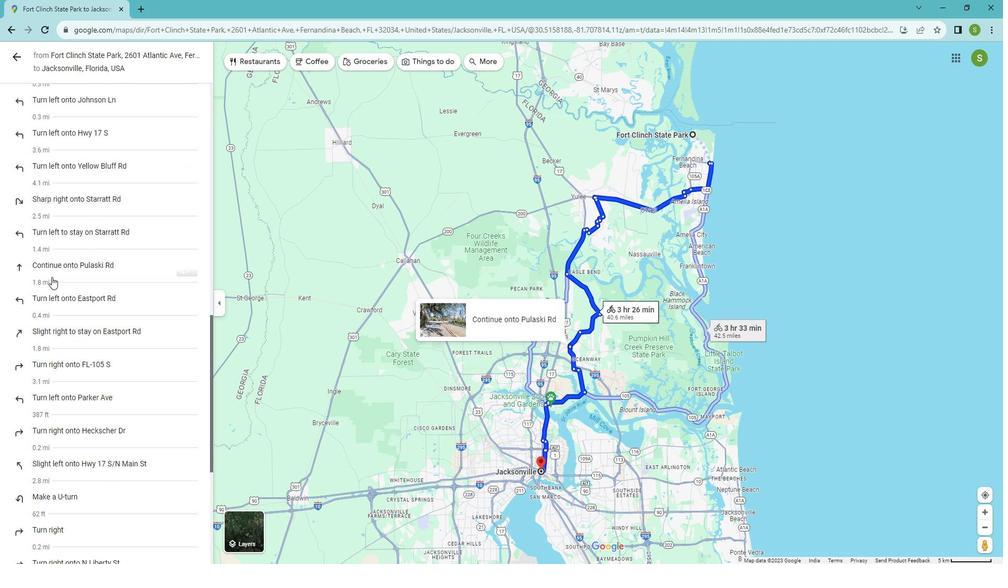 
Action: Mouse scrolled (63, 279) with delta (0, 0)
Screenshot: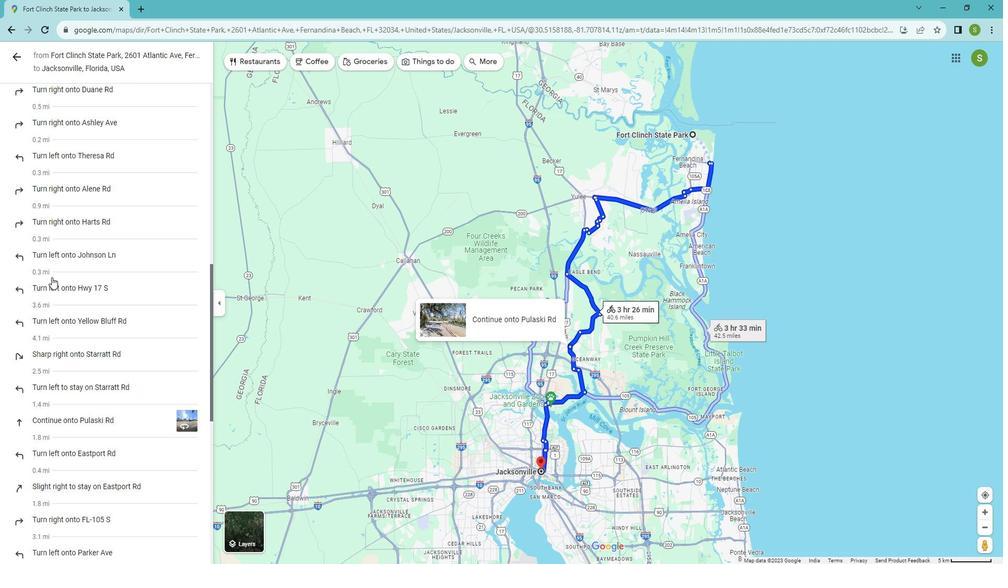 
Action: Mouse scrolled (63, 279) with delta (0, 0)
Screenshot: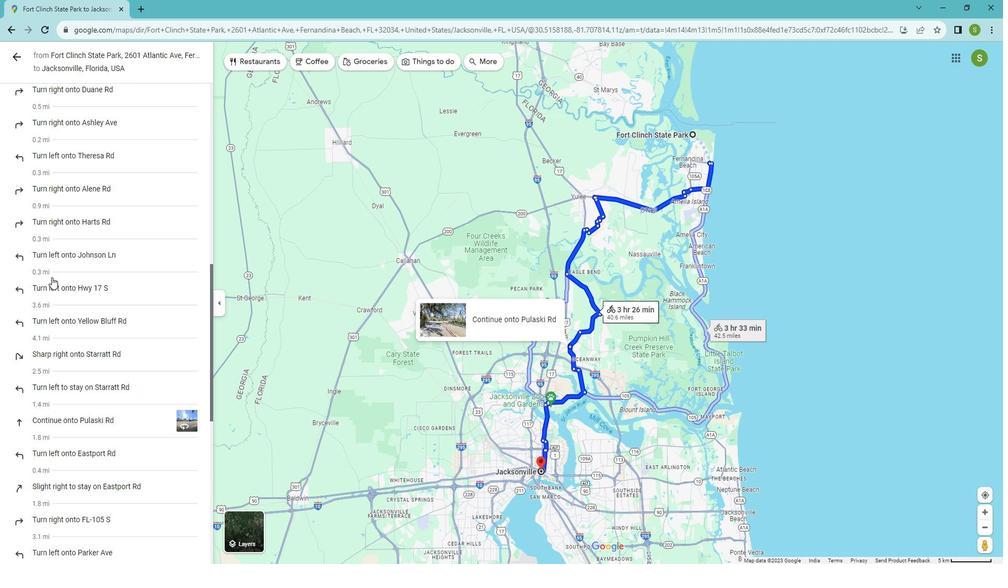 
Action: Mouse scrolled (63, 279) with delta (0, 0)
Screenshot: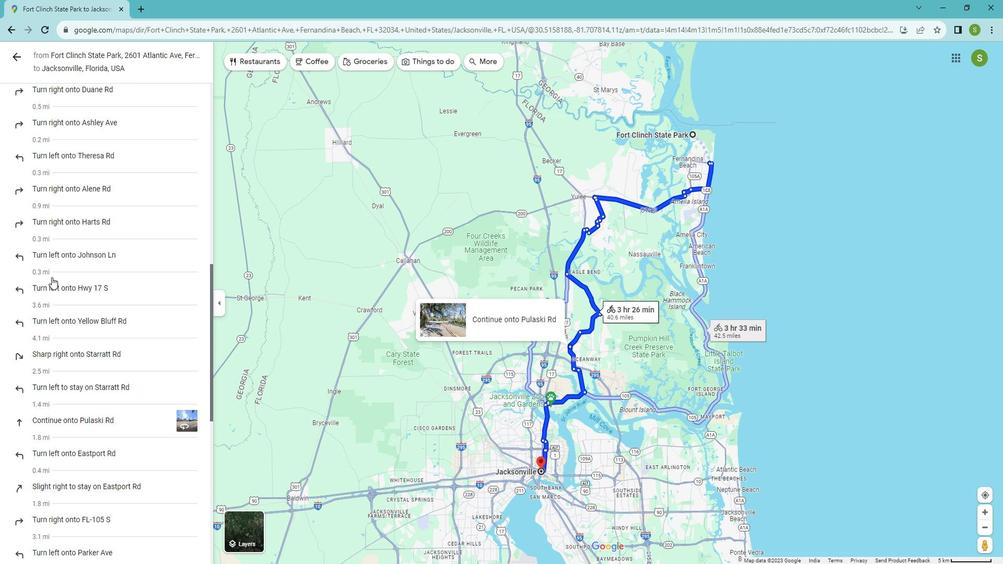
Action: Mouse scrolled (63, 279) with delta (0, 0)
Screenshot: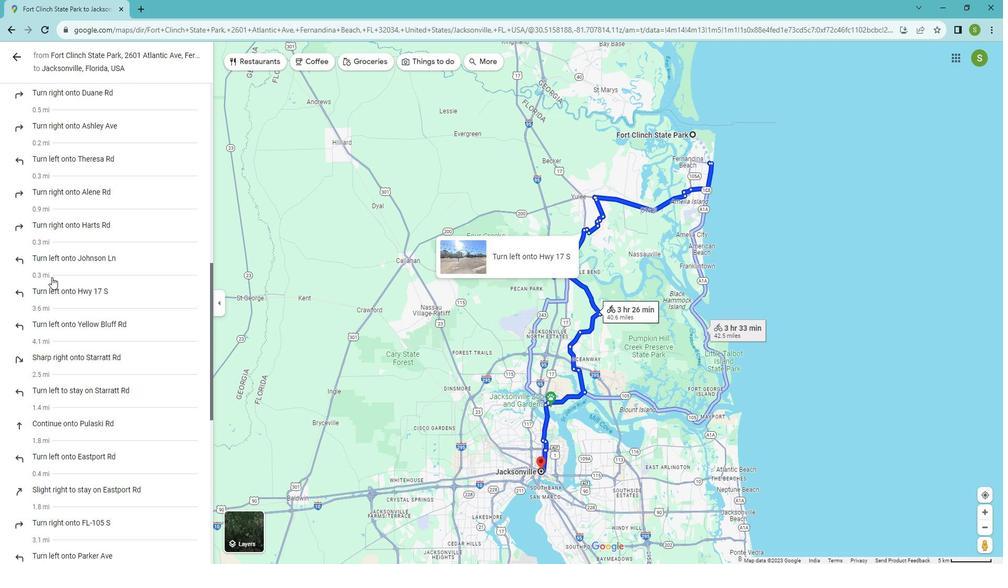 
Action: Mouse scrolled (63, 279) with delta (0, 0)
Screenshot: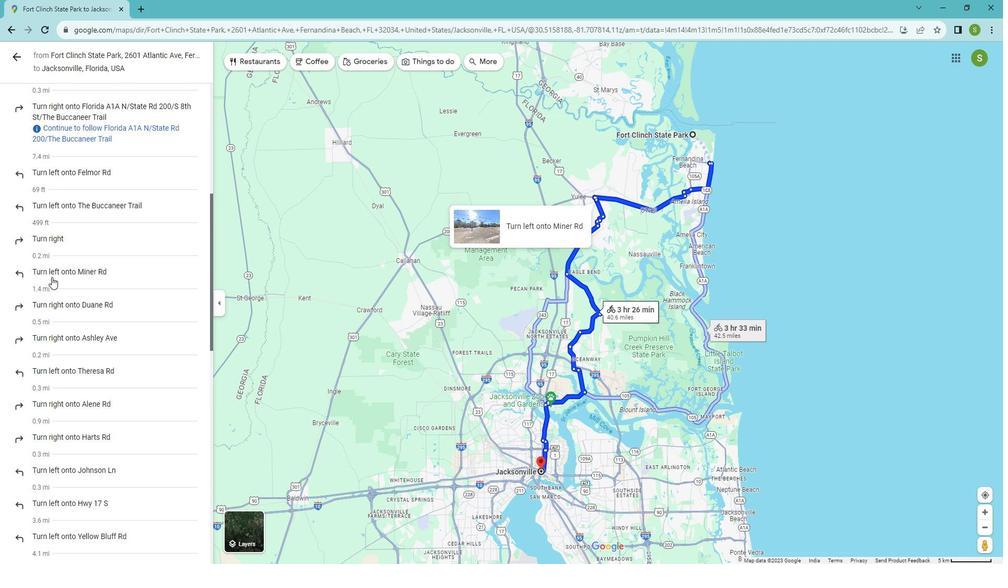 
Action: Mouse scrolled (63, 279) with delta (0, 0)
Screenshot: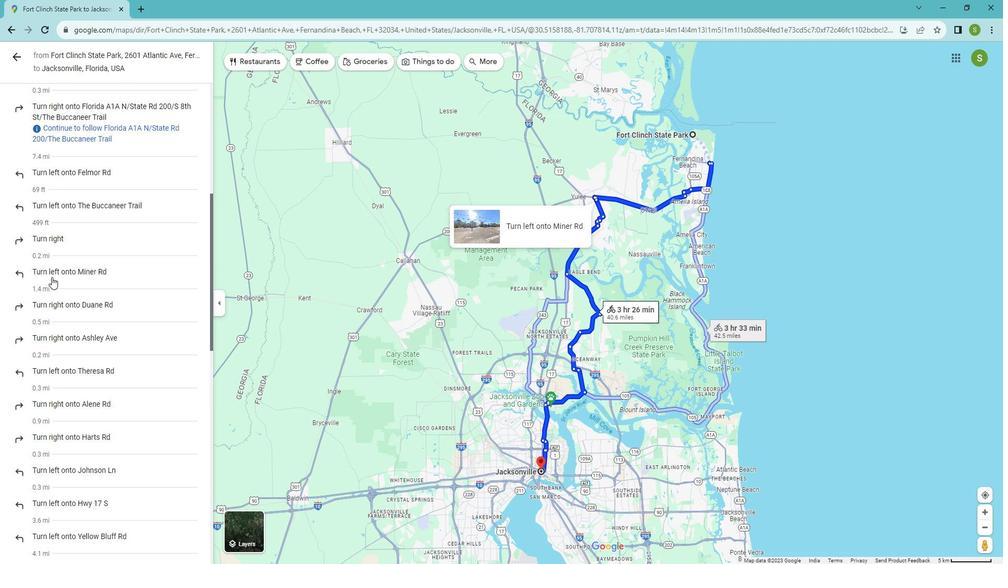 
Action: Mouse scrolled (63, 279) with delta (0, 0)
Screenshot: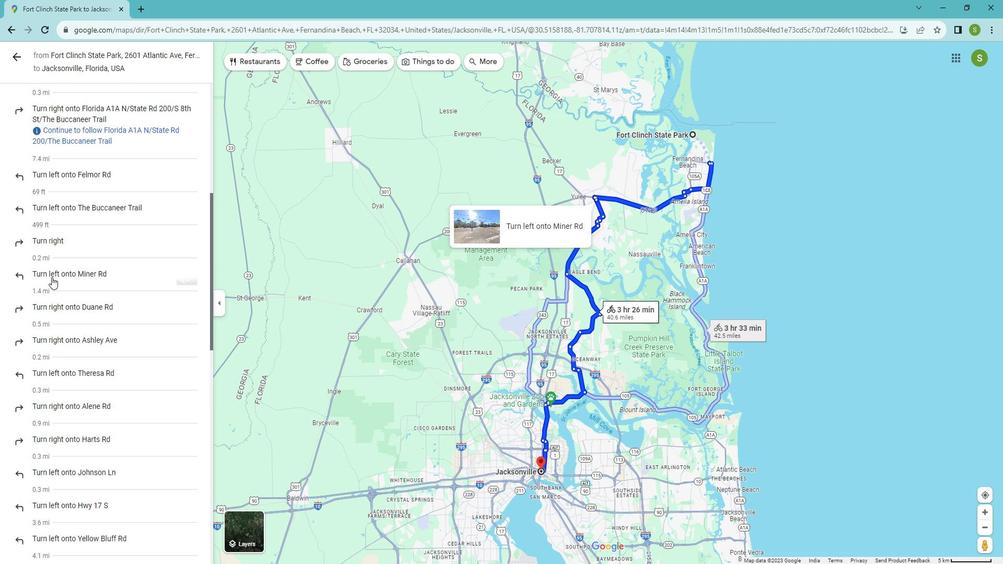 
Action: Mouse scrolled (63, 279) with delta (0, 0)
Screenshot: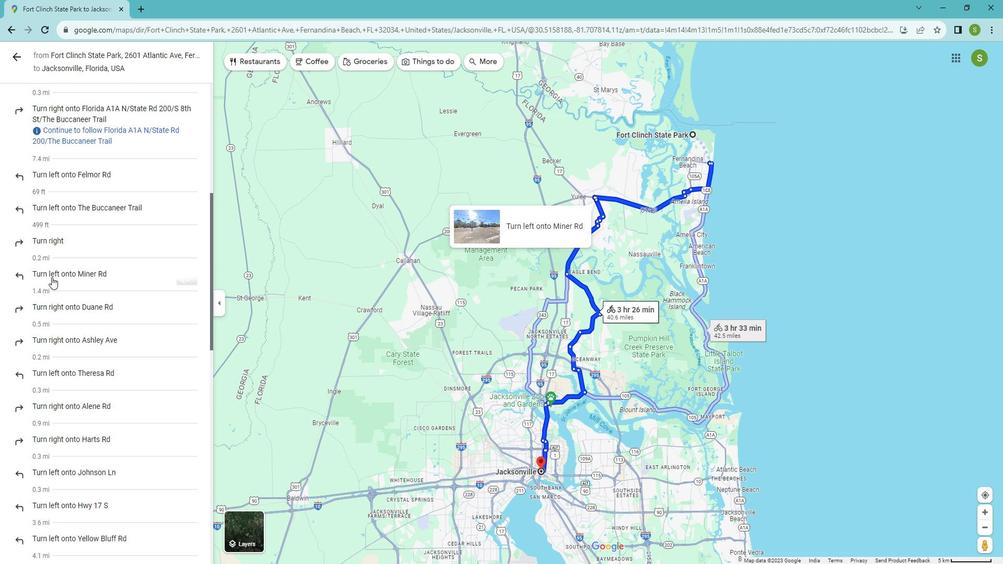
Action: Mouse scrolled (63, 279) with delta (0, 0)
Screenshot: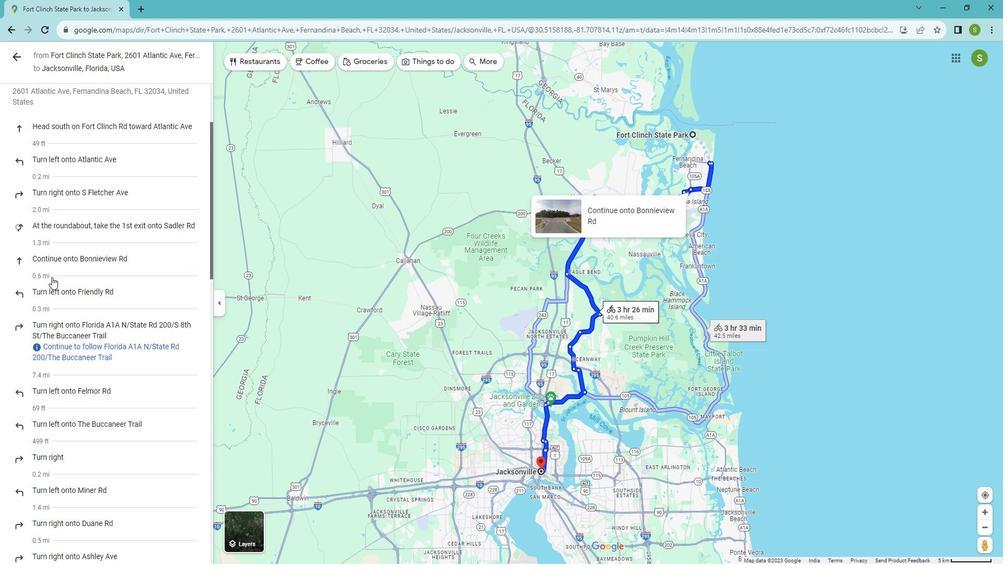 
Action: Mouse scrolled (63, 279) with delta (0, 0)
Screenshot: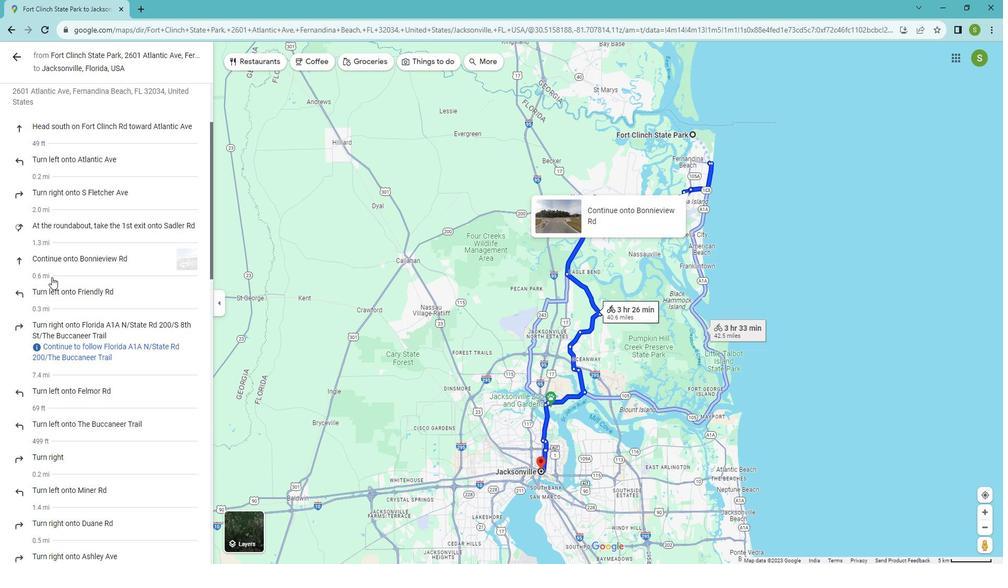
Action: Mouse scrolled (63, 279) with delta (0, 0)
Screenshot: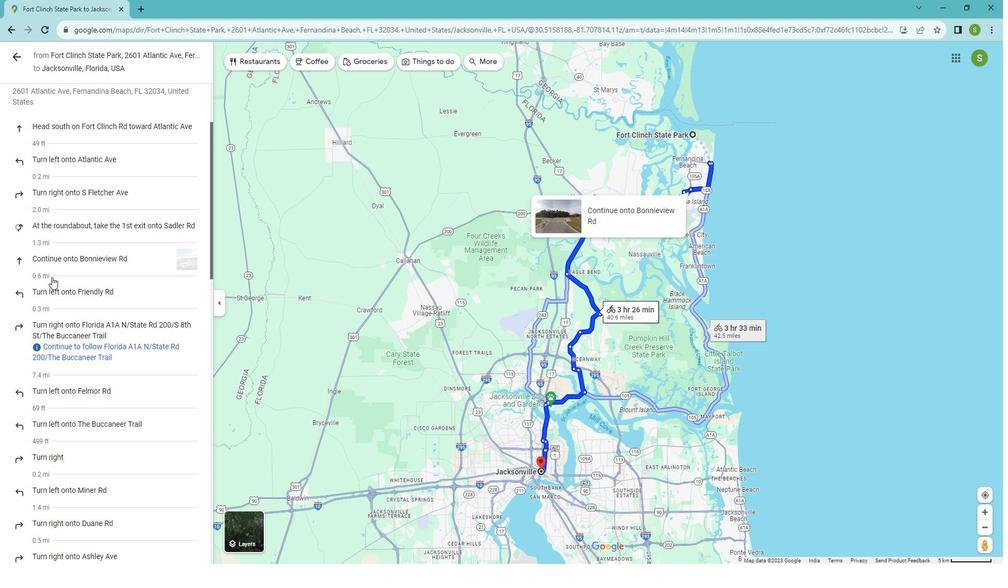 
Action: Mouse scrolled (63, 279) with delta (0, 0)
Screenshot: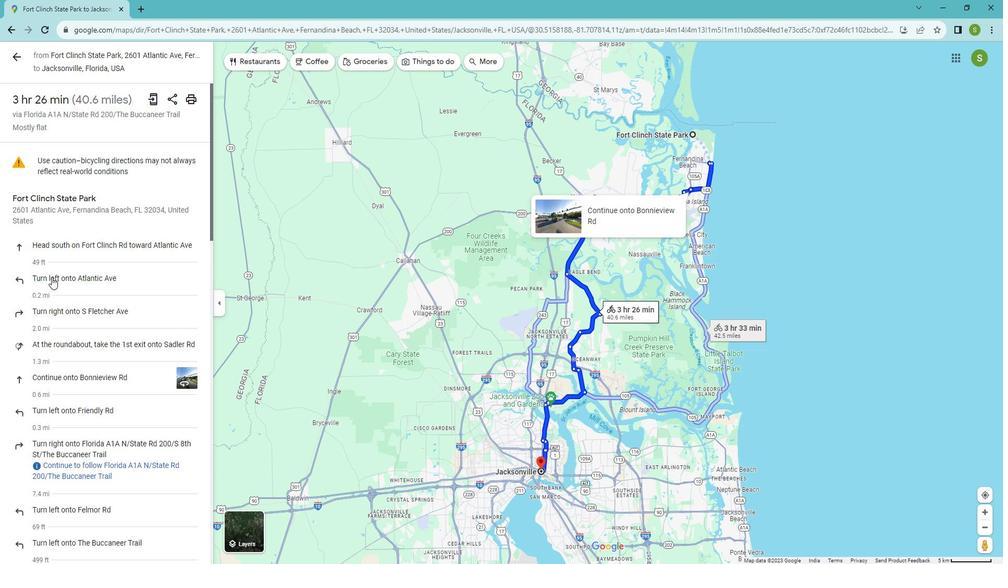 
Action: Mouse scrolled (63, 279) with delta (0, 0)
Screenshot: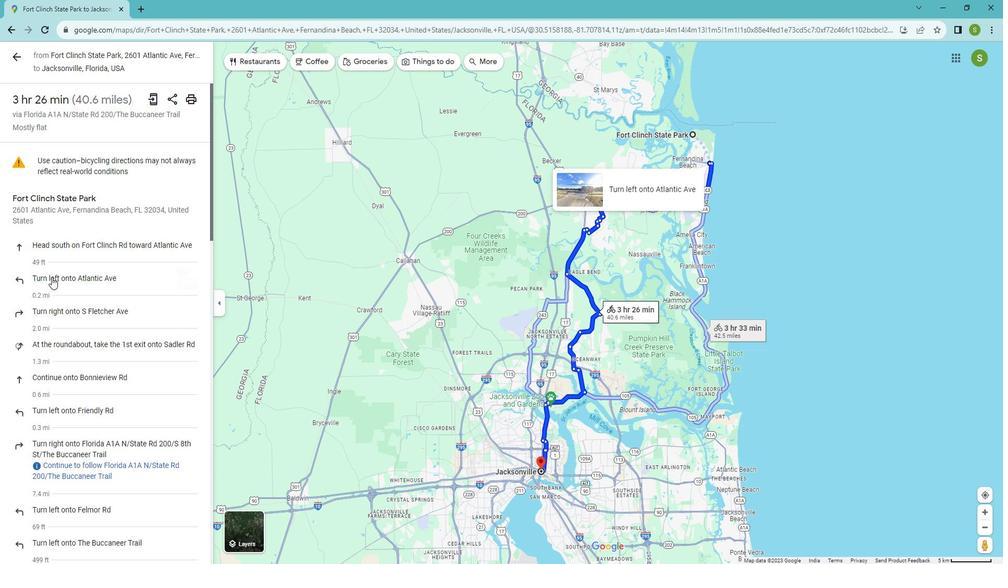 
Action: Mouse scrolled (63, 279) with delta (0, 0)
Screenshot: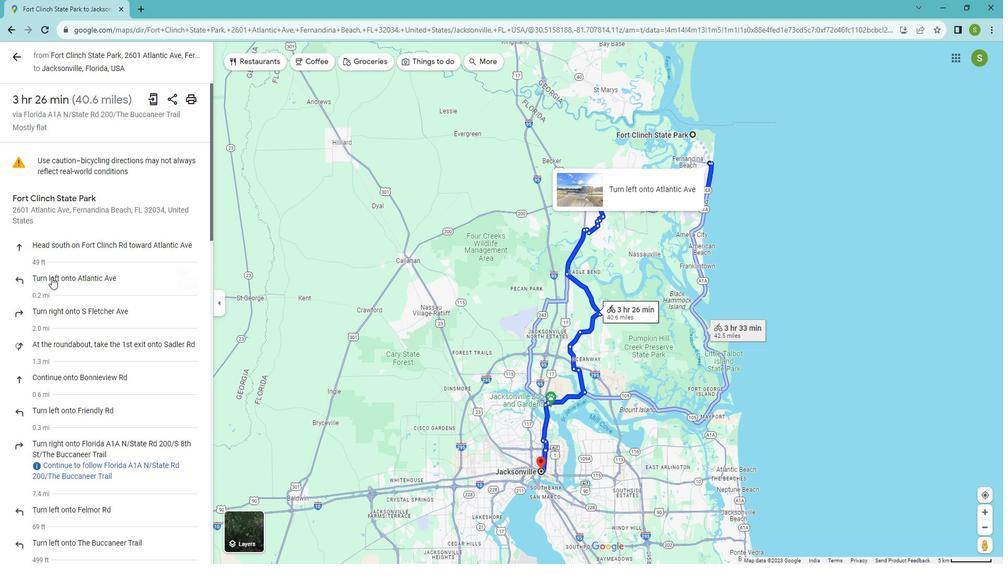 
Action: Mouse scrolled (63, 279) with delta (0, 0)
Screenshot: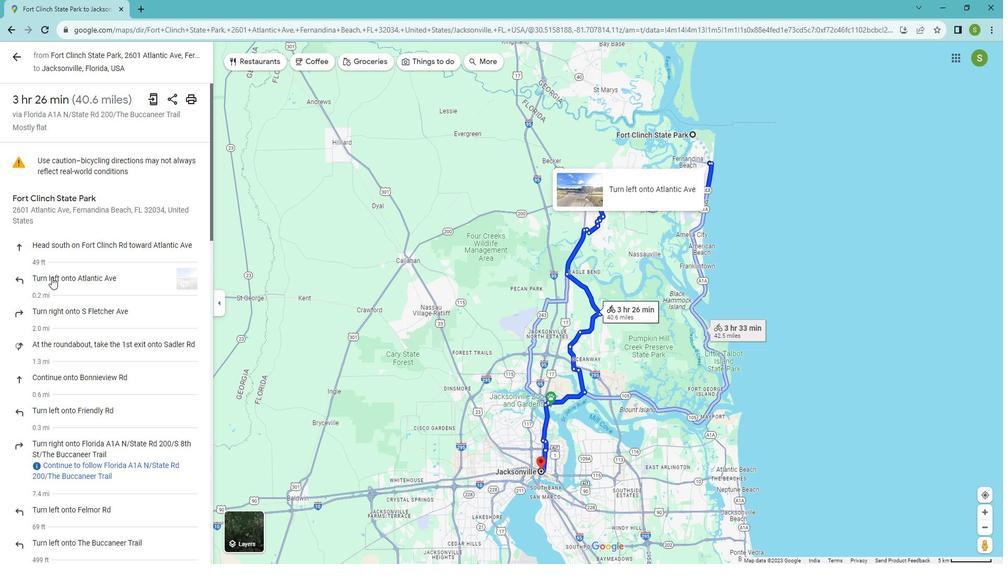 
Action: Mouse moved to (27, 64)
Screenshot: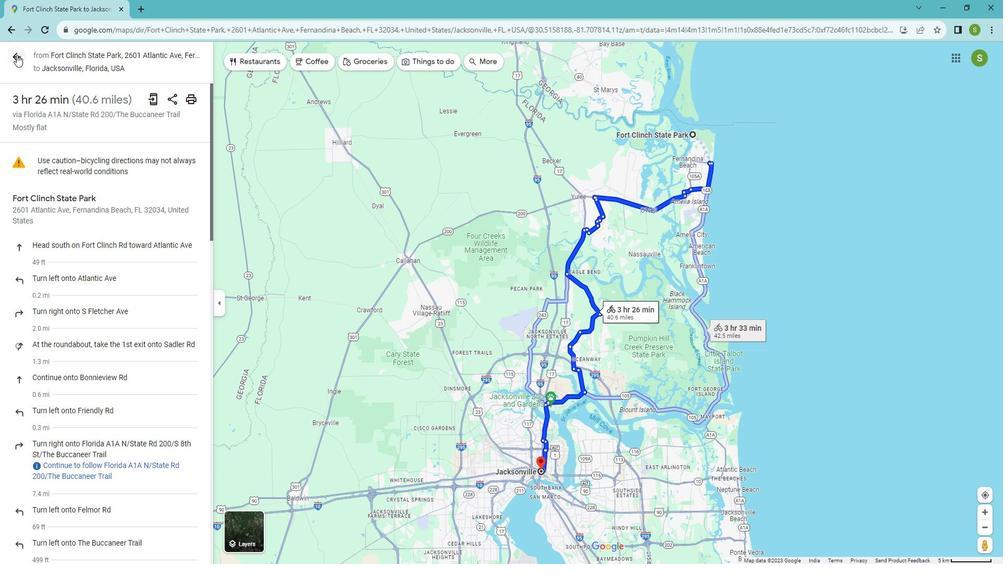 
Action: Mouse pressed left at (27, 64)
Screenshot: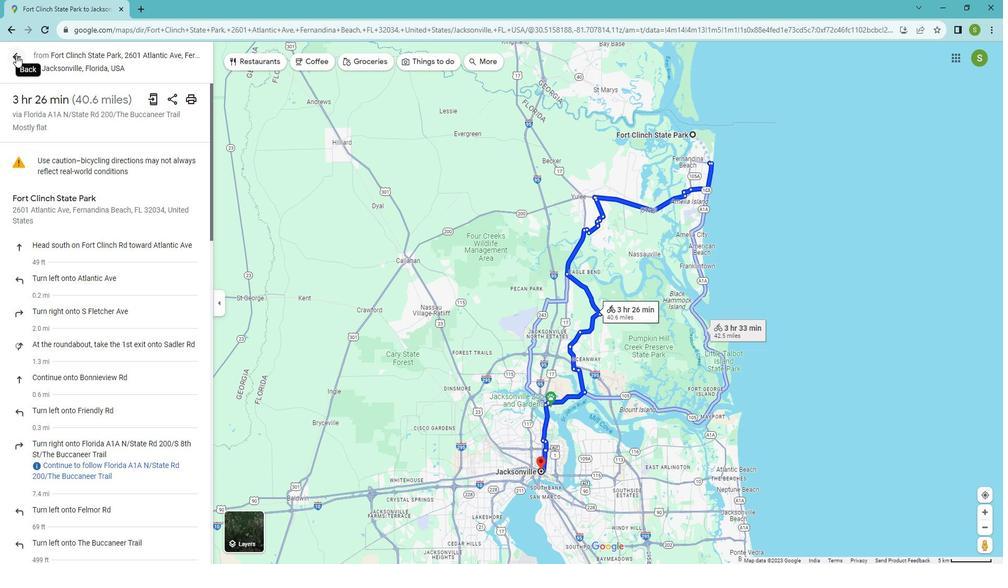 
Action: Mouse moved to (201, 180)
Screenshot: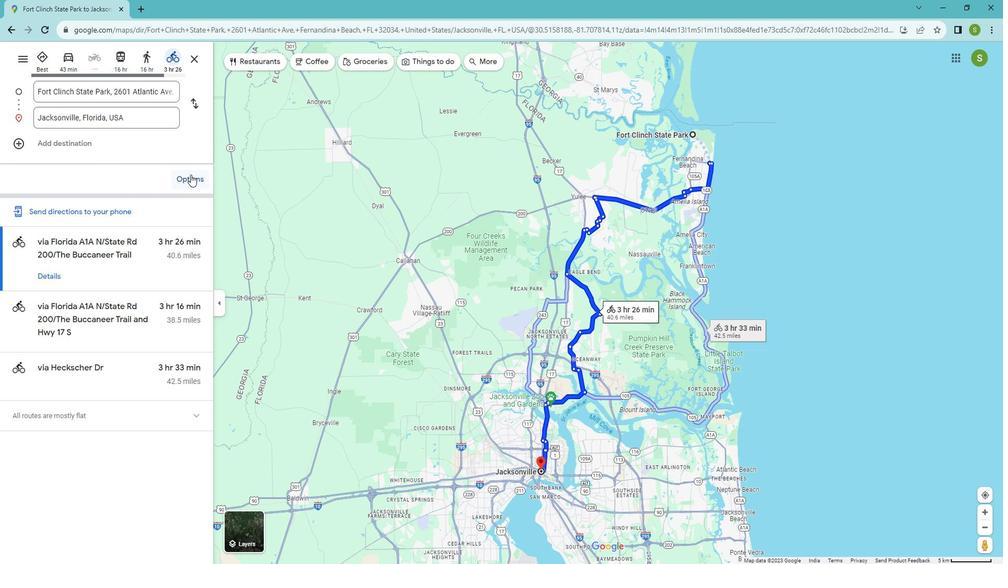 
Action: Mouse pressed left at (201, 180)
Screenshot: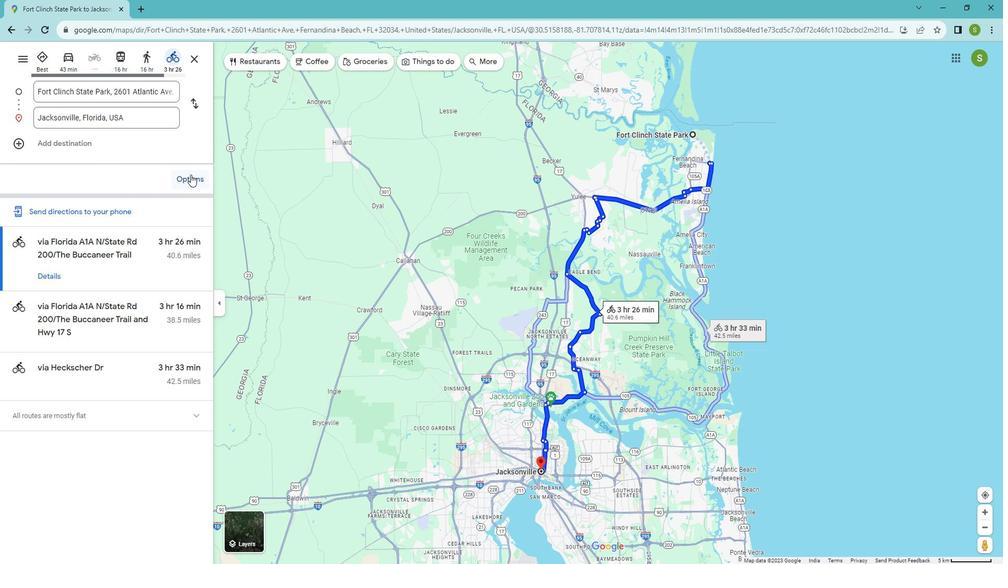 
Action: Mouse moved to (203, 183)
Screenshot: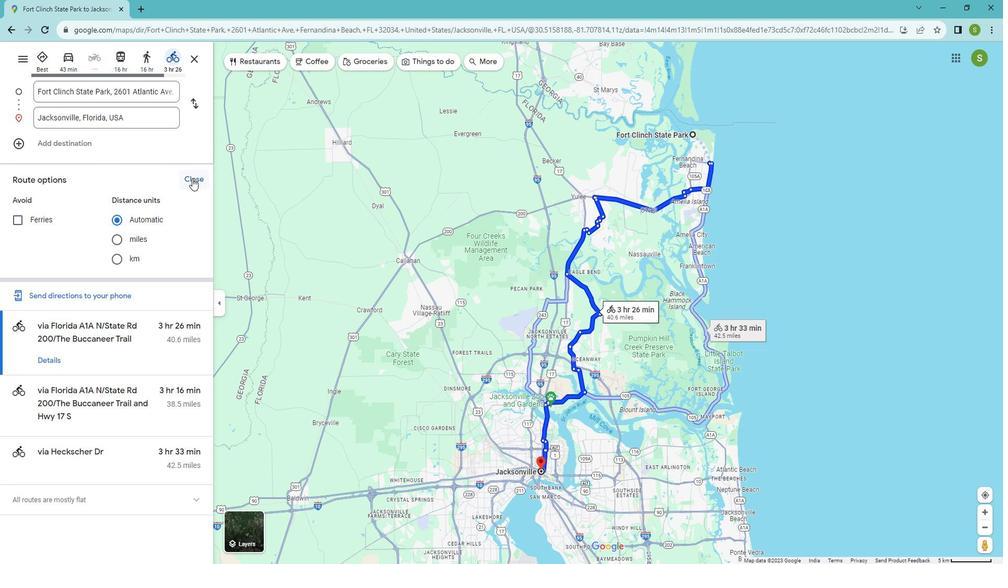 
Action: Mouse pressed left at (203, 183)
Screenshot: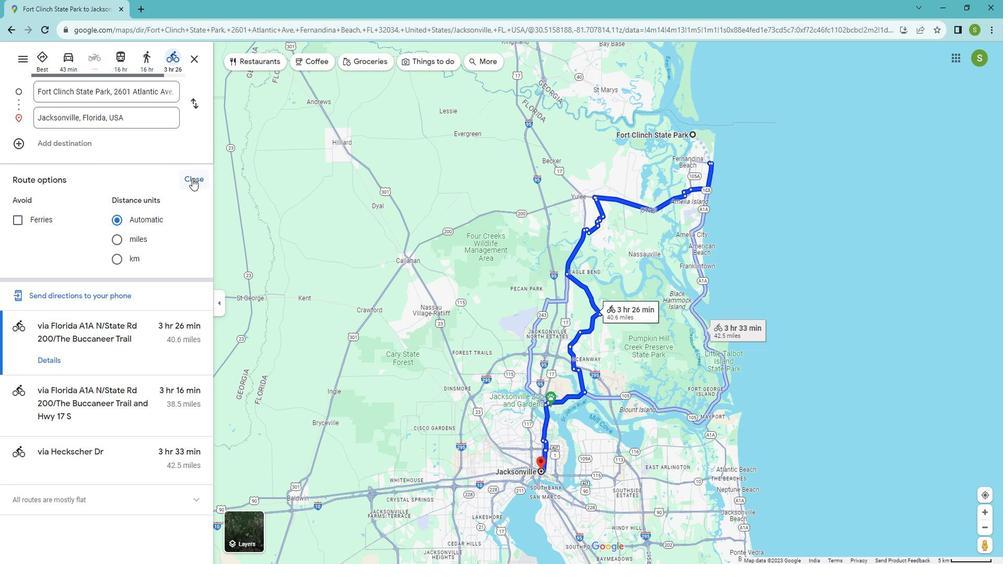 
Action: Mouse moved to (551, 463)
Screenshot: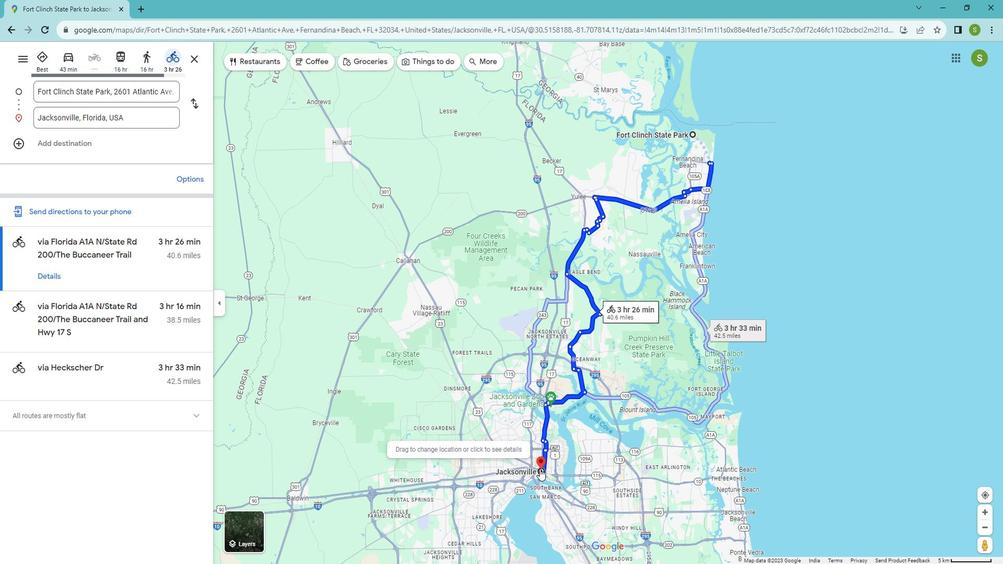 
Action: Mouse pressed right at (551, 463)
Screenshot: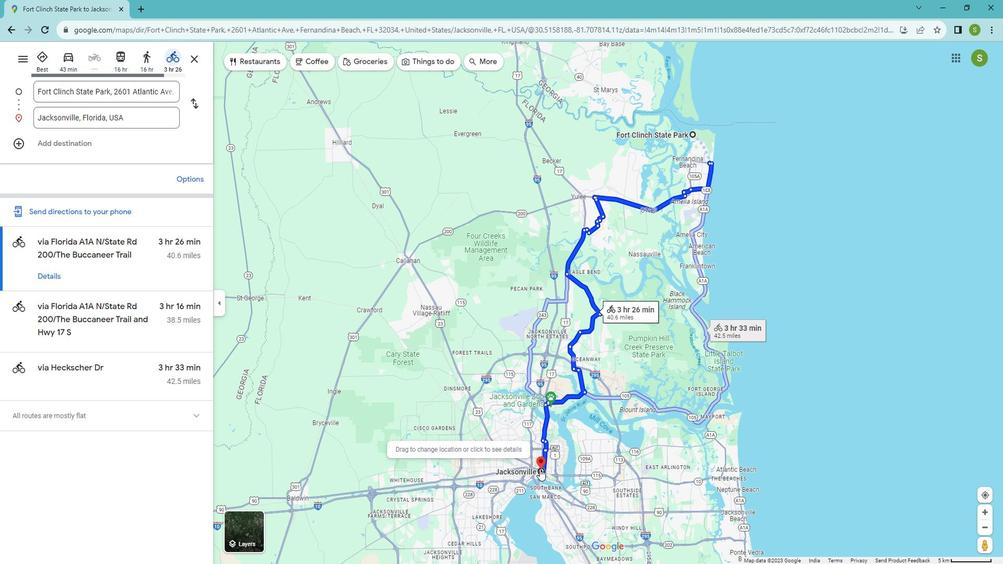 
Action: Mouse moved to (722, 167)
Screenshot: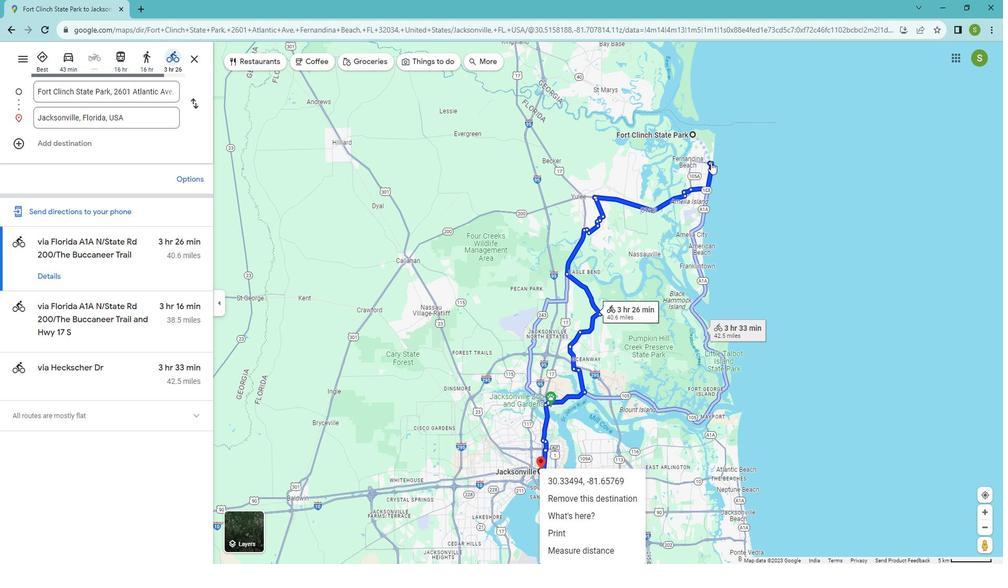 
Action: Mouse pressed left at (722, 167)
Screenshot: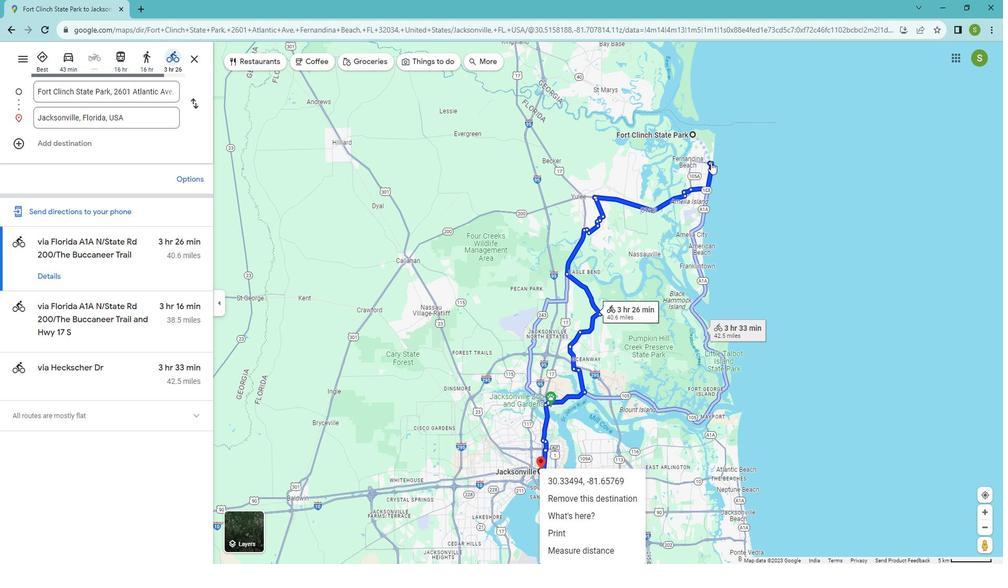 
Action: Mouse moved to (81, 65)
Screenshot: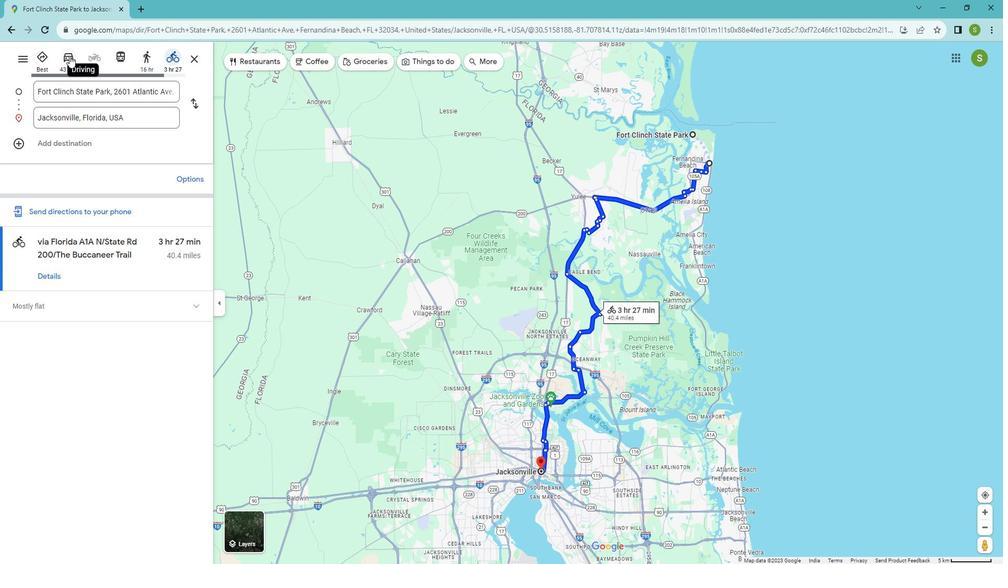 
Action: Mouse pressed left at (81, 65)
Screenshot: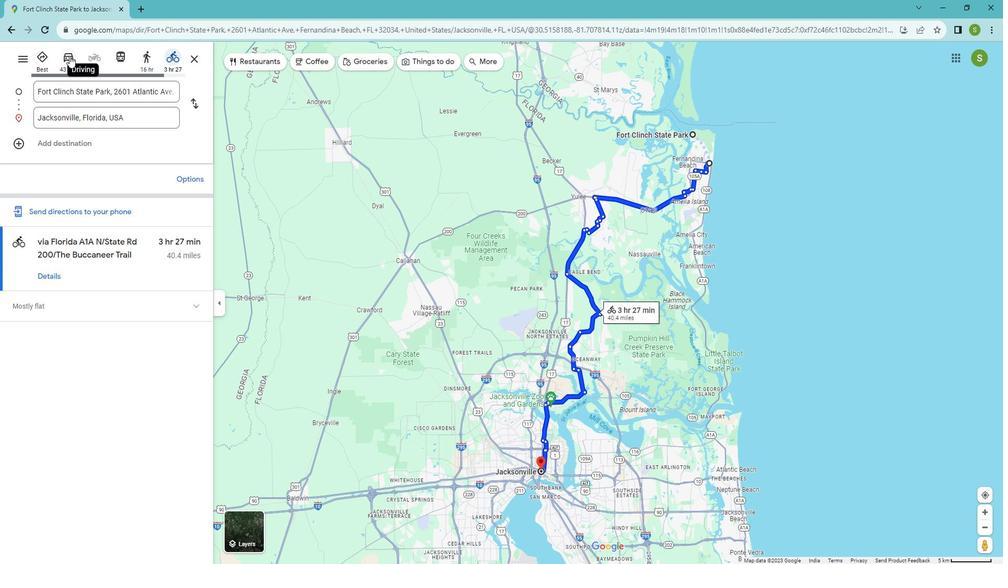 
Action: Mouse moved to (560, 464)
Screenshot: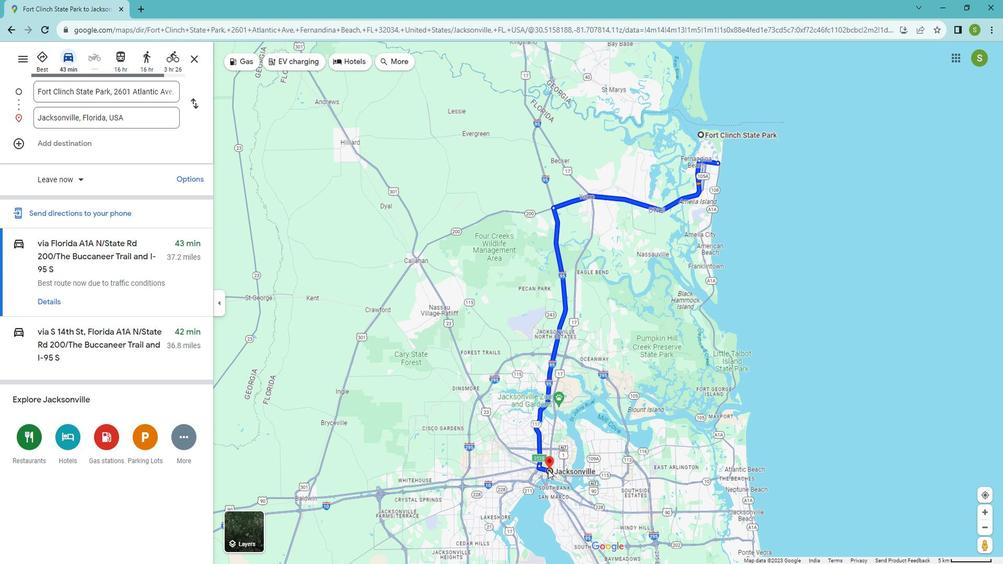 
Action: Mouse pressed left at (560, 464)
Screenshot: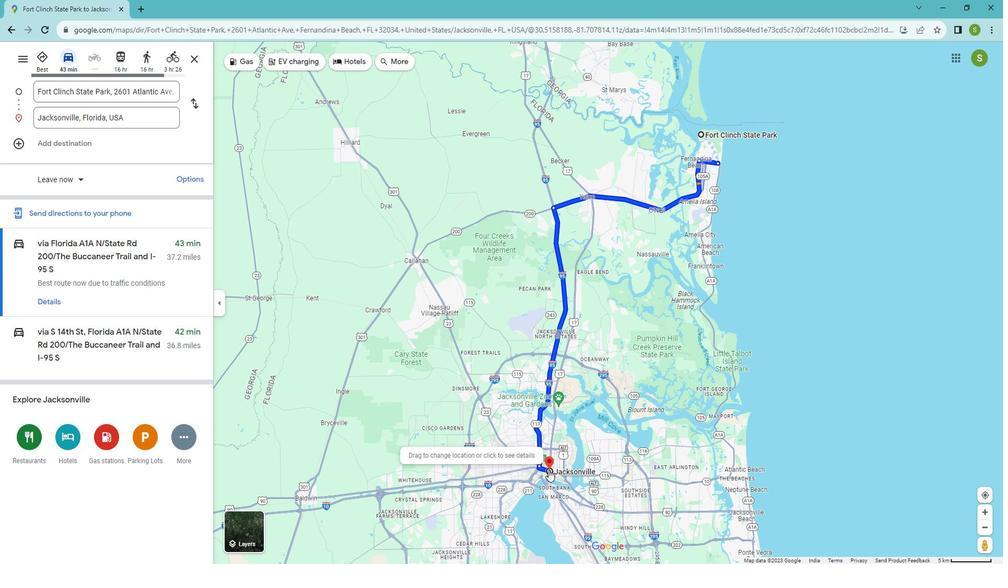 
Action: Mouse moved to (726, 166)
Screenshot: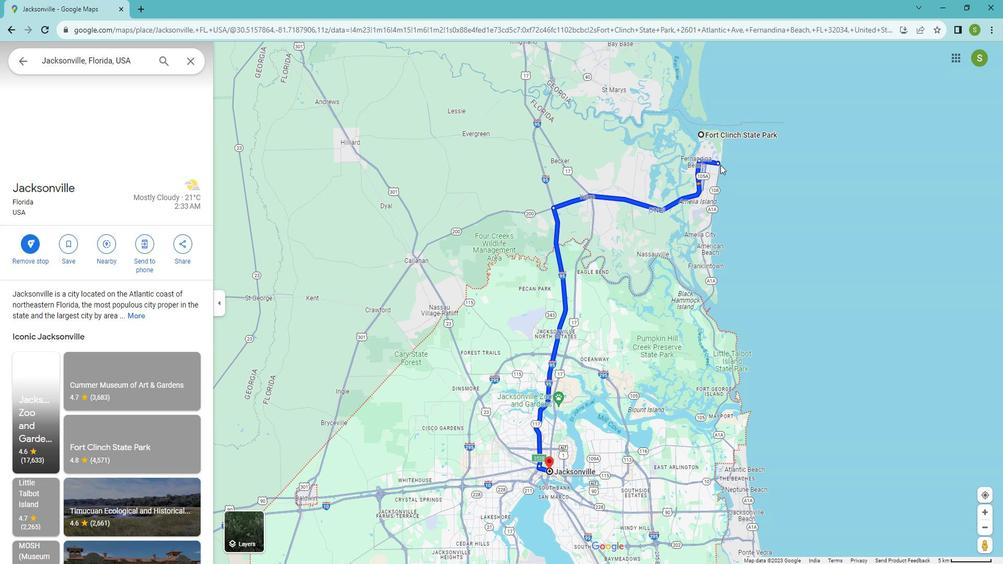 
Action: Mouse pressed left at (726, 166)
Screenshot: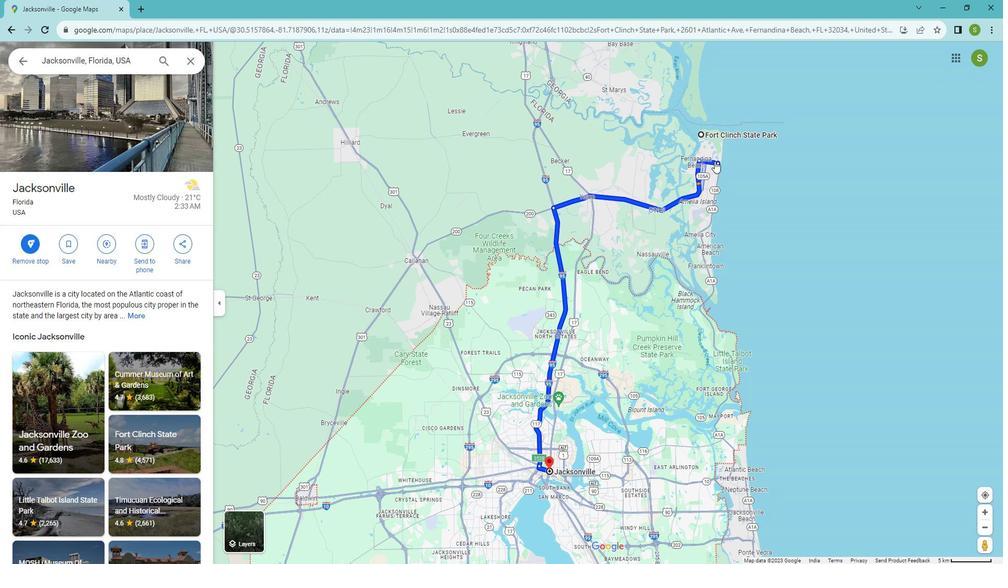 
Action: Mouse moved to (601, 252)
Screenshot: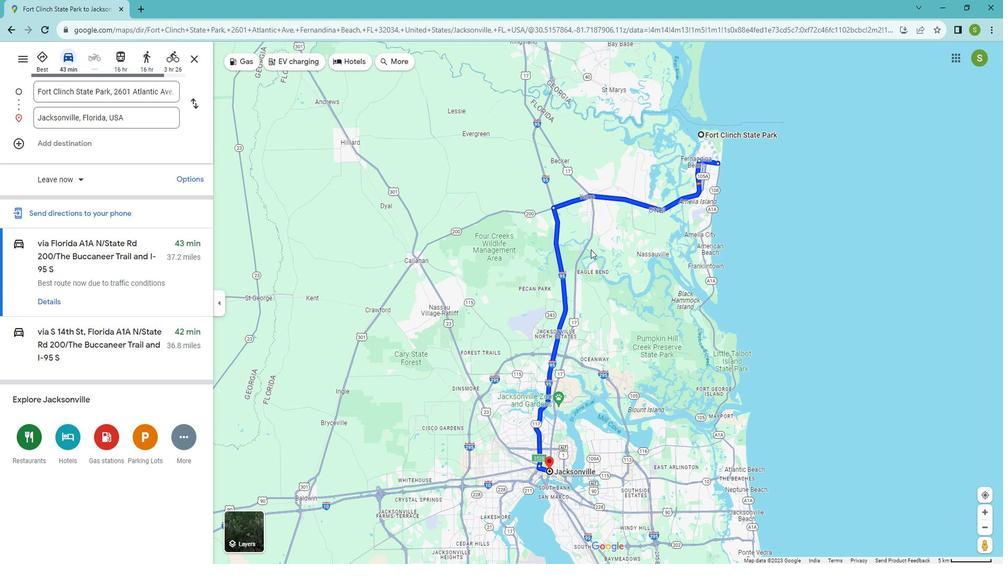 
